 Task: In the Page almanacsecond.pptxinsert the slide 'blank'insert the shape  canwith color blueinsert the shape  cubewith color orangeinsert the shape  heartwith color brownselect all the shapes, shape fill with eyedropper and change the color to  theme color
Action: Mouse moved to (639, 253)
Screenshot: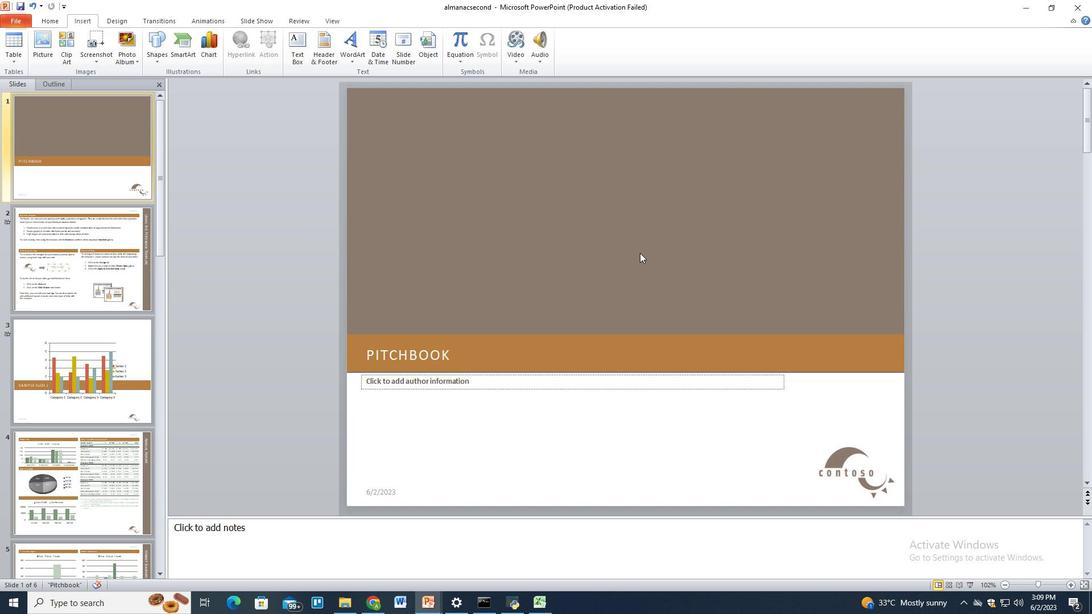 
Action: Mouse scrolled (639, 252) with delta (0, 0)
Screenshot: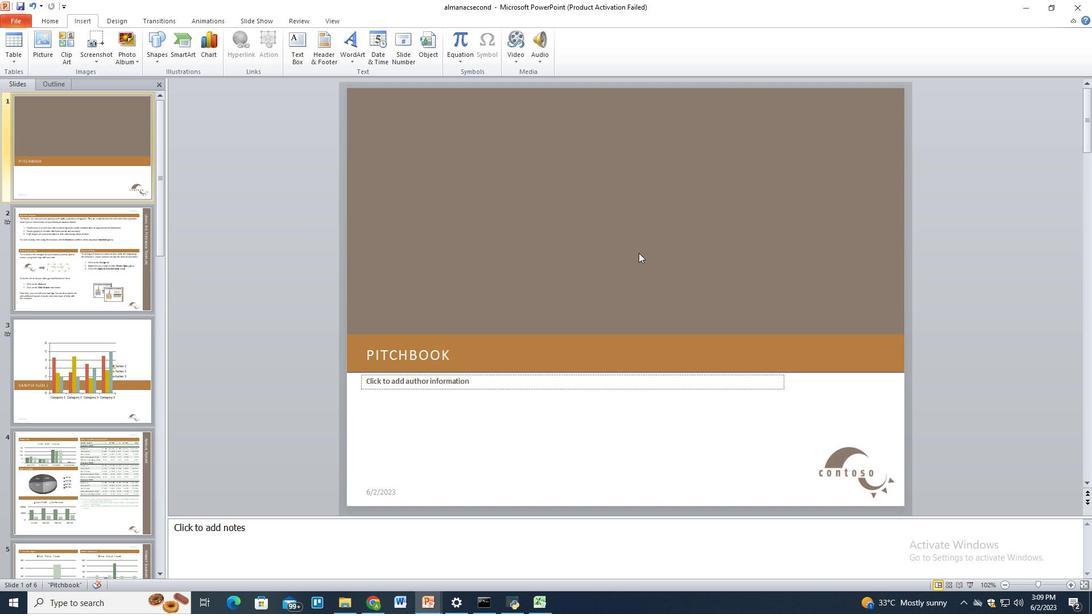 
Action: Mouse moved to (639, 253)
Screenshot: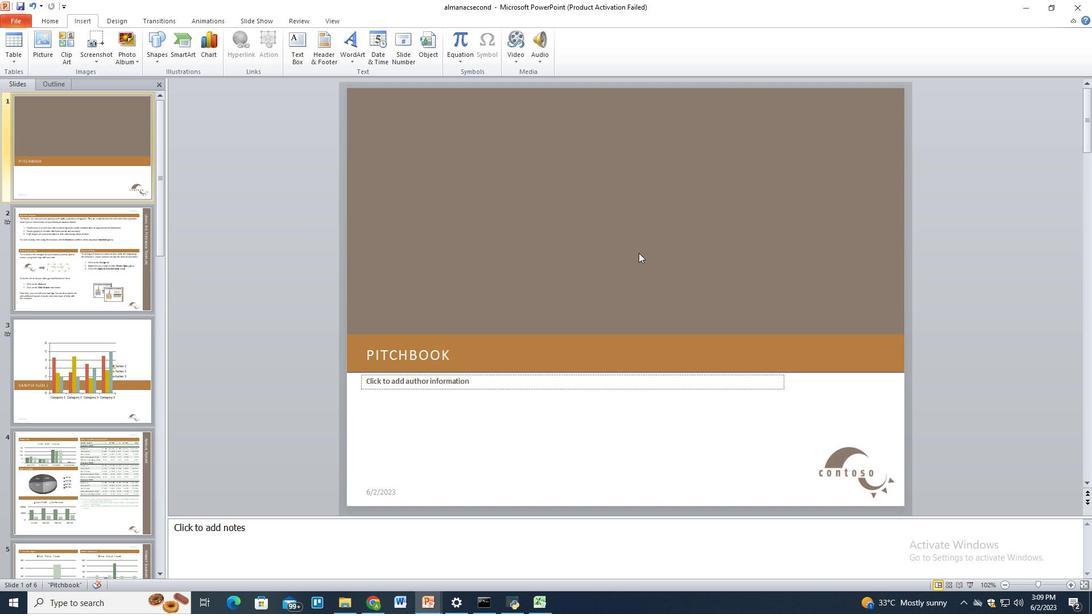 
Action: Mouse scrolled (639, 252) with delta (0, 0)
Screenshot: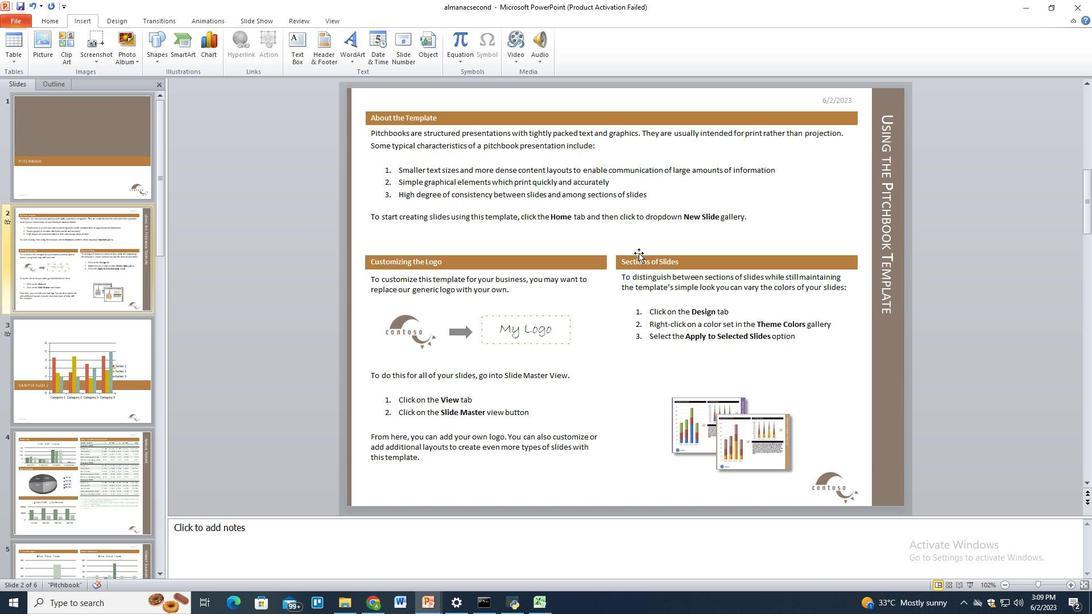 
Action: Mouse scrolled (639, 252) with delta (0, 0)
Screenshot: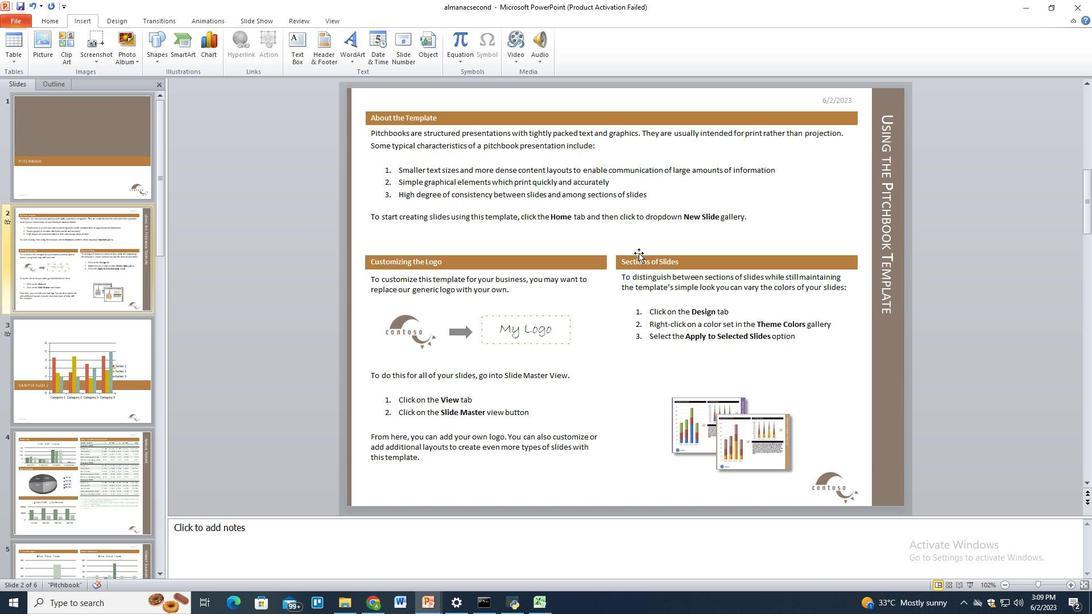 
Action: Mouse scrolled (639, 252) with delta (0, 0)
Screenshot: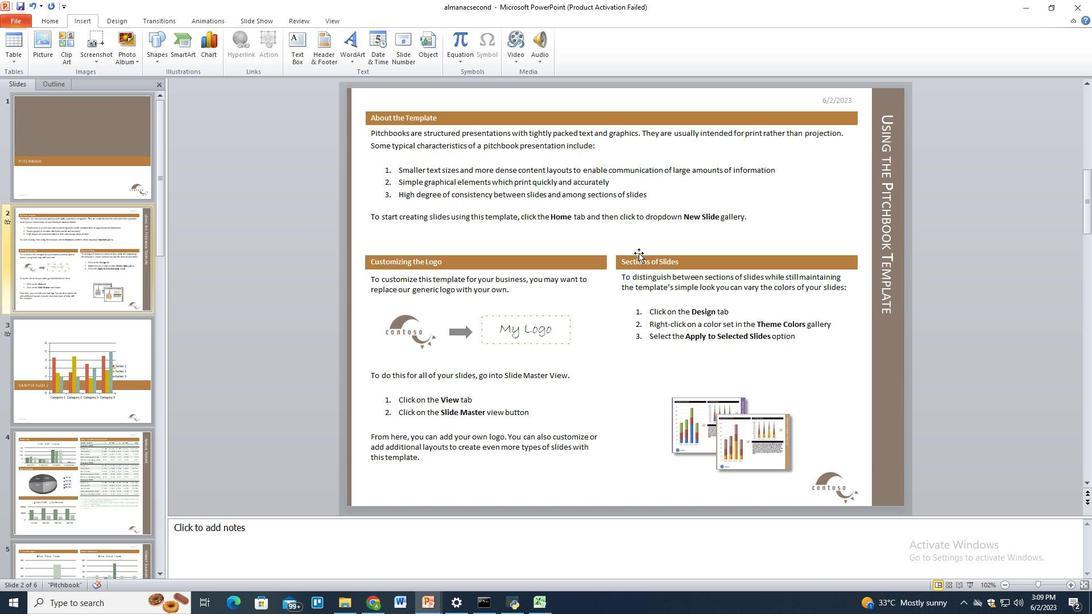 
Action: Mouse scrolled (639, 252) with delta (0, 0)
Screenshot: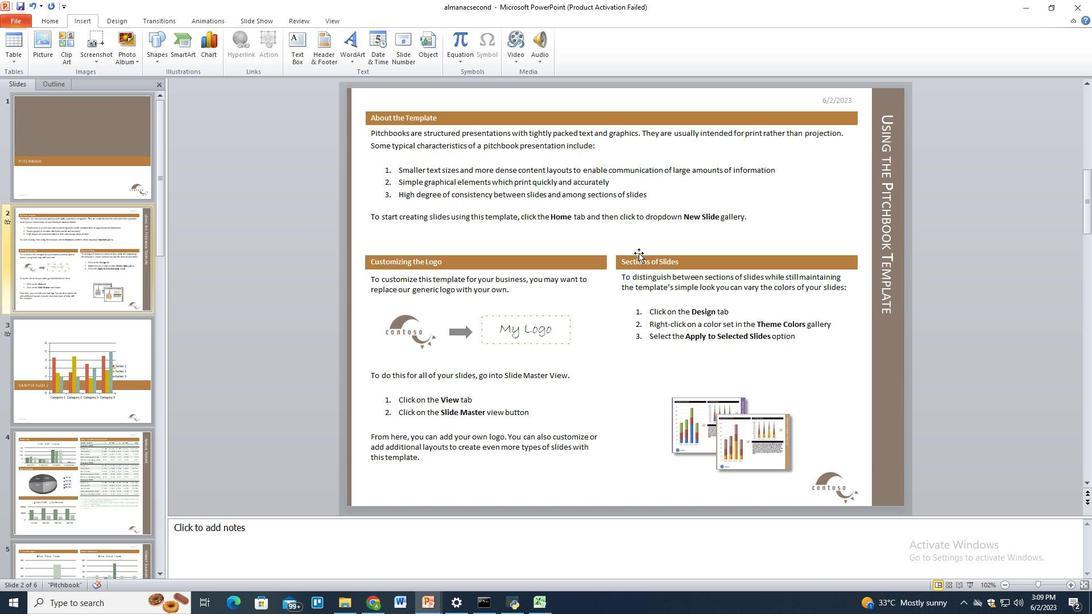 
Action: Mouse scrolled (639, 252) with delta (0, 0)
Screenshot: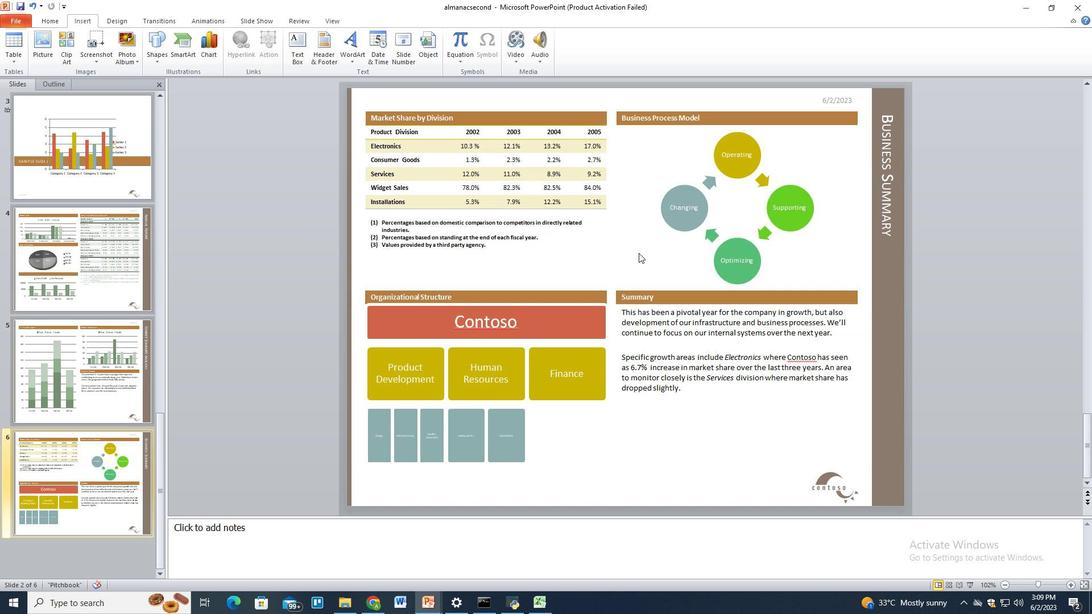 
Action: Mouse scrolled (639, 252) with delta (0, 0)
Screenshot: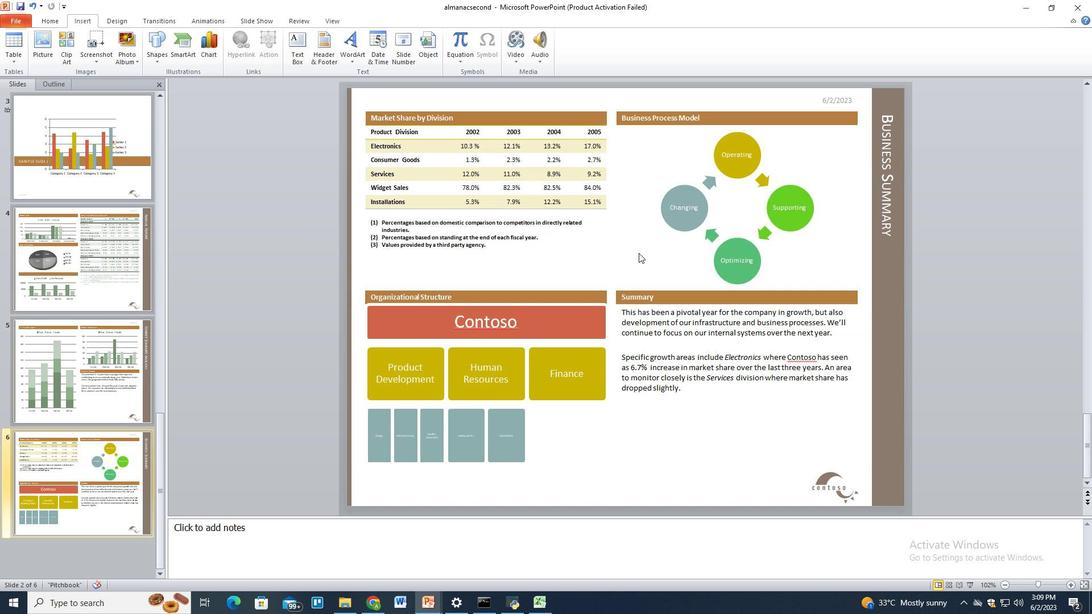 
Action: Mouse scrolled (639, 252) with delta (0, 0)
Screenshot: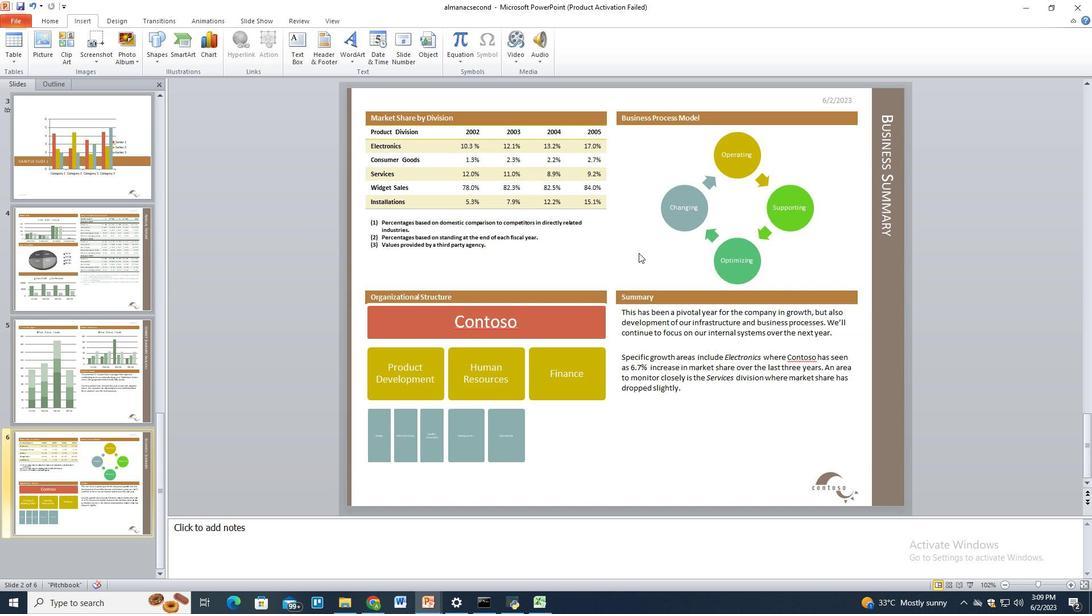 
Action: Mouse scrolled (639, 252) with delta (0, 0)
Screenshot: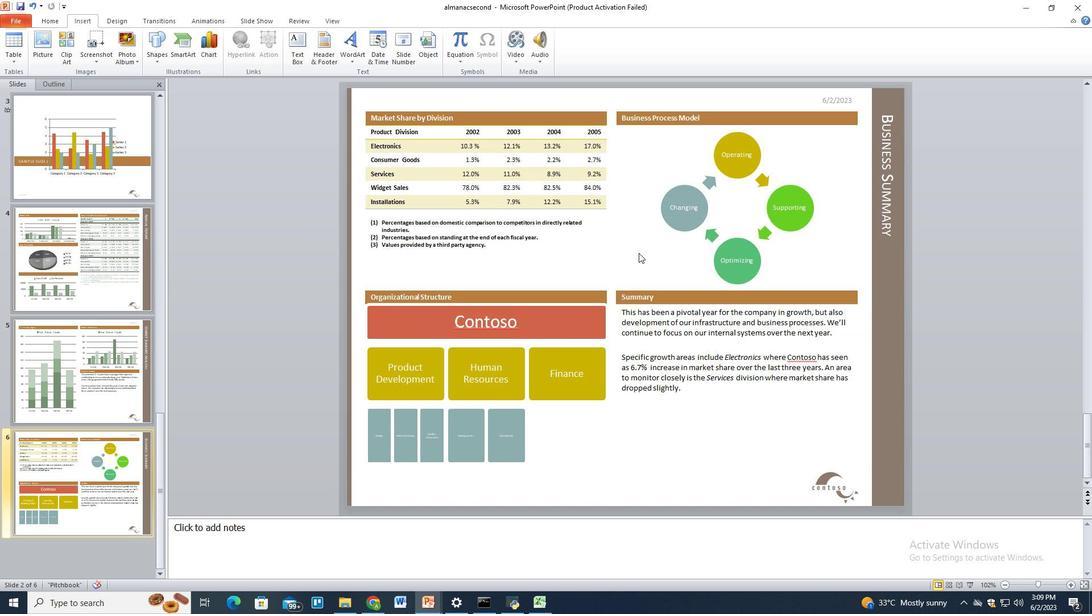 
Action: Mouse scrolled (639, 252) with delta (0, 0)
Screenshot: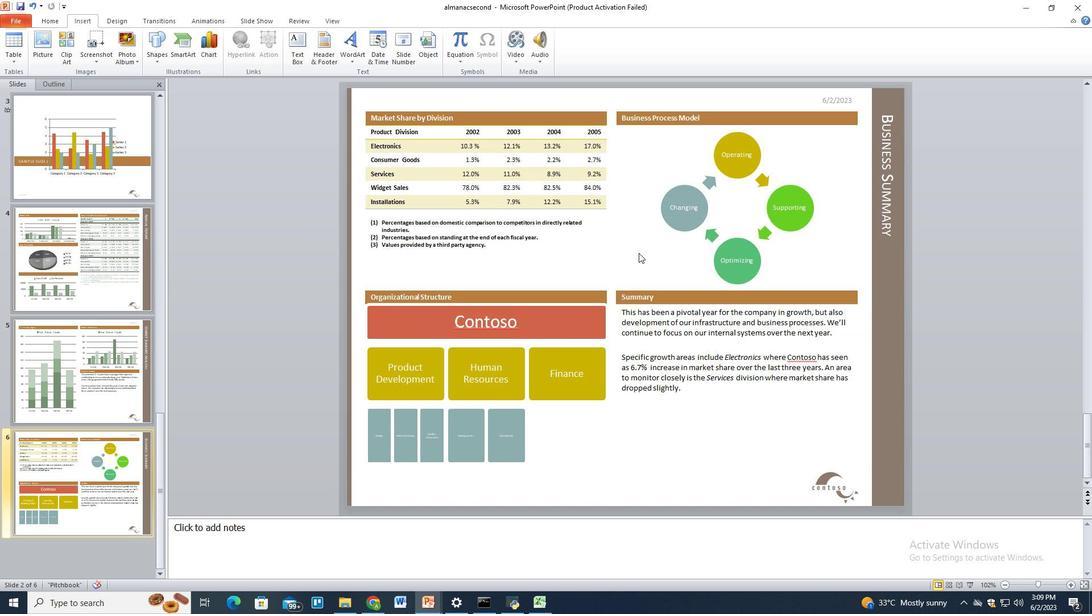 
Action: Mouse scrolled (639, 252) with delta (0, 0)
Screenshot: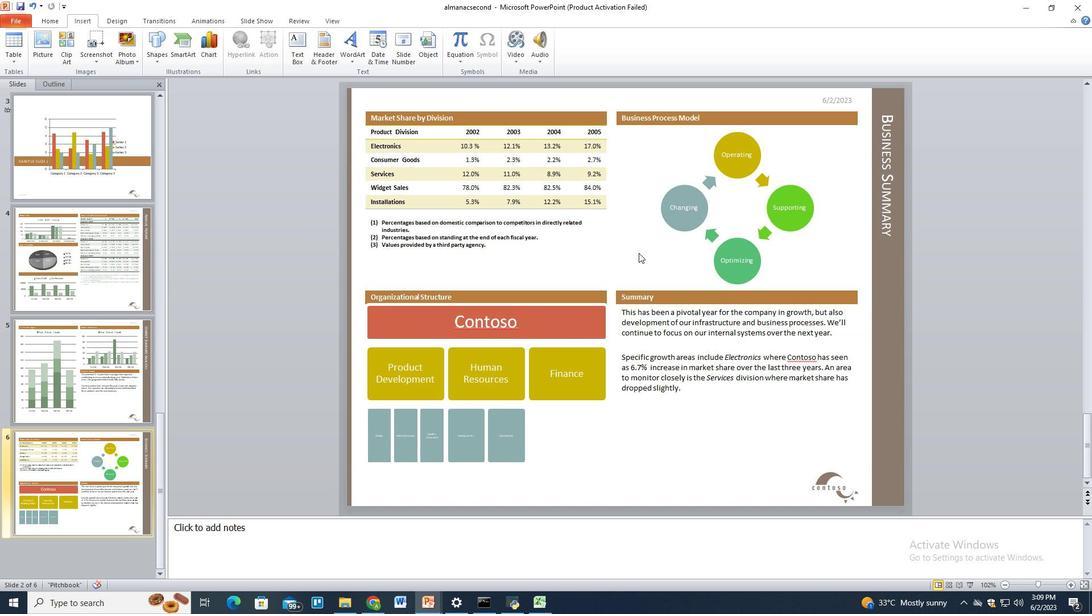 
Action: Mouse scrolled (639, 252) with delta (0, 0)
Screenshot: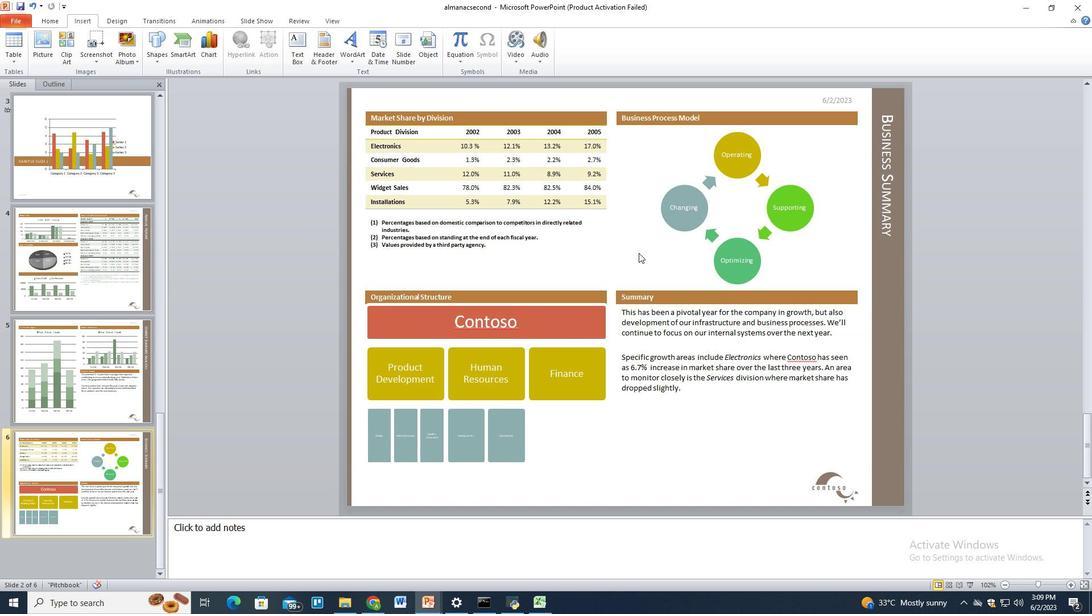 
Action: Mouse scrolled (639, 252) with delta (0, 0)
Screenshot: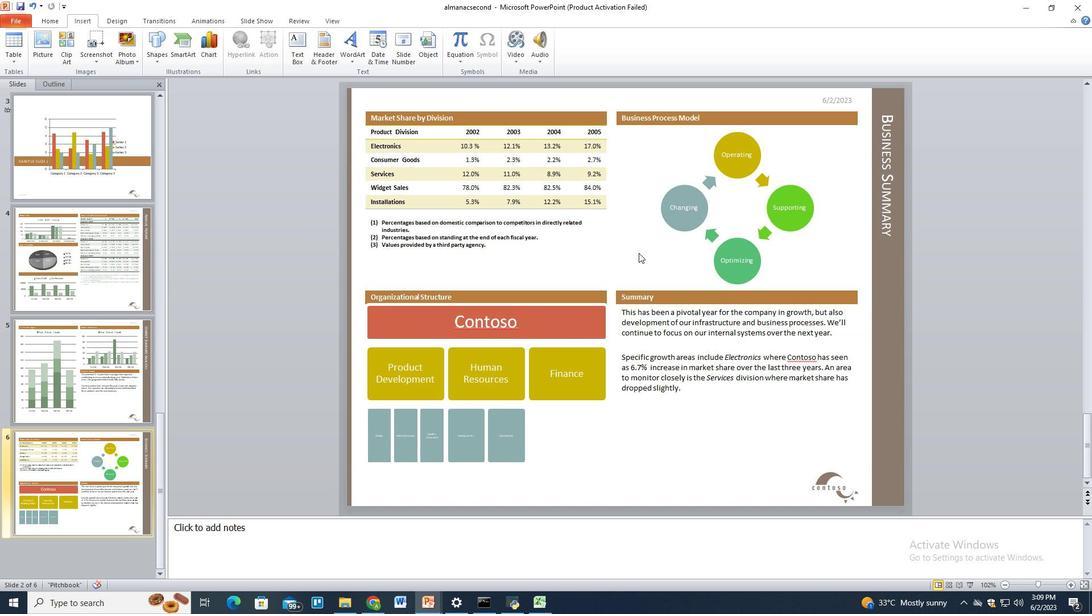 
Action: Mouse scrolled (639, 252) with delta (0, 0)
Screenshot: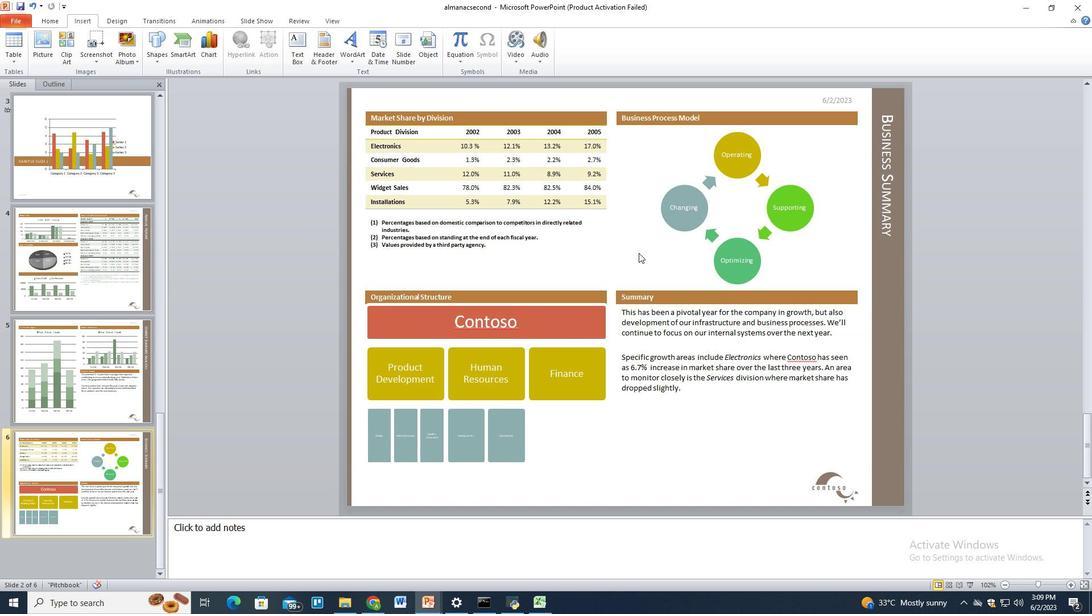 
Action: Mouse scrolled (639, 252) with delta (0, 0)
Screenshot: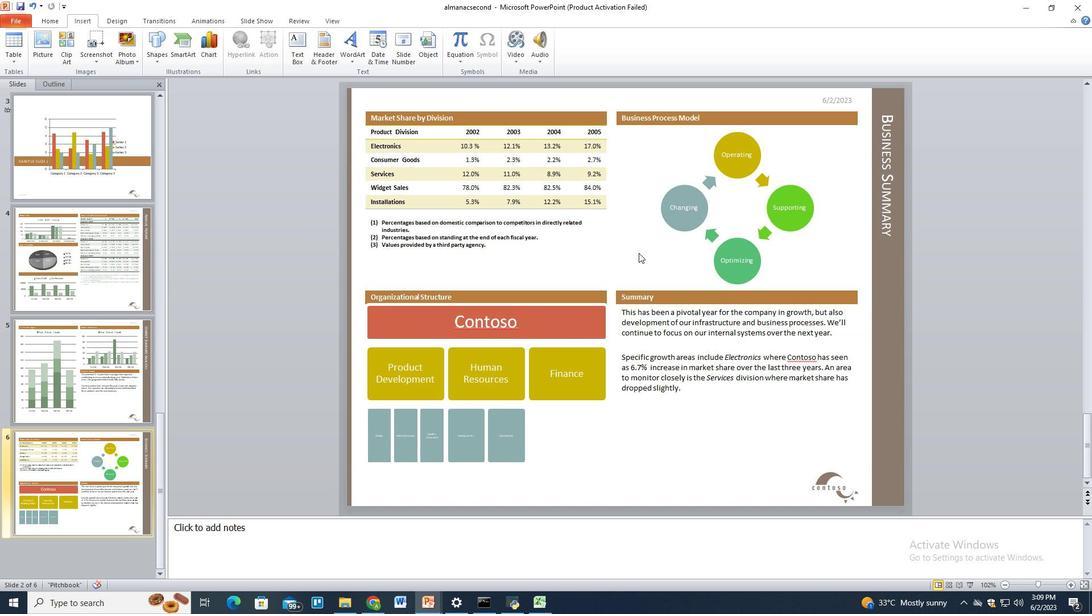 
Action: Mouse scrolled (639, 252) with delta (0, 0)
Screenshot: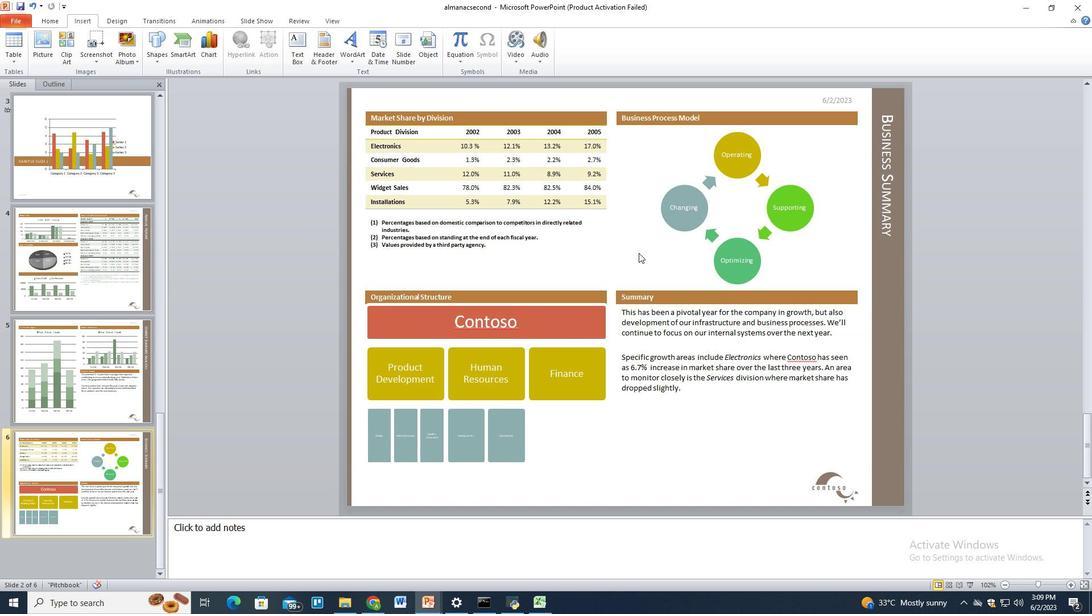 
Action: Mouse moved to (661, 451)
Screenshot: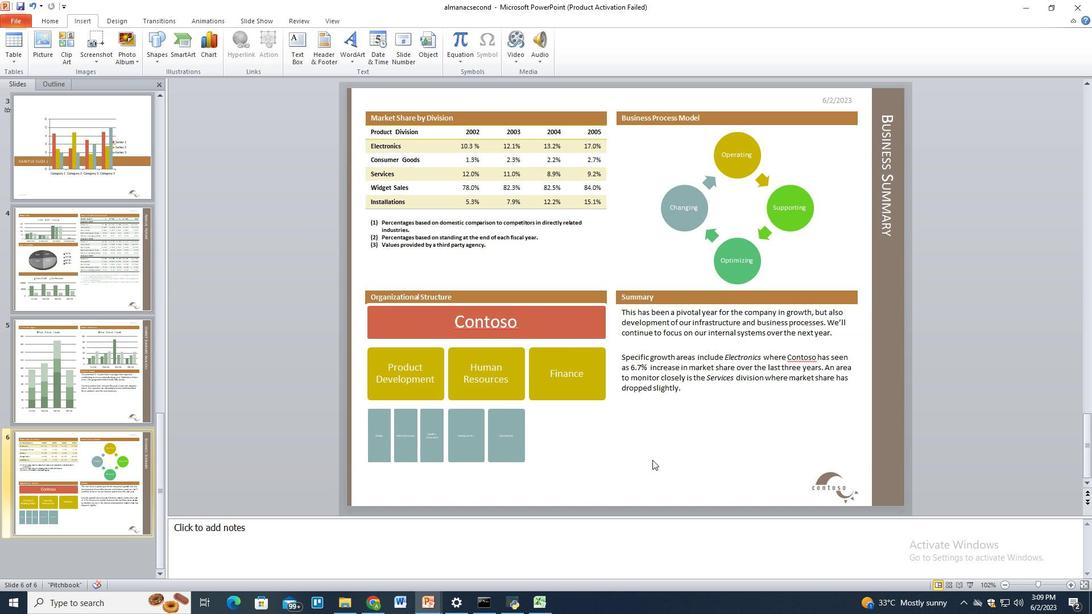 
Action: Mouse pressed left at (661, 451)
Screenshot: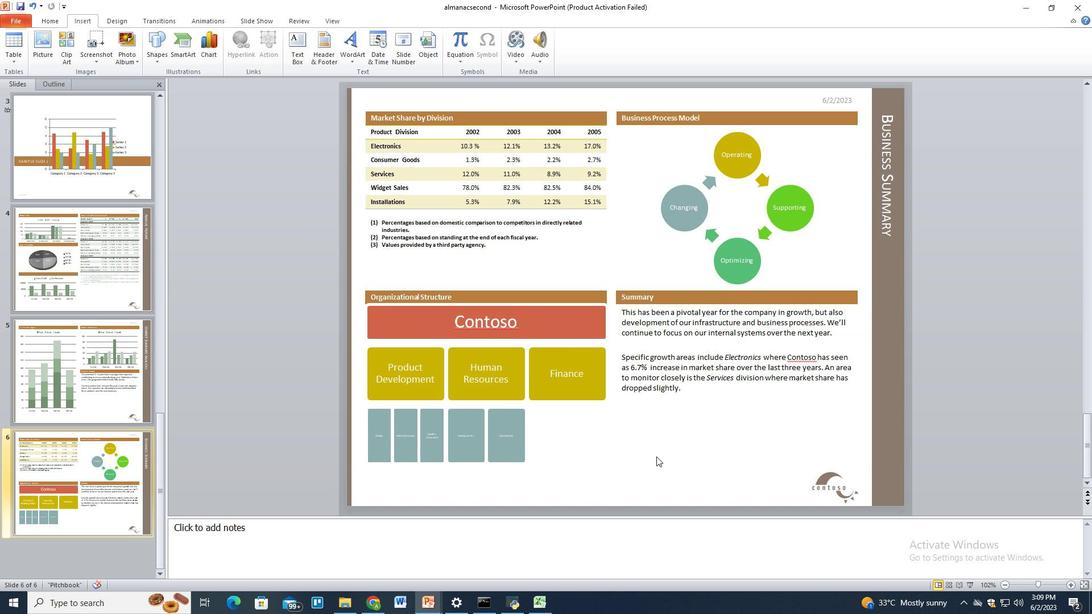
Action: Key pressed <Key.enter><Key.enter><Key.enter><Key.enter><Key.enter><Key.enter><Key.shift_r><Key.enter><Key.enter>
Screenshot: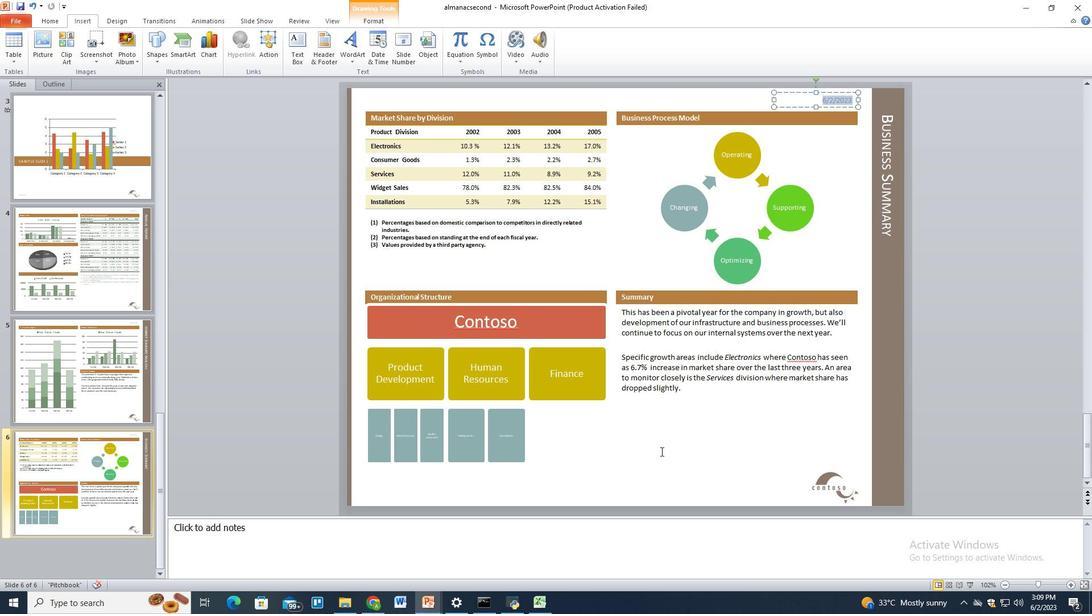 
Action: Mouse scrolled (661, 452) with delta (0, 0)
Screenshot: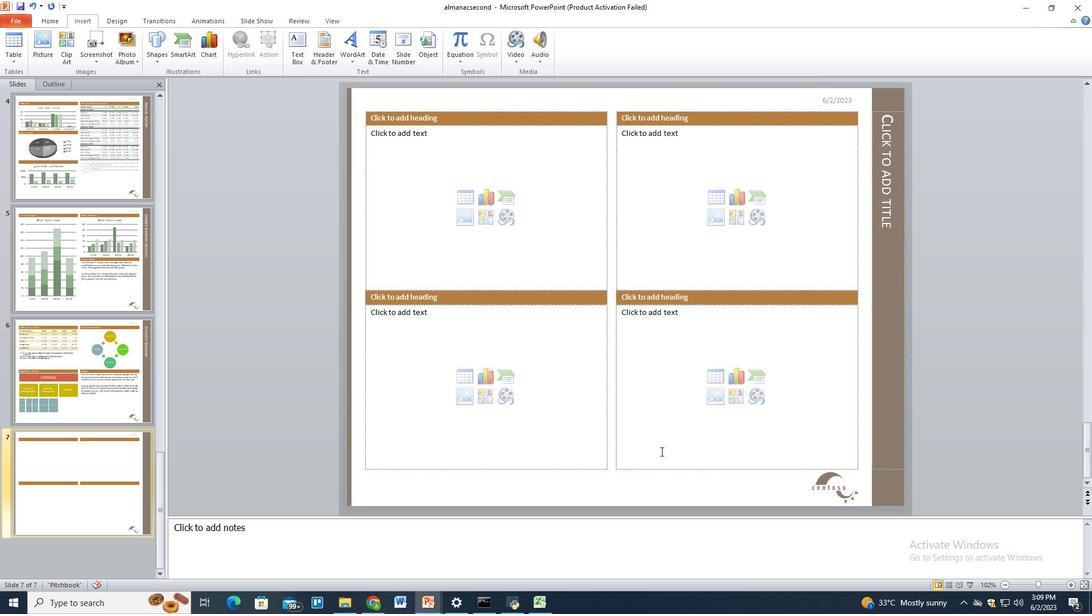 
Action: Mouse moved to (113, 470)
Screenshot: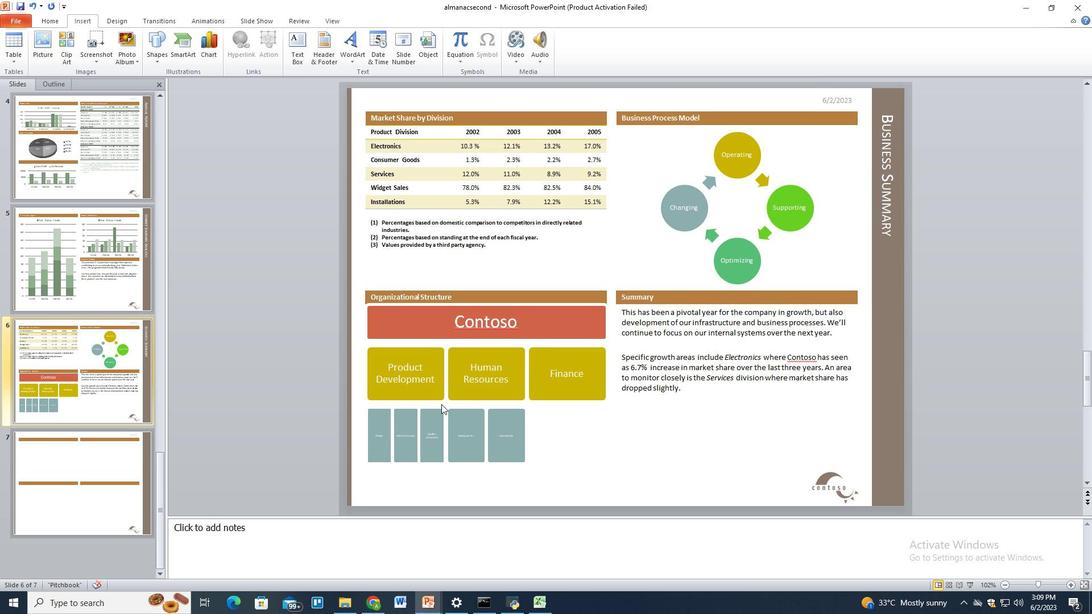 
Action: Mouse scrolled (113, 470) with delta (0, 0)
Screenshot: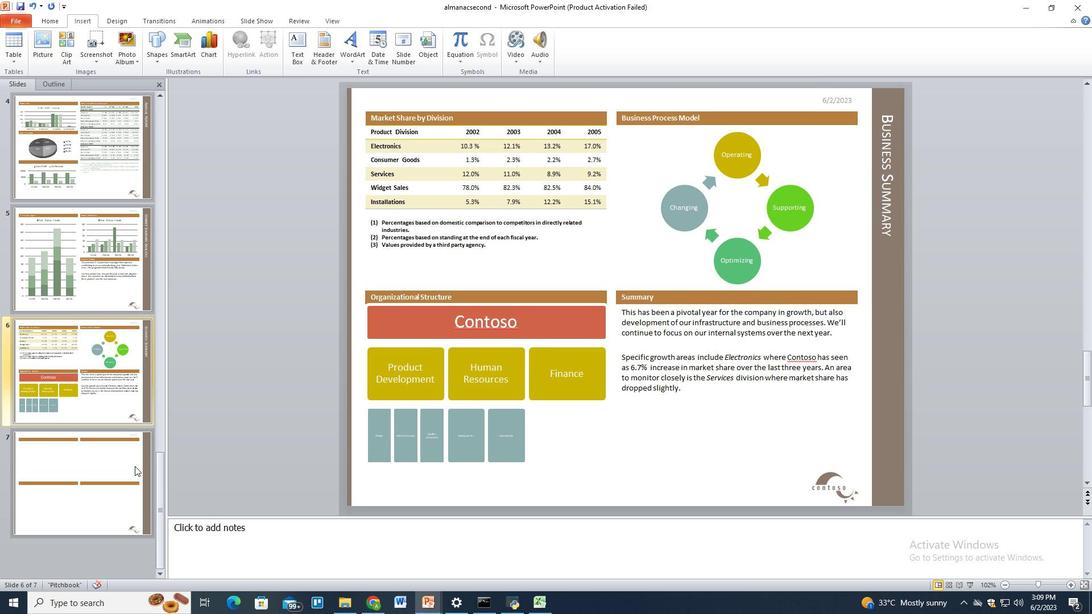 
Action: Mouse scrolled (113, 470) with delta (0, 0)
Screenshot: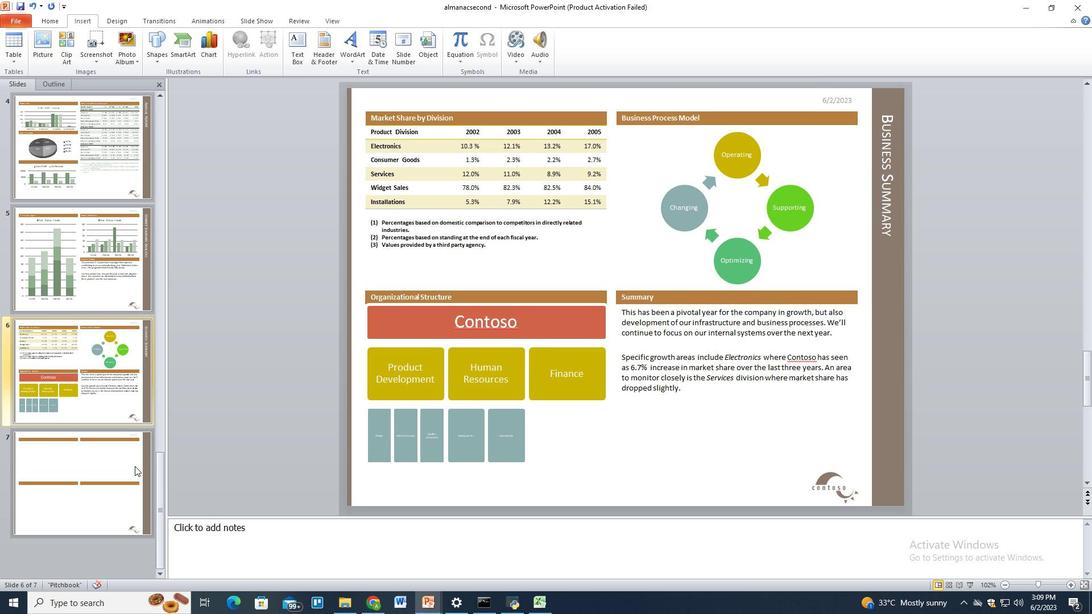 
Action: Mouse scrolled (113, 470) with delta (0, 0)
Screenshot: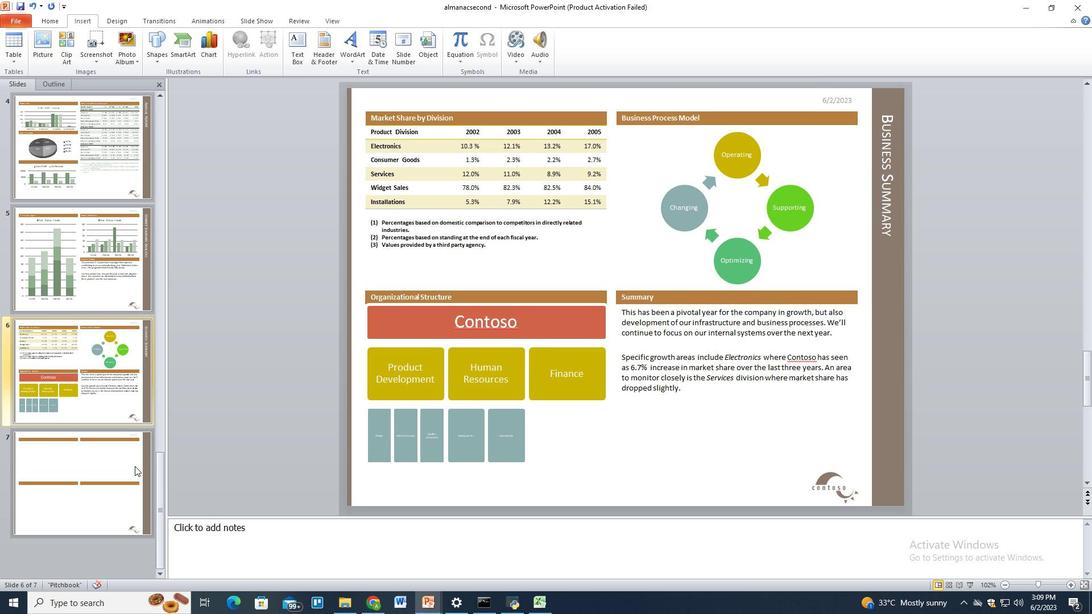 
Action: Mouse scrolled (113, 470) with delta (0, 0)
Screenshot: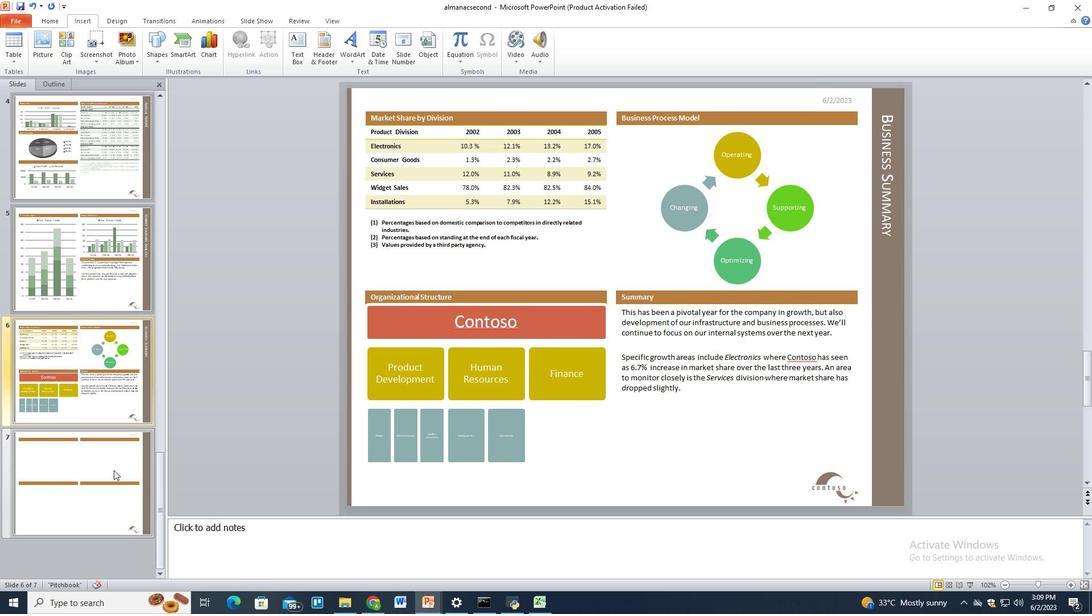 
Action: Mouse scrolled (113, 470) with delta (0, 0)
Screenshot: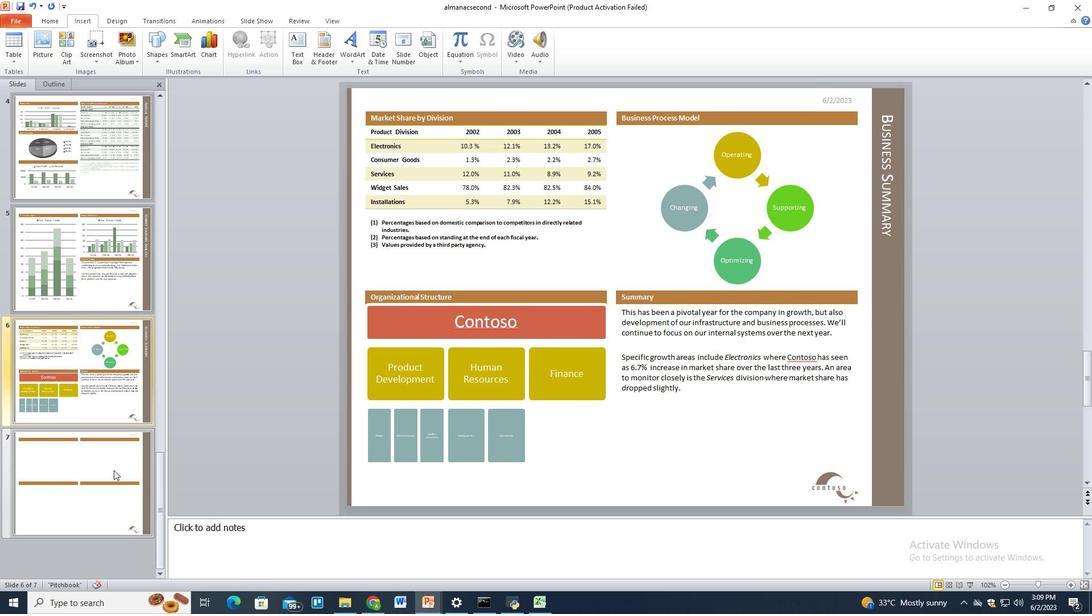 
Action: Mouse moved to (507, 419)
Screenshot: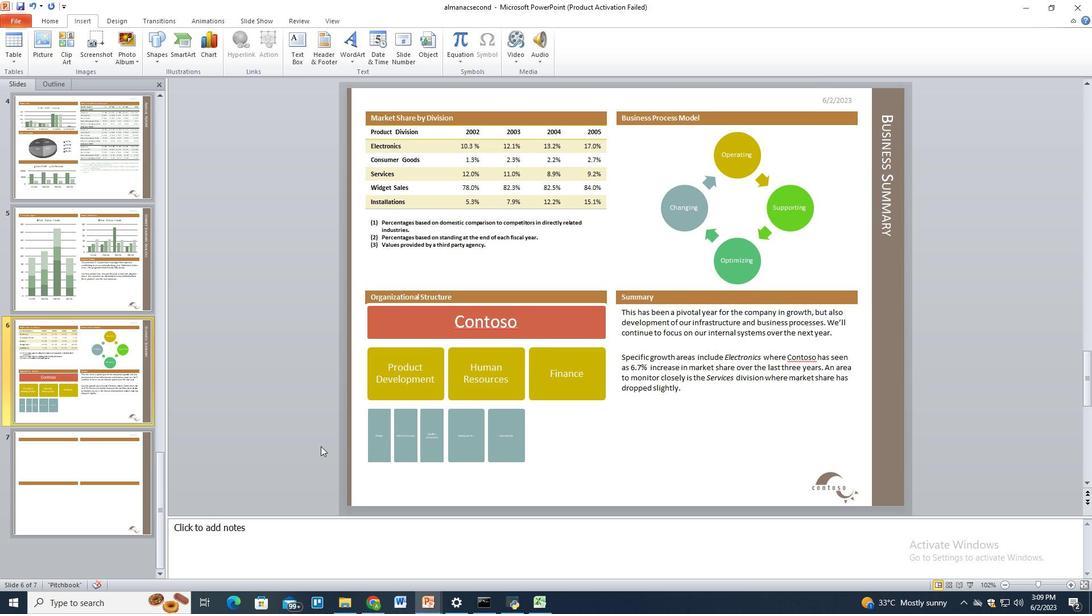 
Action: Mouse scrolled (505, 419) with delta (0, 0)
Screenshot: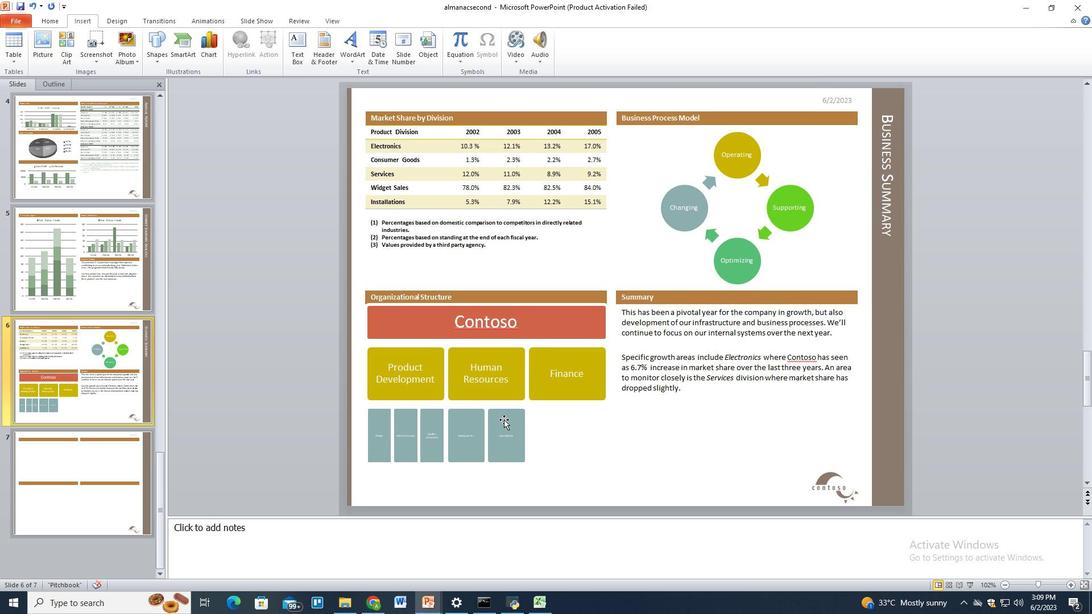 
Action: Mouse moved to (563, 414)
Screenshot: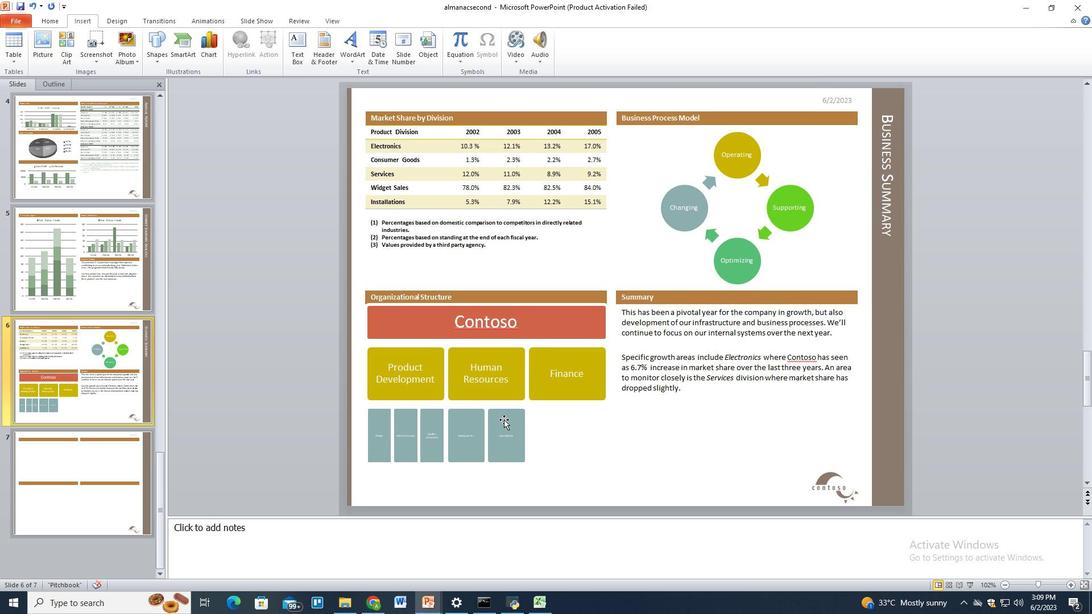 
Action: Mouse scrolled (520, 419) with delta (0, 0)
Screenshot: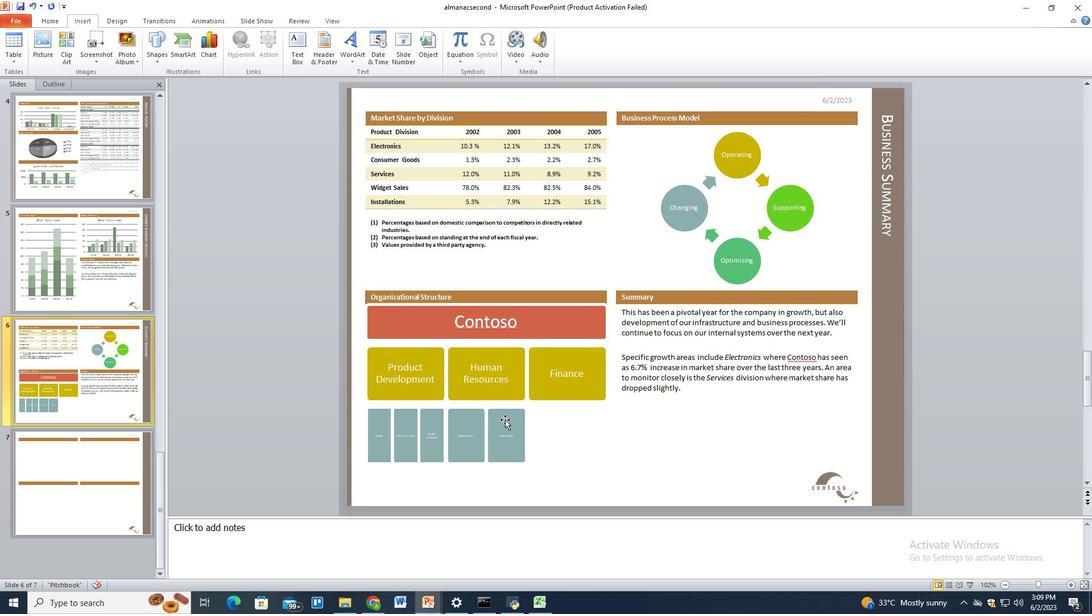 
Action: Mouse moved to (570, 412)
Screenshot: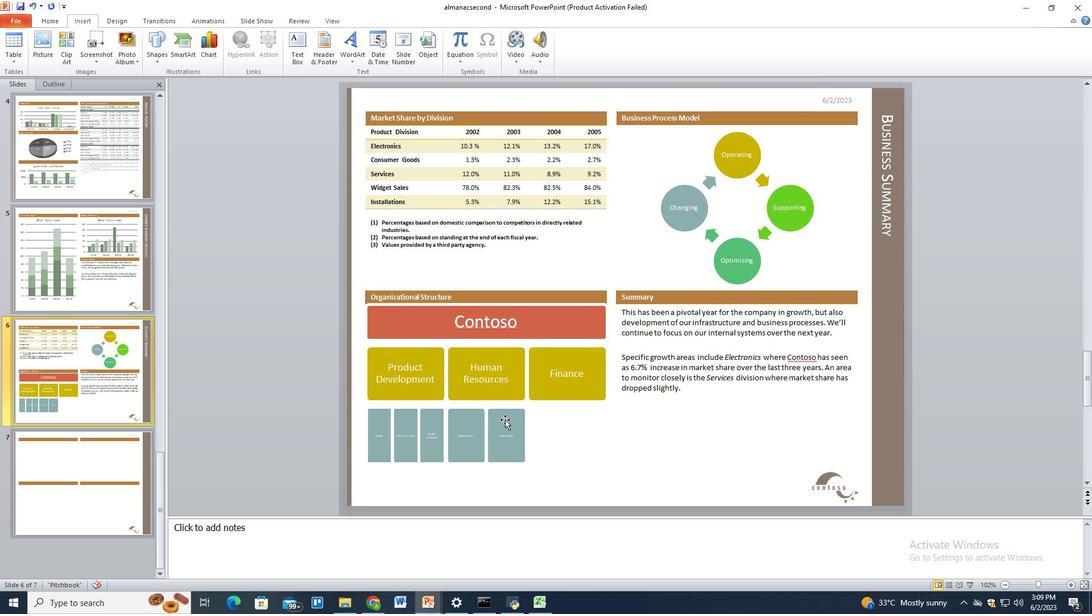 
Action: Mouse scrolled (553, 415) with delta (0, 0)
Screenshot: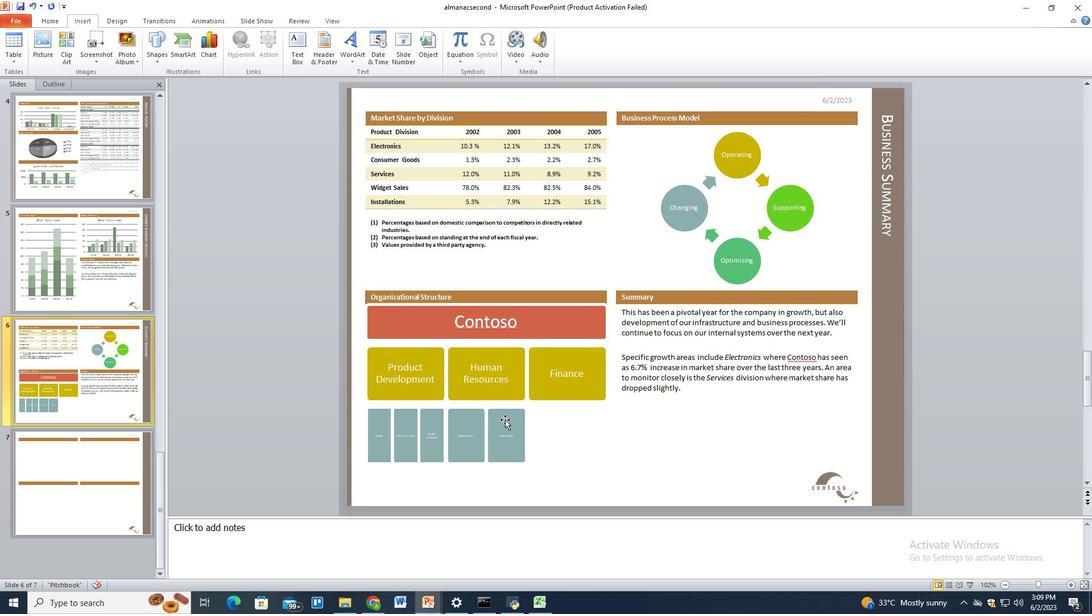 
Action: Mouse moved to (581, 409)
Screenshot: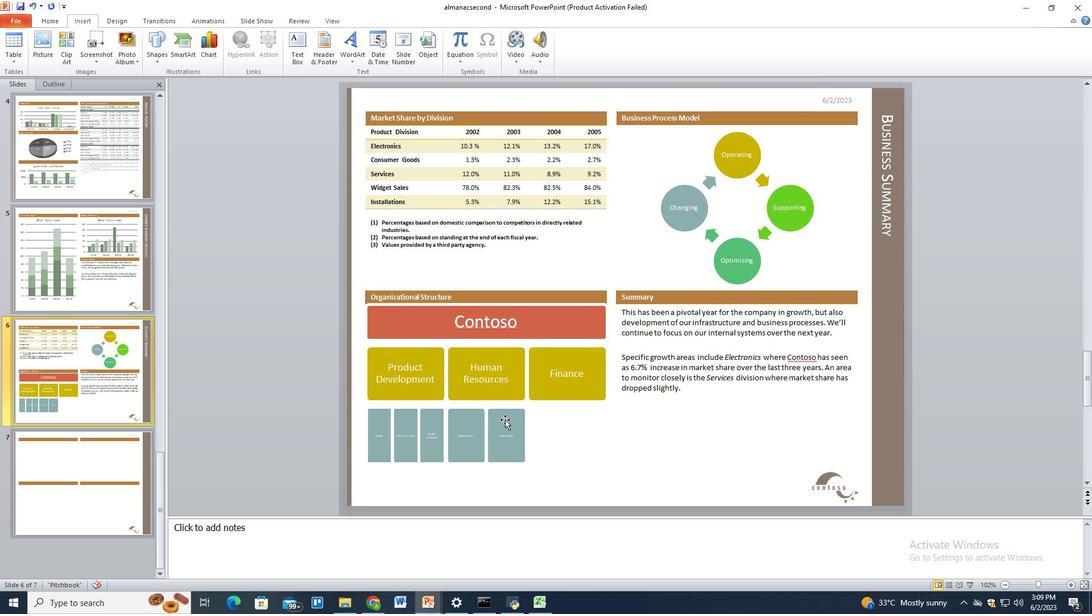 
Action: Mouse scrolled (570, 411) with delta (0, 0)
Screenshot: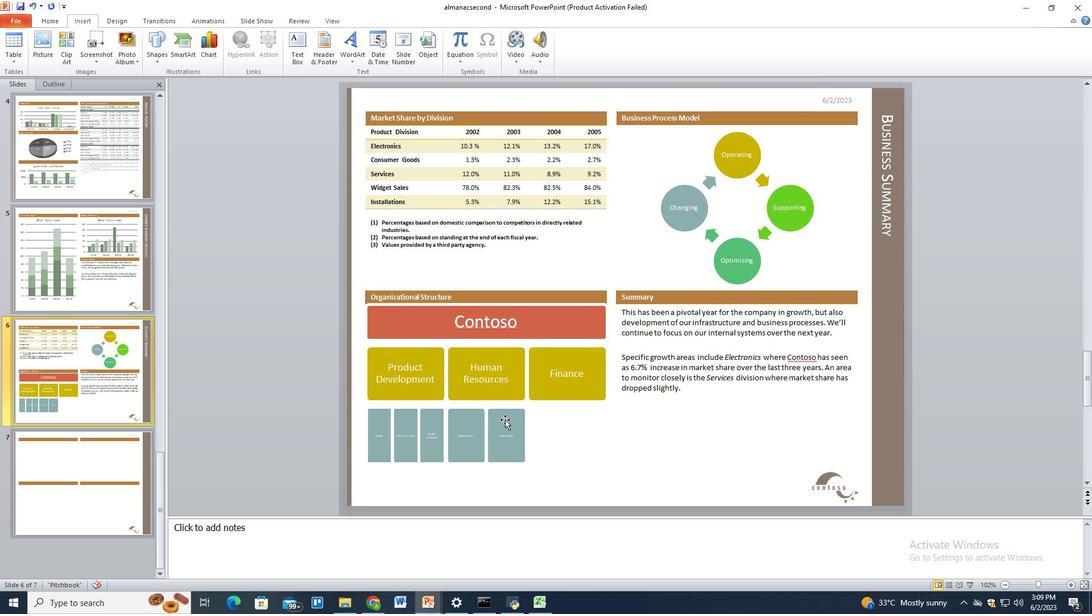 
Action: Mouse moved to (599, 401)
Screenshot: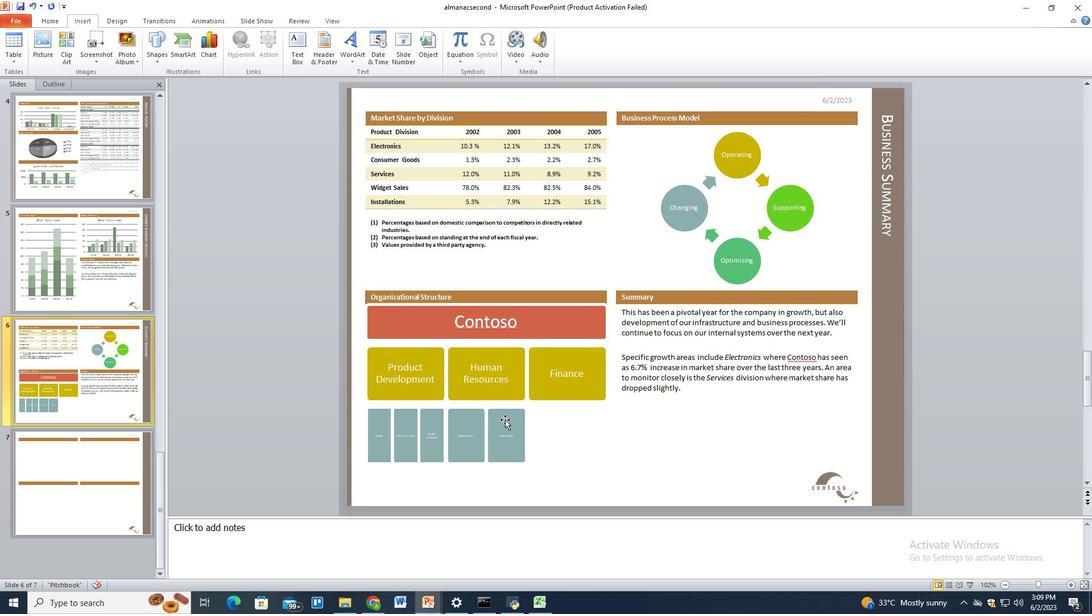 
Action: Mouse scrolled (589, 405) with delta (0, 0)
Screenshot: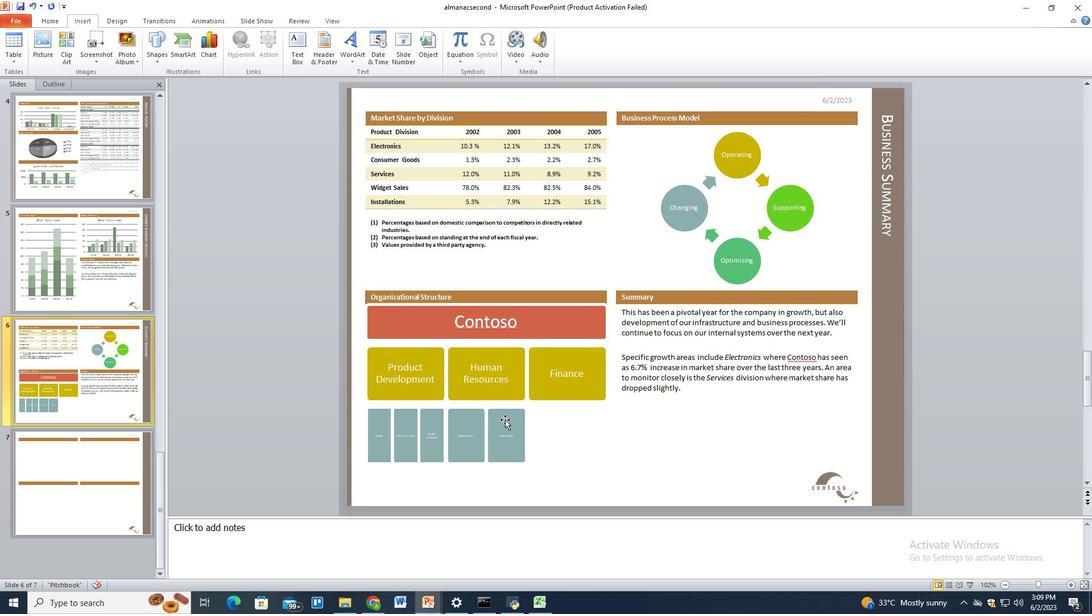 
Action: Mouse moved to (636, 389)
Screenshot: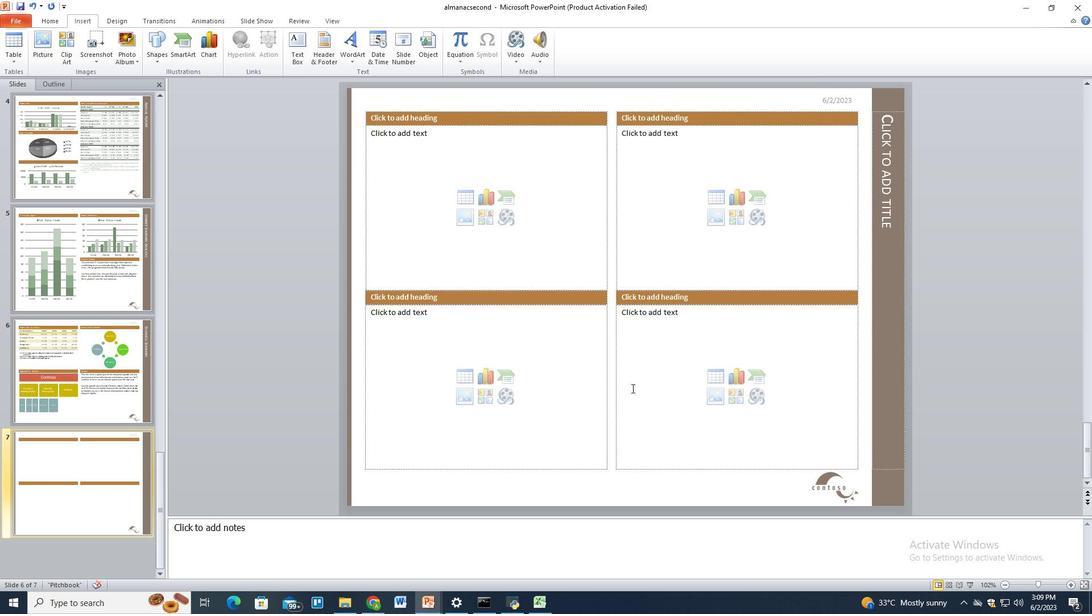 
Action: Mouse scrolled (636, 388) with delta (0, 0)
Screenshot: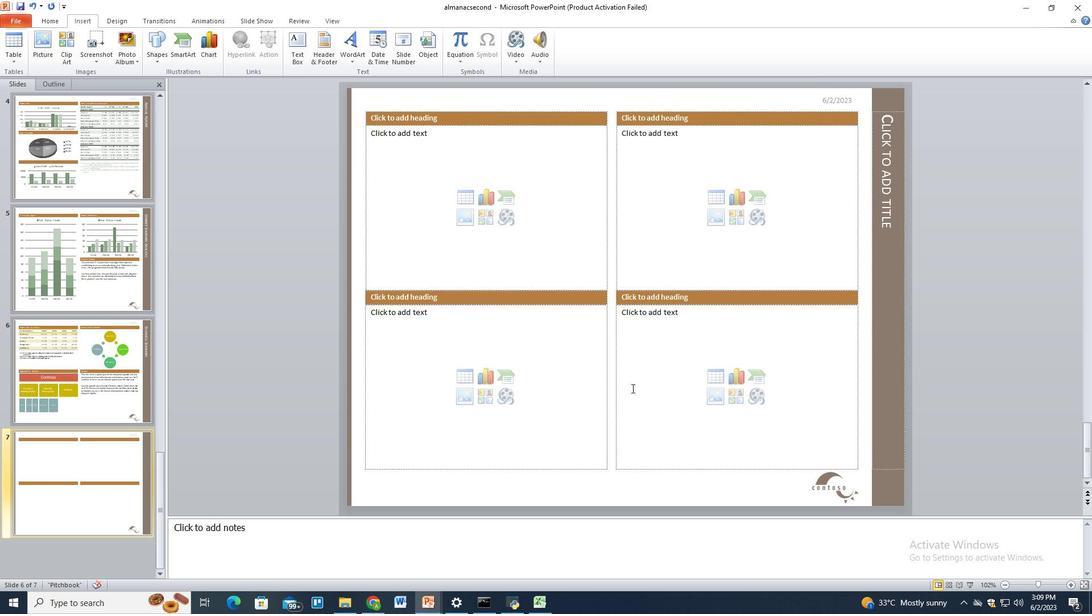 
Action: Mouse moved to (643, 391)
Screenshot: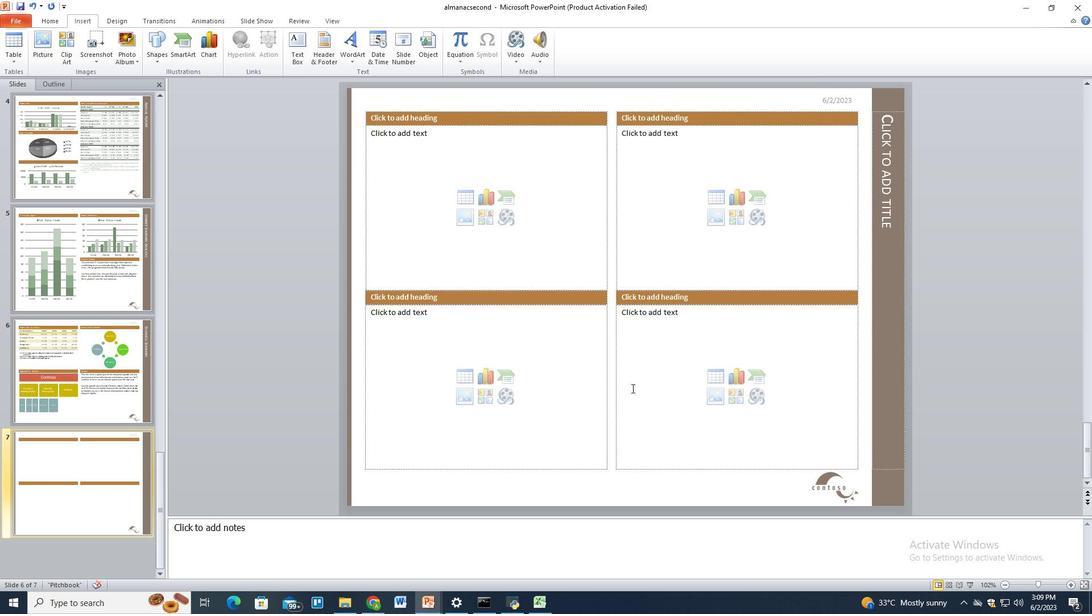 
Action: Mouse scrolled (643, 390) with delta (0, 0)
Screenshot: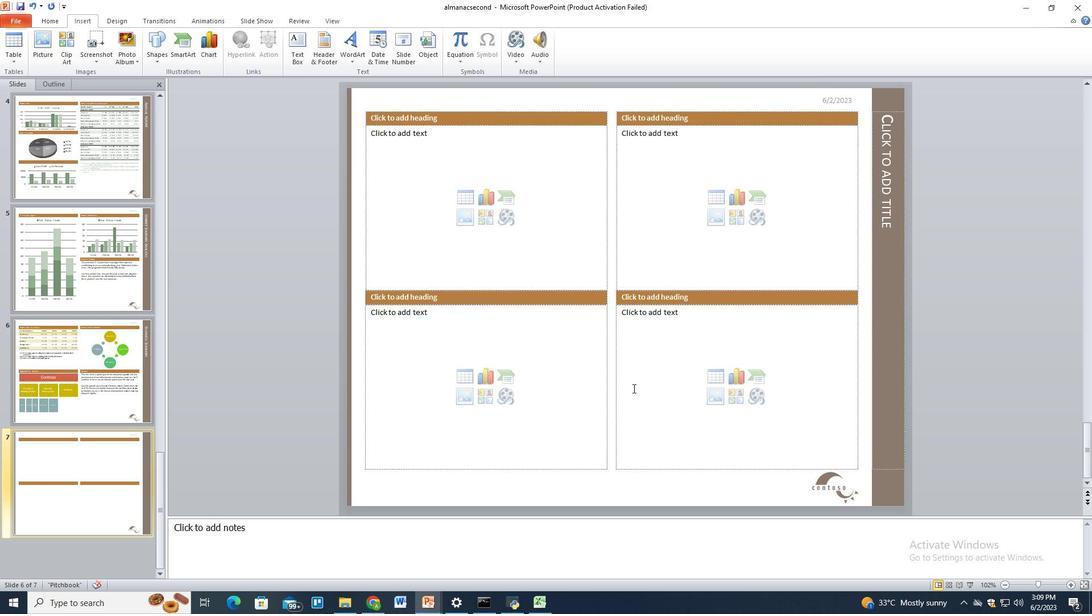 
Action: Mouse moved to (865, 334)
Screenshot: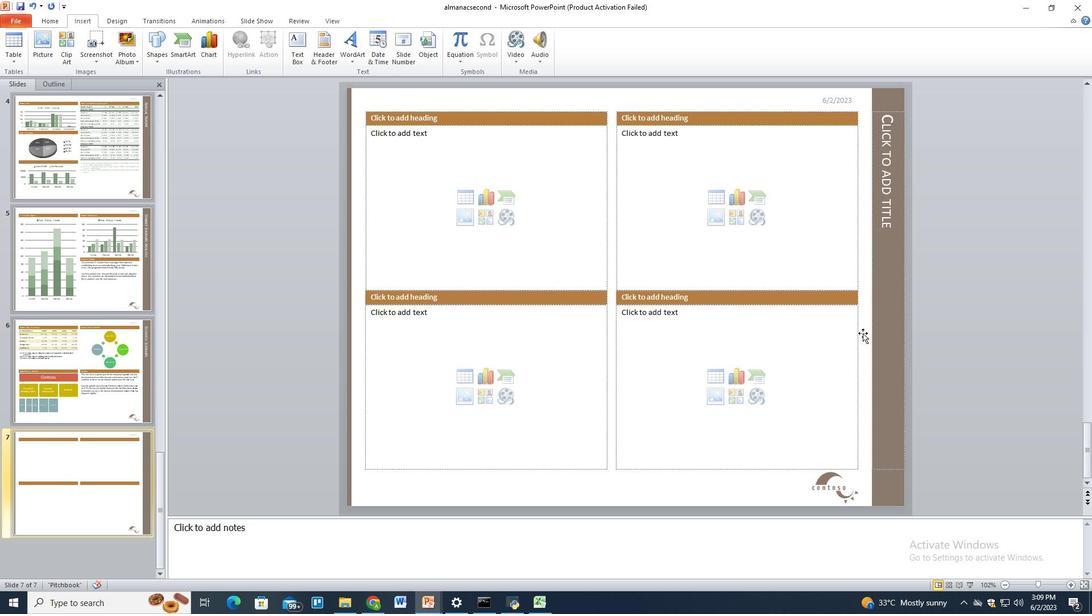 
Action: Mouse pressed right at (865, 334)
Screenshot: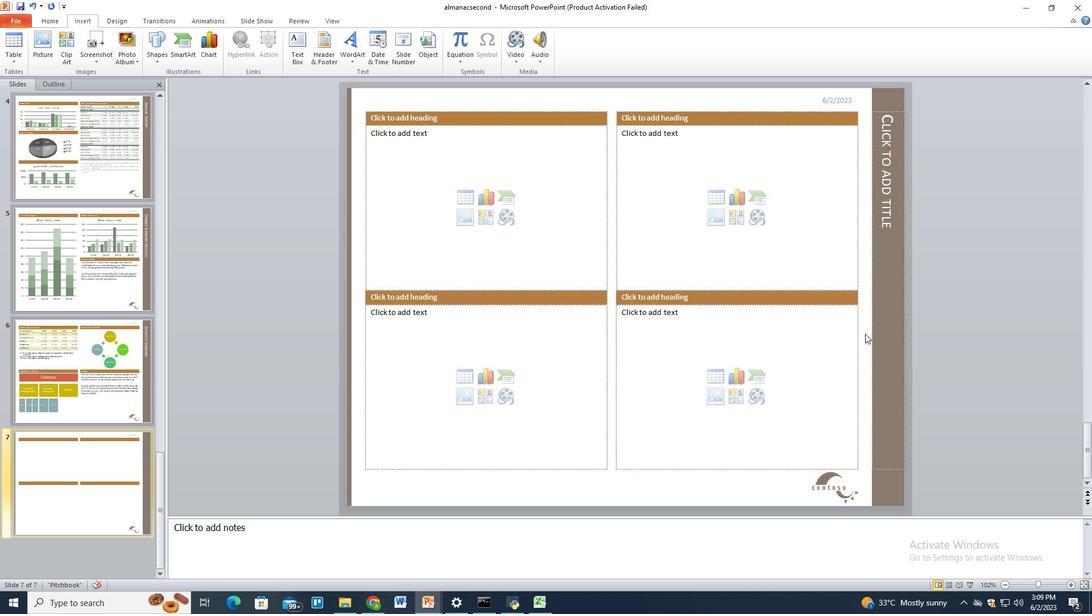 
Action: Mouse moved to (626, 412)
Screenshot: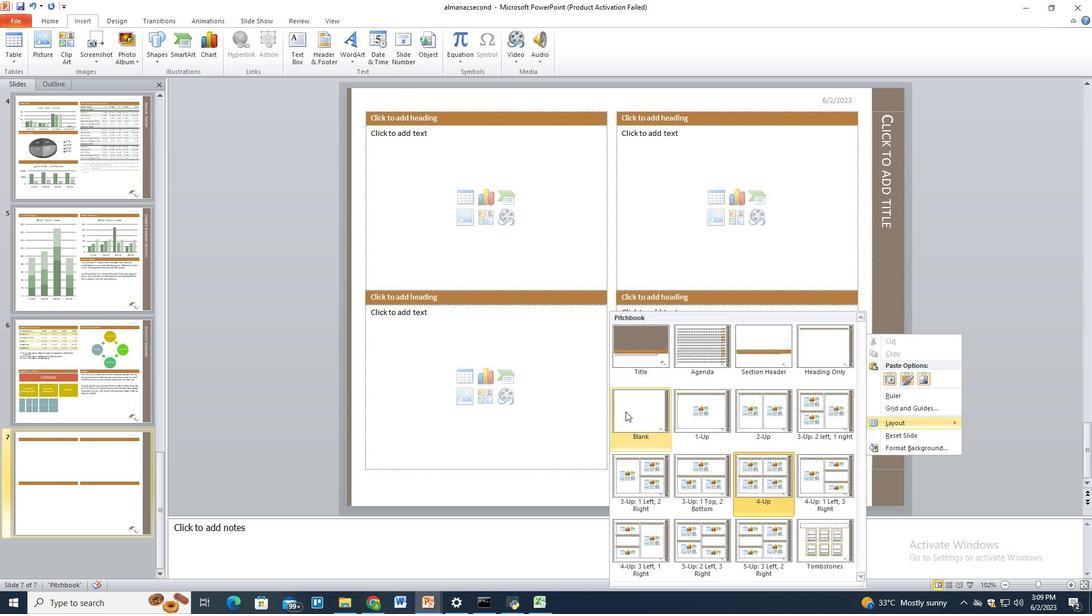 
Action: Mouse pressed left at (626, 412)
Screenshot: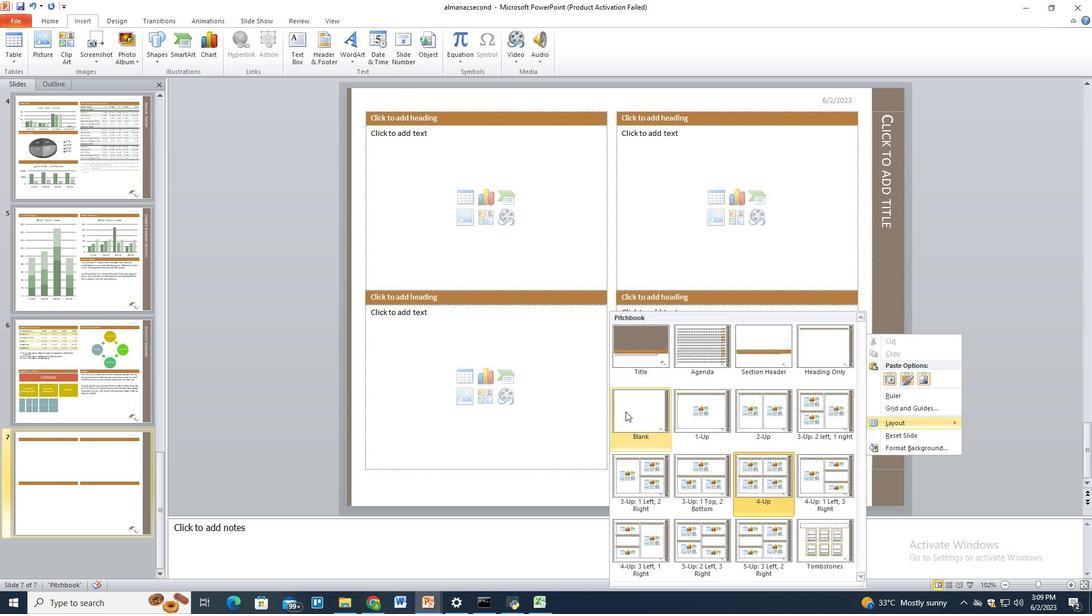 
Action: Mouse moved to (157, 40)
Screenshot: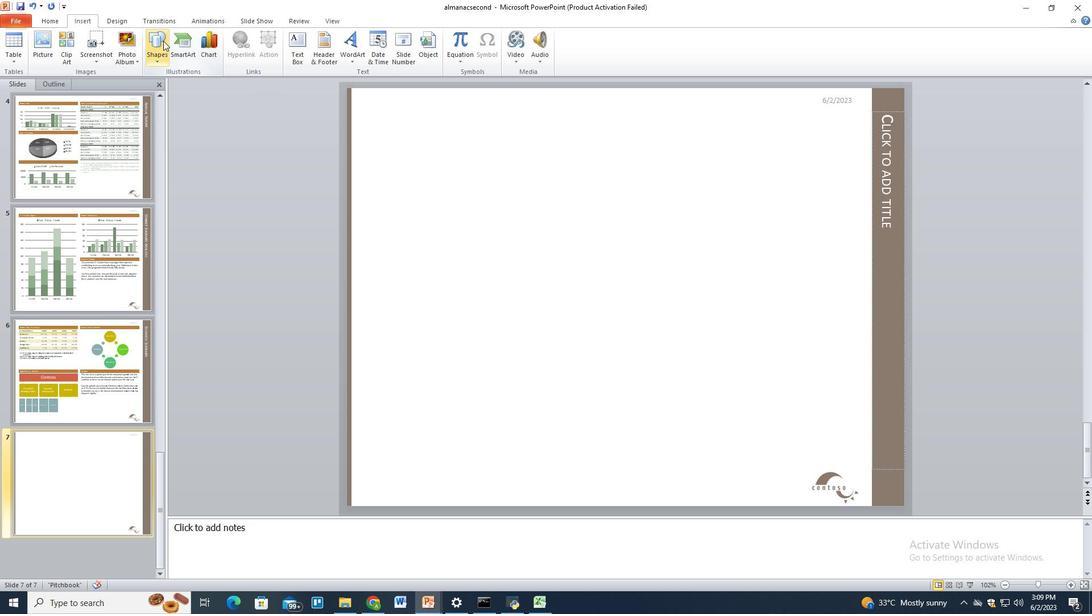
Action: Mouse pressed left at (157, 40)
Screenshot: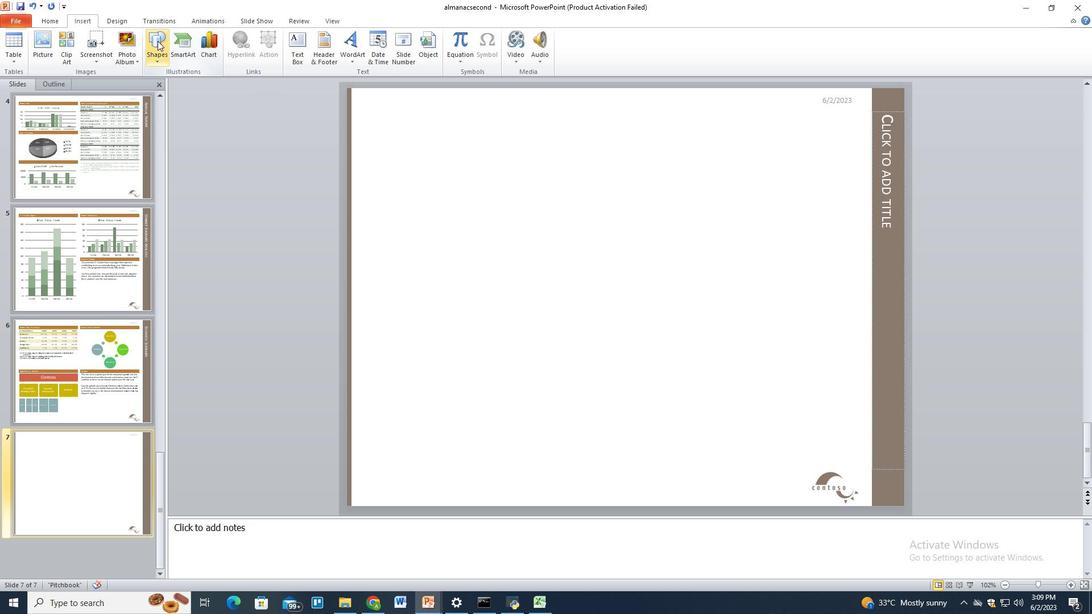 
Action: Mouse moved to (266, 173)
Screenshot: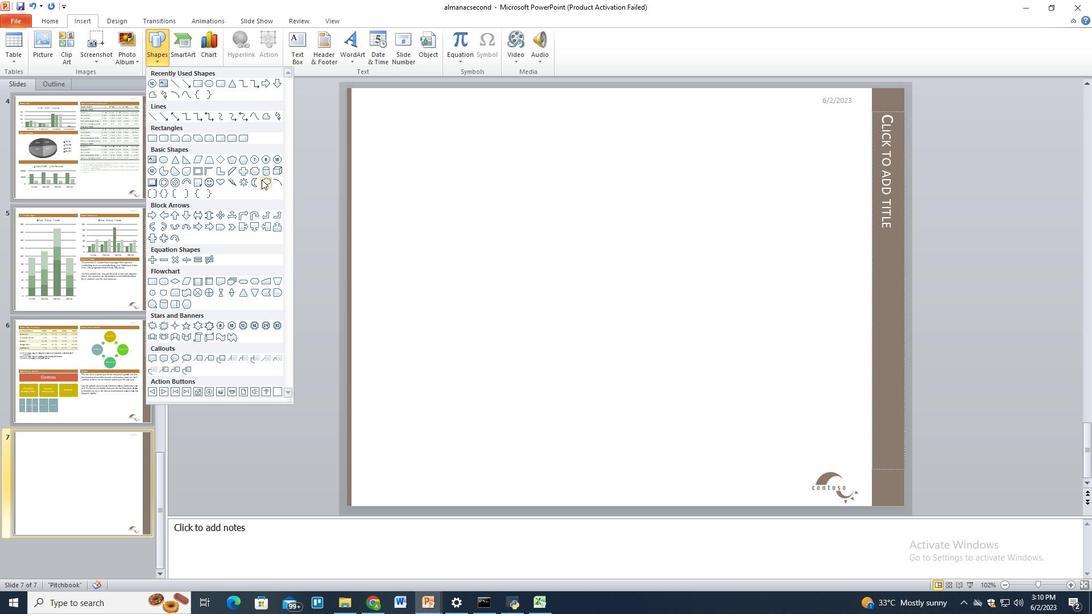 
Action: Mouse pressed left at (266, 173)
Screenshot: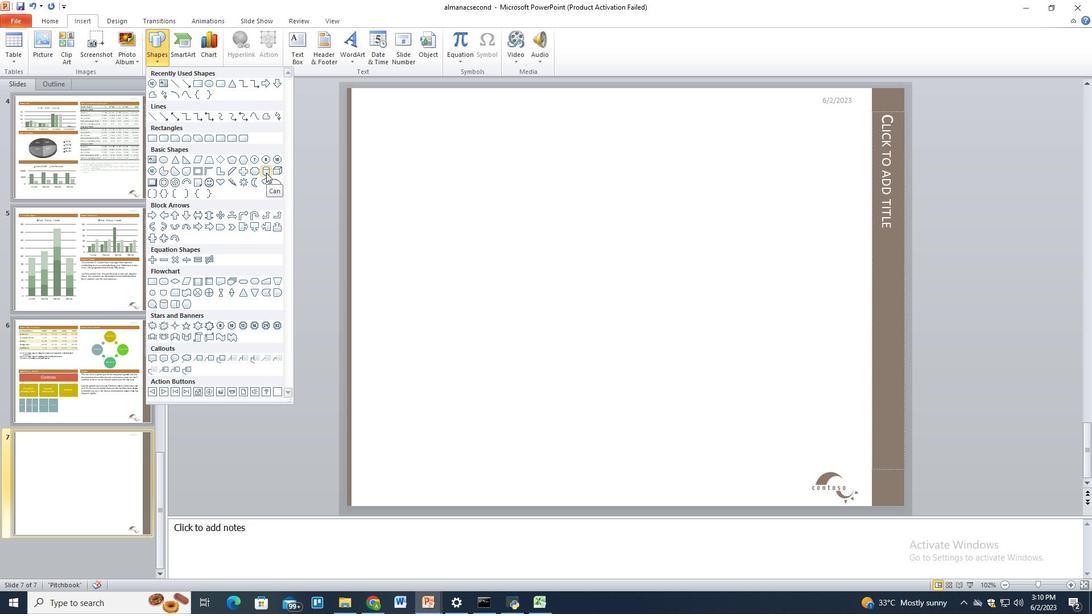 
Action: Mouse moved to (426, 180)
Screenshot: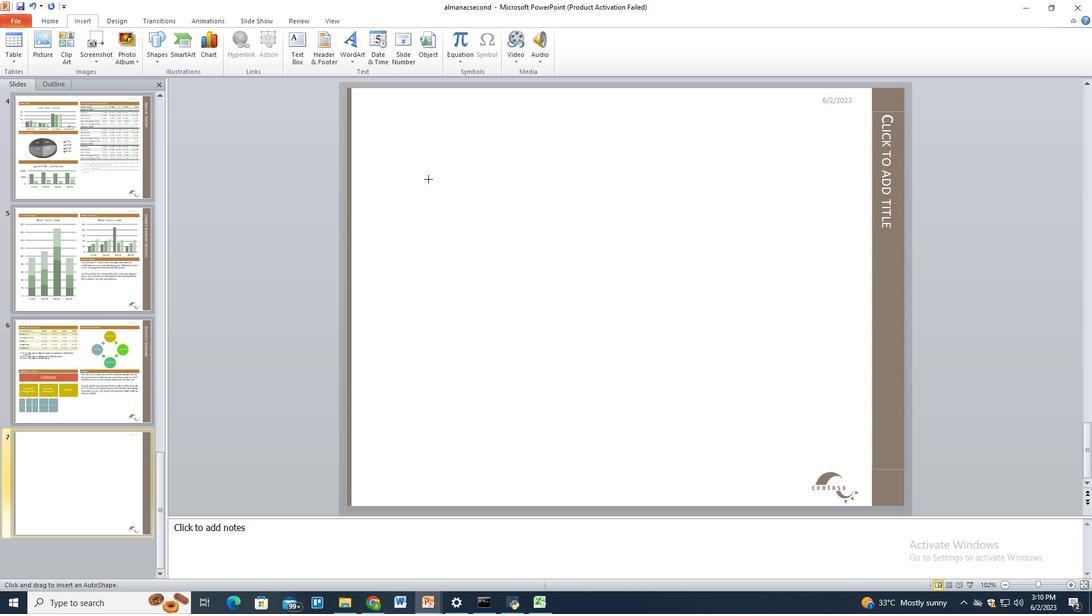 
Action: Mouse pressed left at (426, 180)
Screenshot: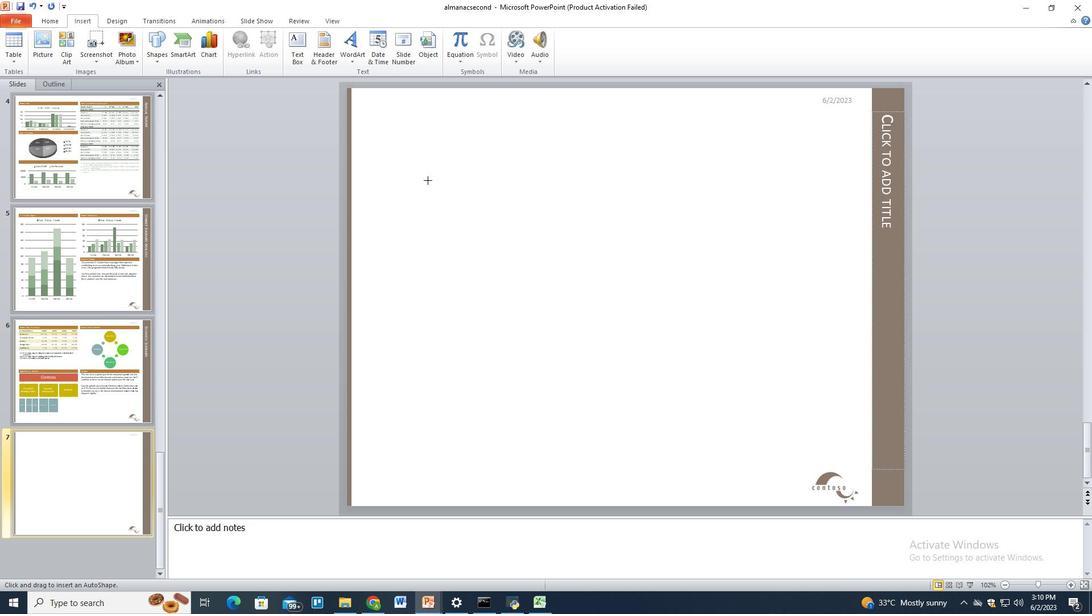 
Action: Mouse moved to (160, 45)
Screenshot: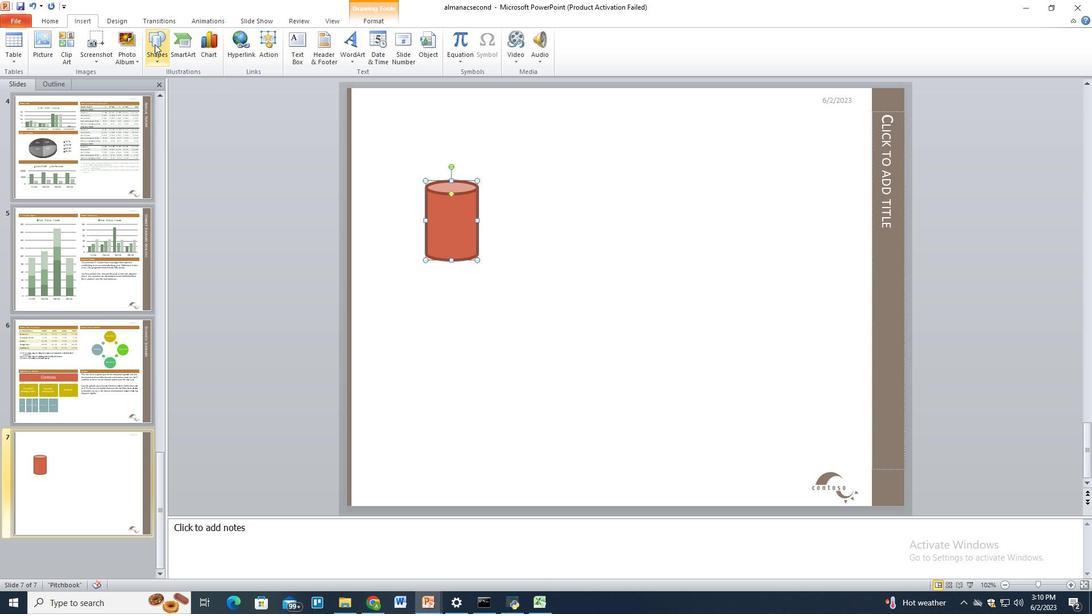 
Action: Mouse pressed left at (160, 45)
Screenshot: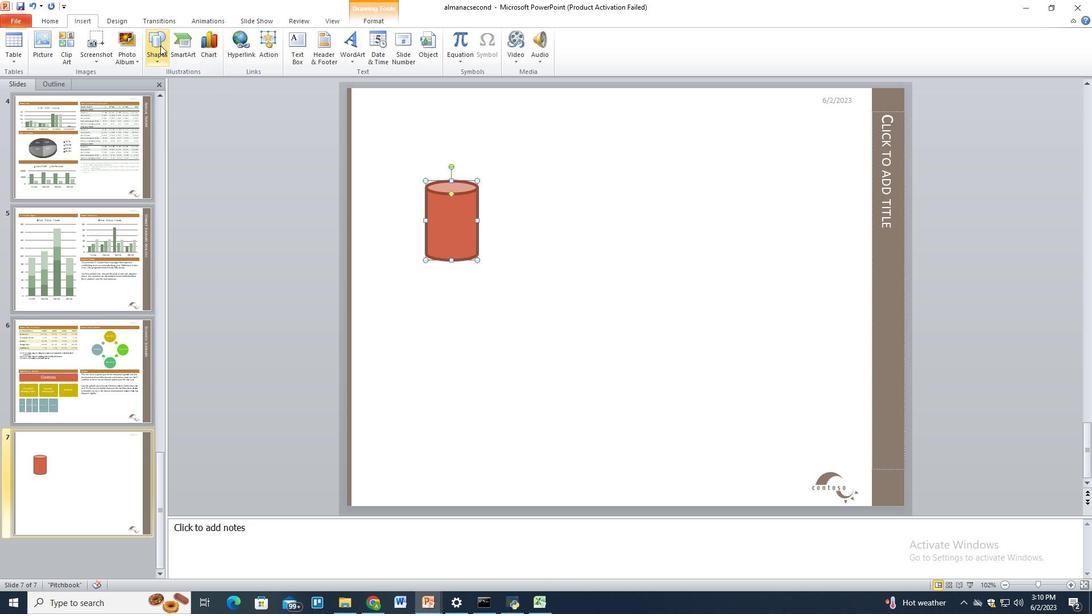 
Action: Mouse moved to (278, 171)
Screenshot: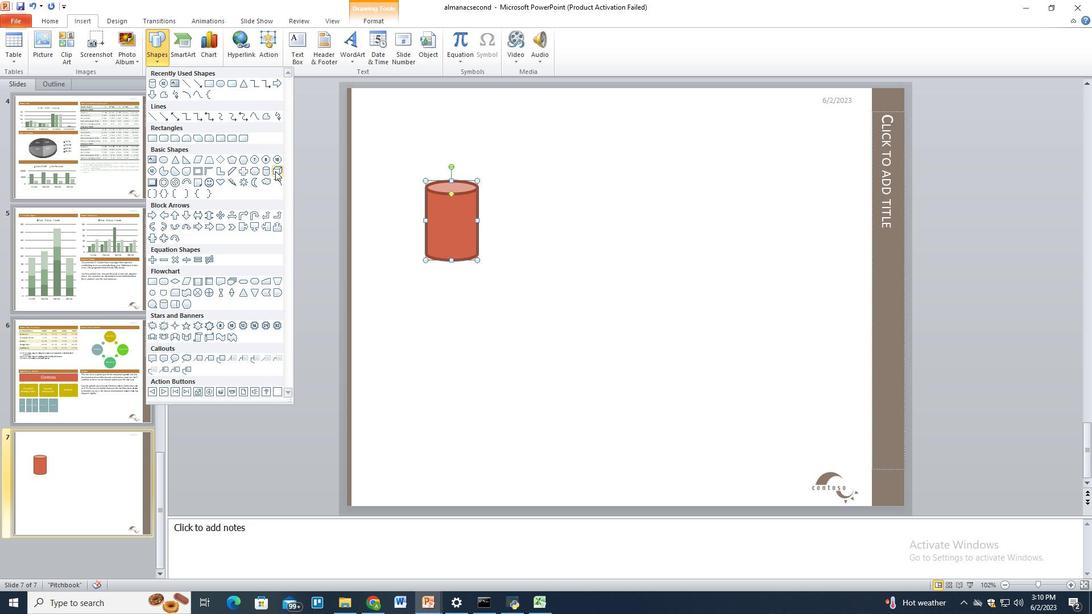 
Action: Mouse pressed left at (278, 171)
Screenshot: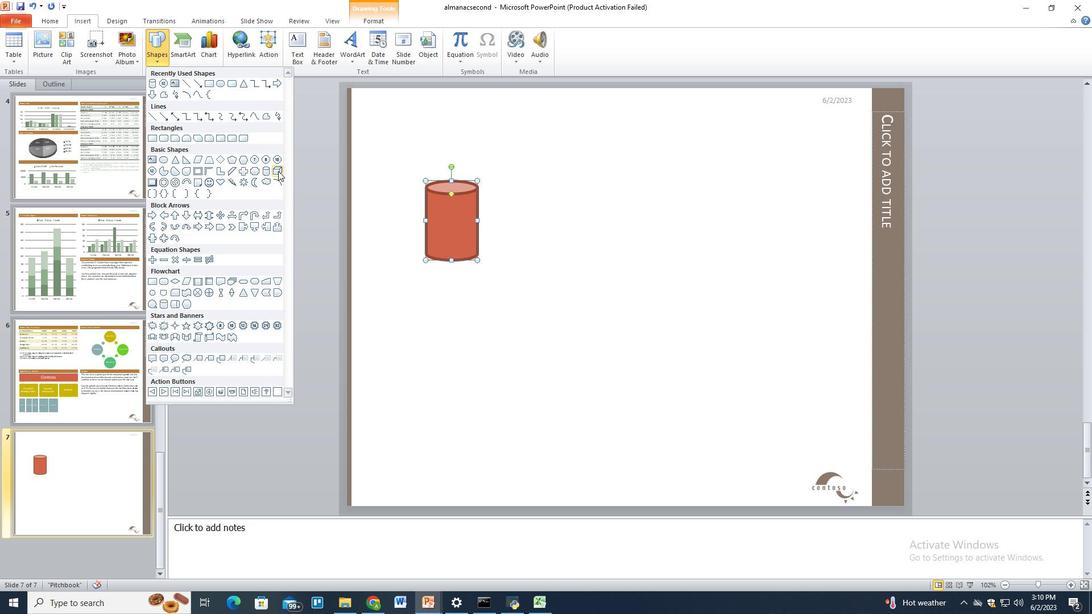 
Action: Mouse moved to (525, 184)
Screenshot: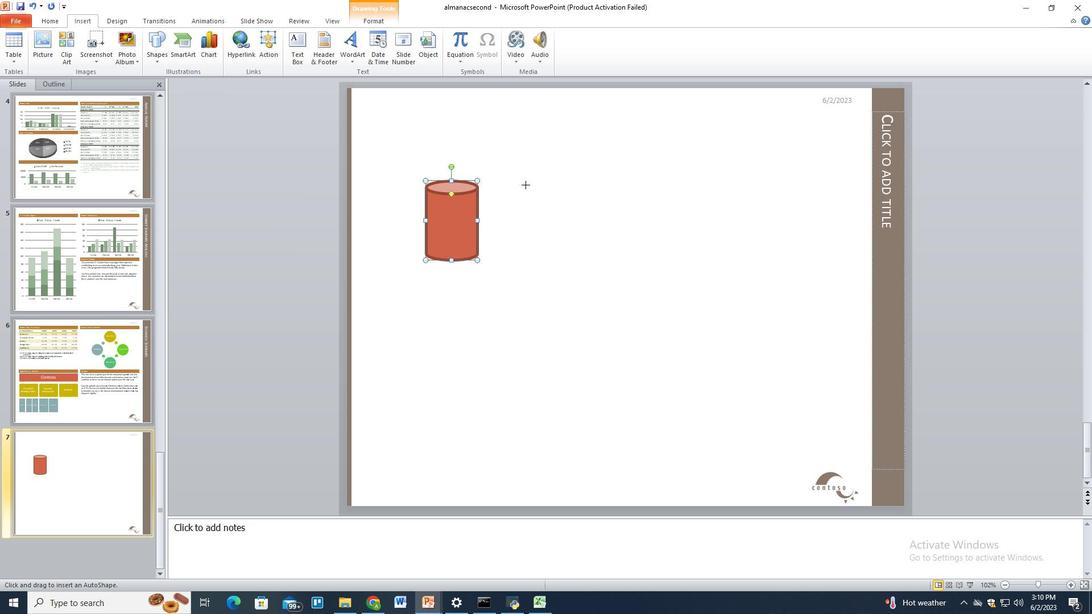 
Action: Mouse pressed left at (525, 184)
Screenshot: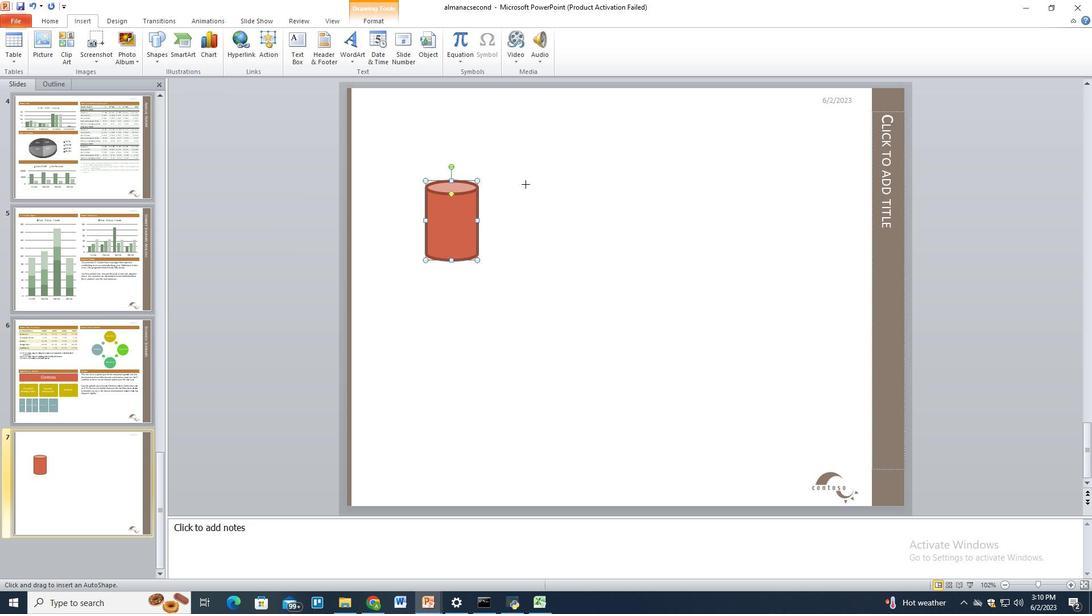 
Action: Mouse moved to (684, 225)
Screenshot: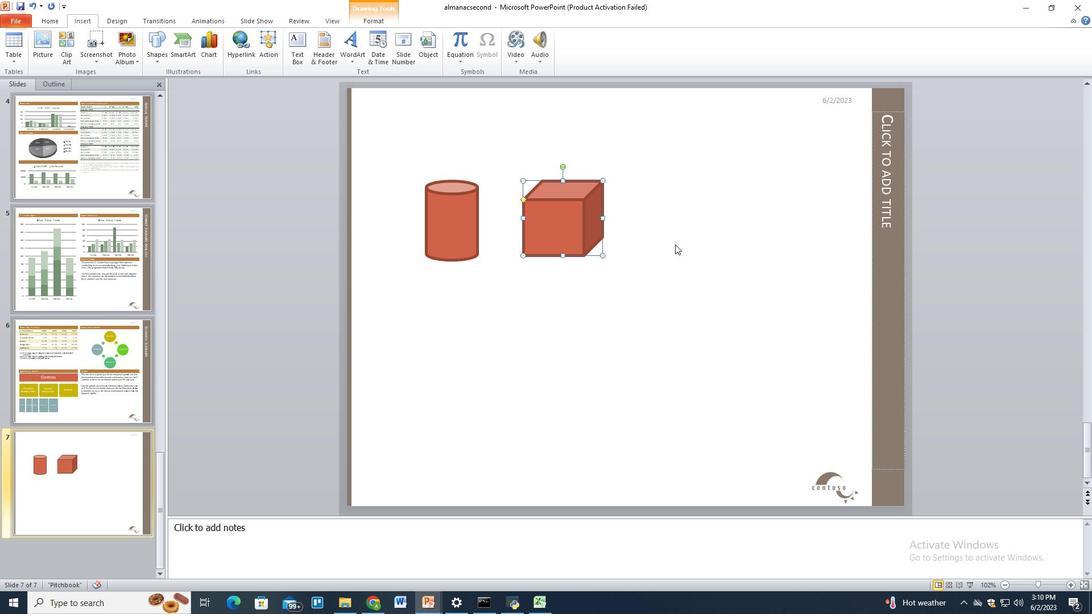 
Action: Mouse pressed left at (684, 225)
Screenshot: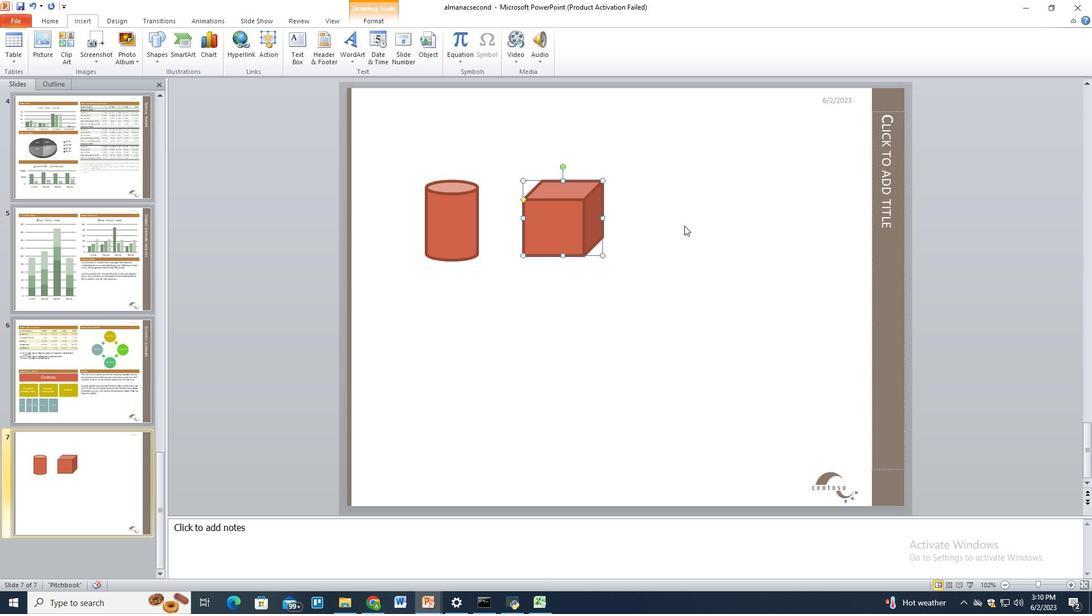 
Action: Mouse moved to (437, 209)
Screenshot: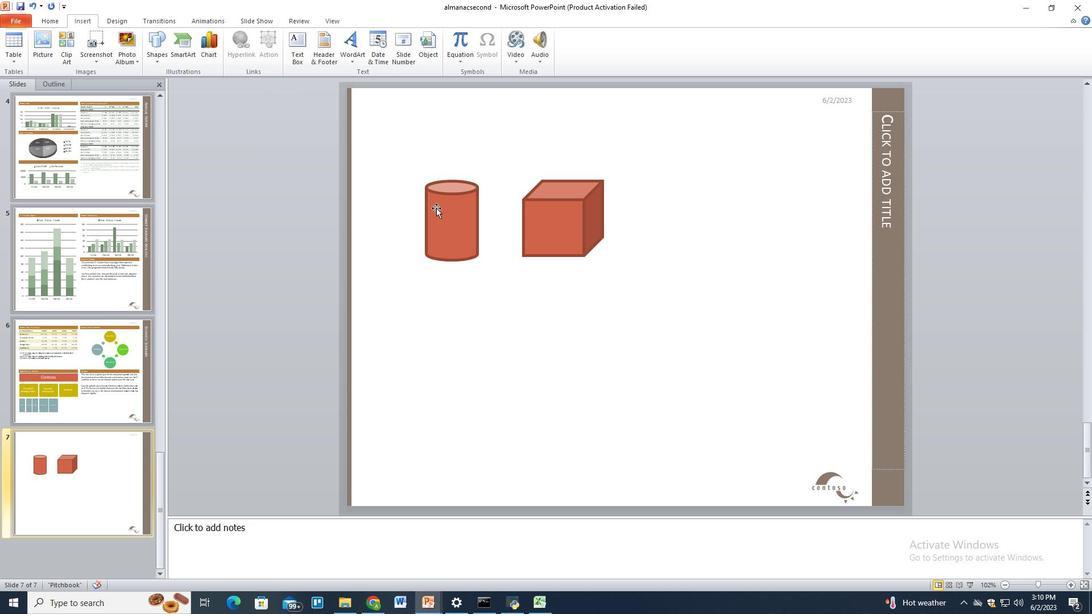 
Action: Mouse pressed right at (437, 209)
Screenshot: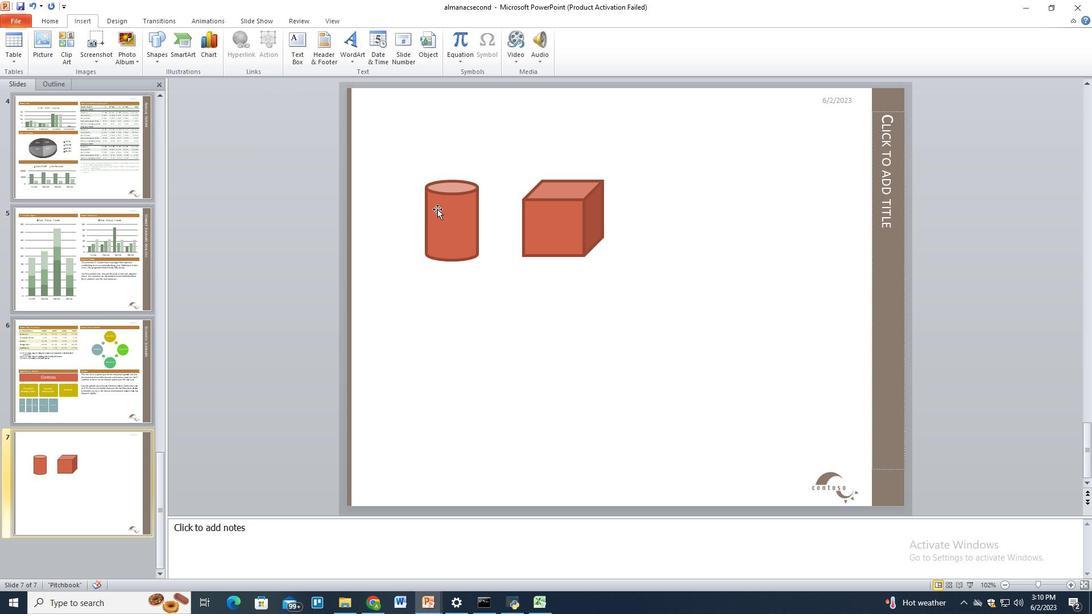 
Action: Mouse moved to (536, 192)
Screenshot: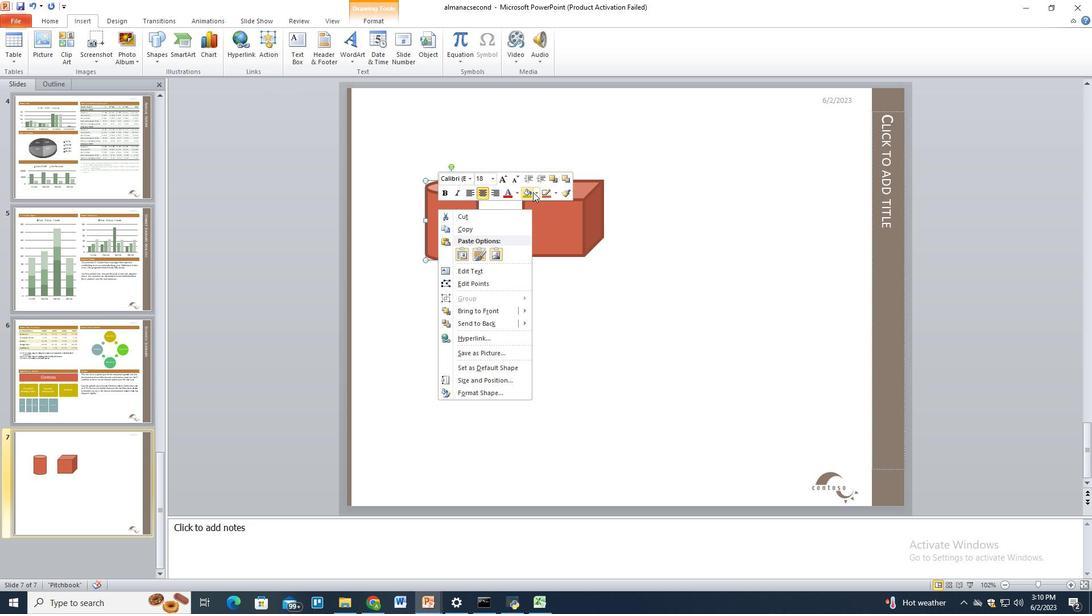 
Action: Mouse pressed left at (536, 192)
Screenshot: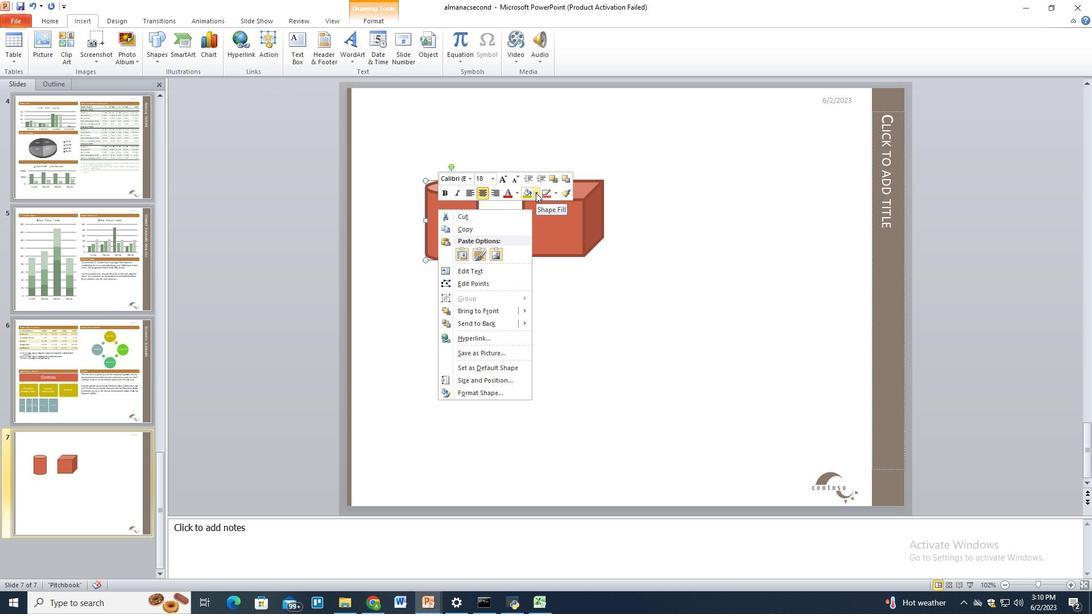 
Action: Mouse moved to (585, 272)
Screenshot: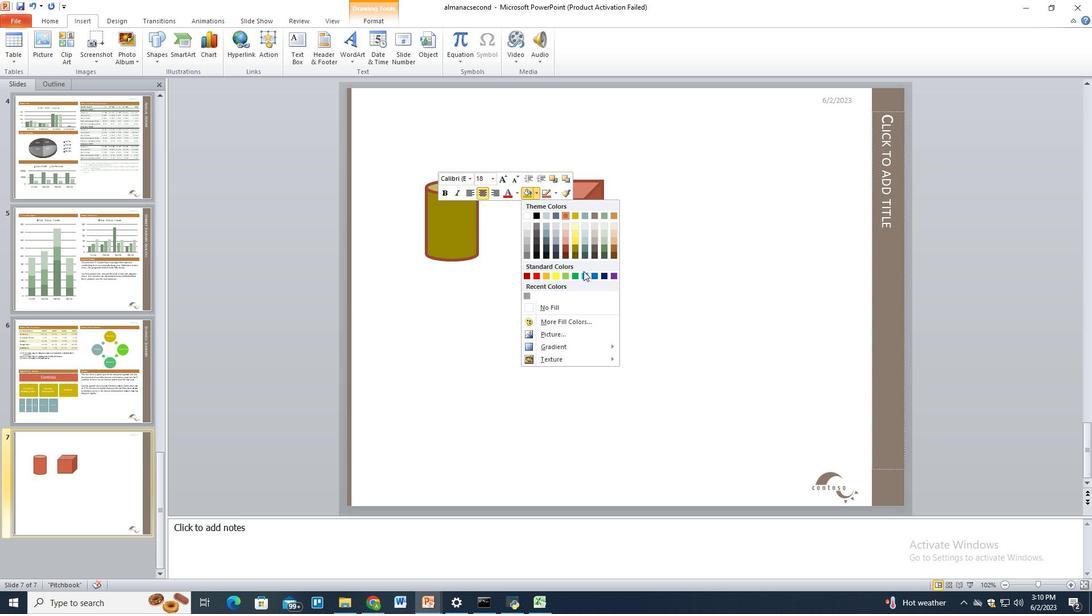 
Action: Mouse pressed left at (585, 272)
Screenshot: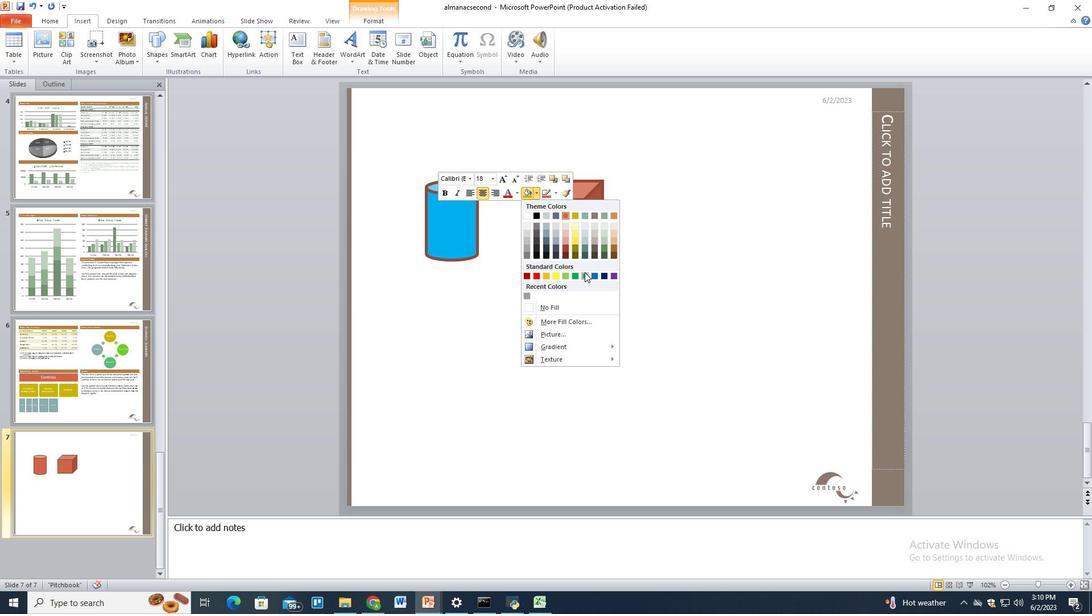 
Action: Mouse moved to (575, 217)
Screenshot: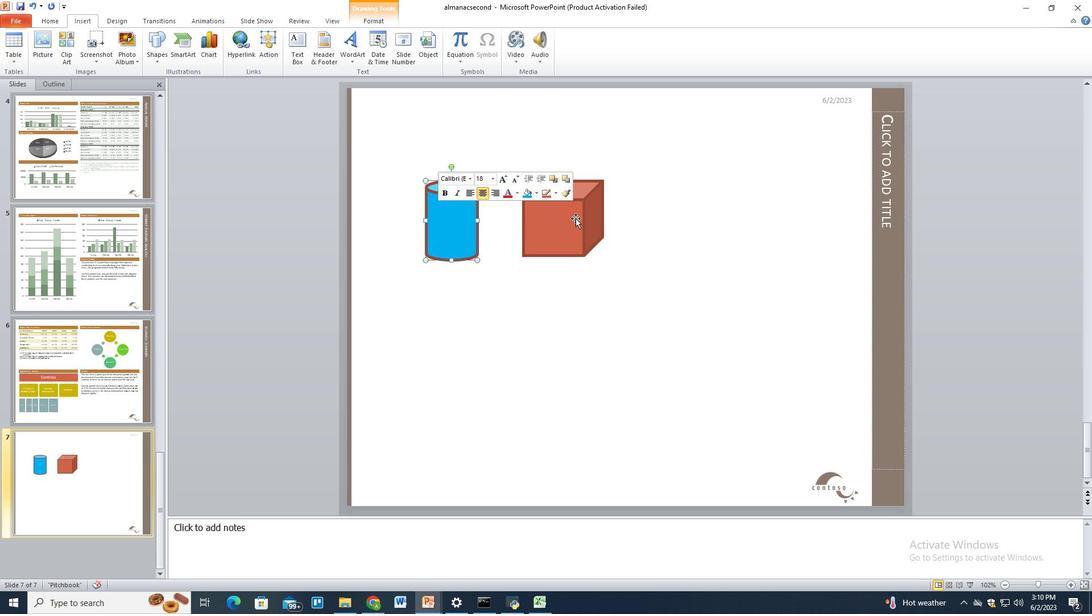 
Action: Mouse pressed right at (575, 217)
Screenshot: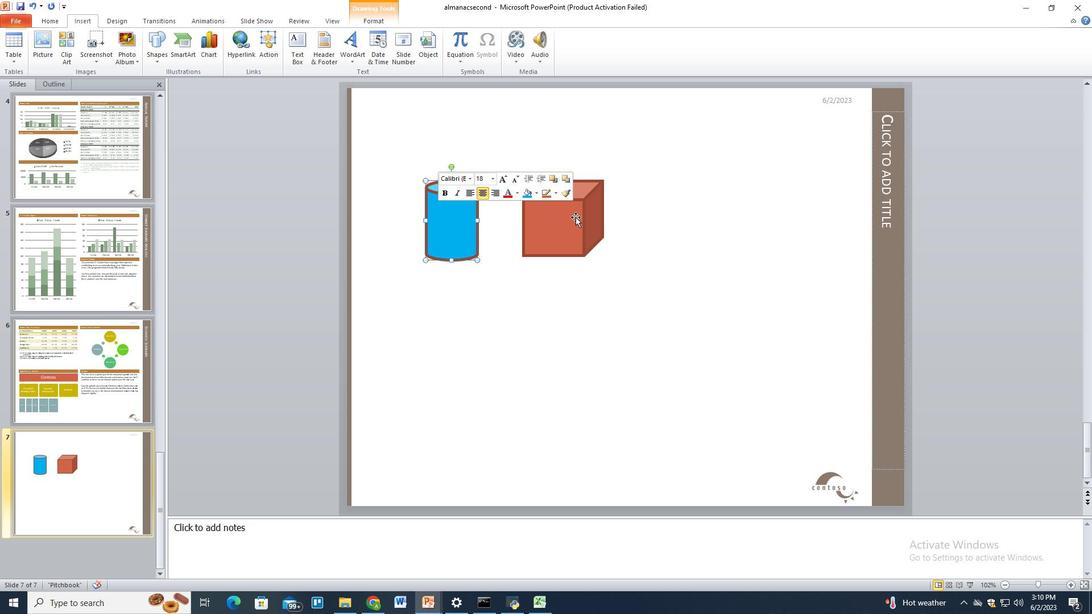
Action: Mouse moved to (674, 200)
Screenshot: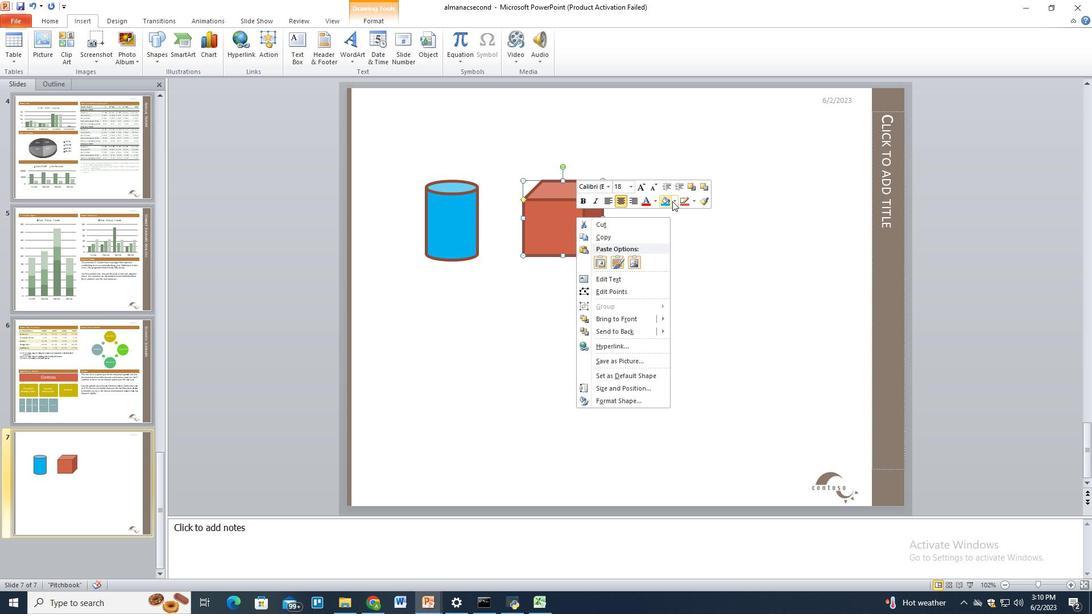 
Action: Mouse pressed left at (674, 200)
Screenshot: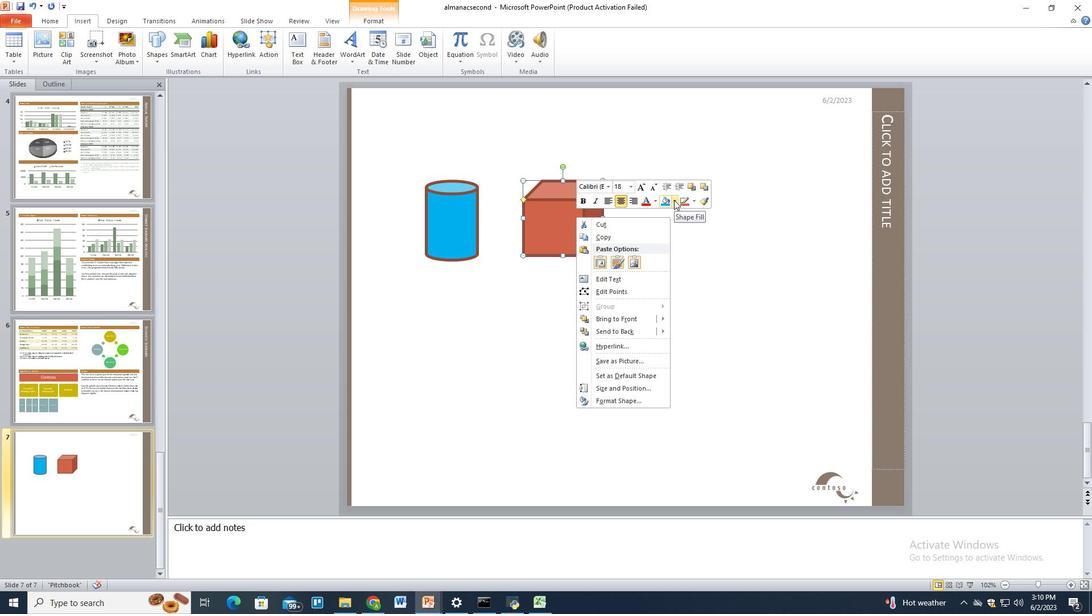 
Action: Mouse moved to (752, 224)
Screenshot: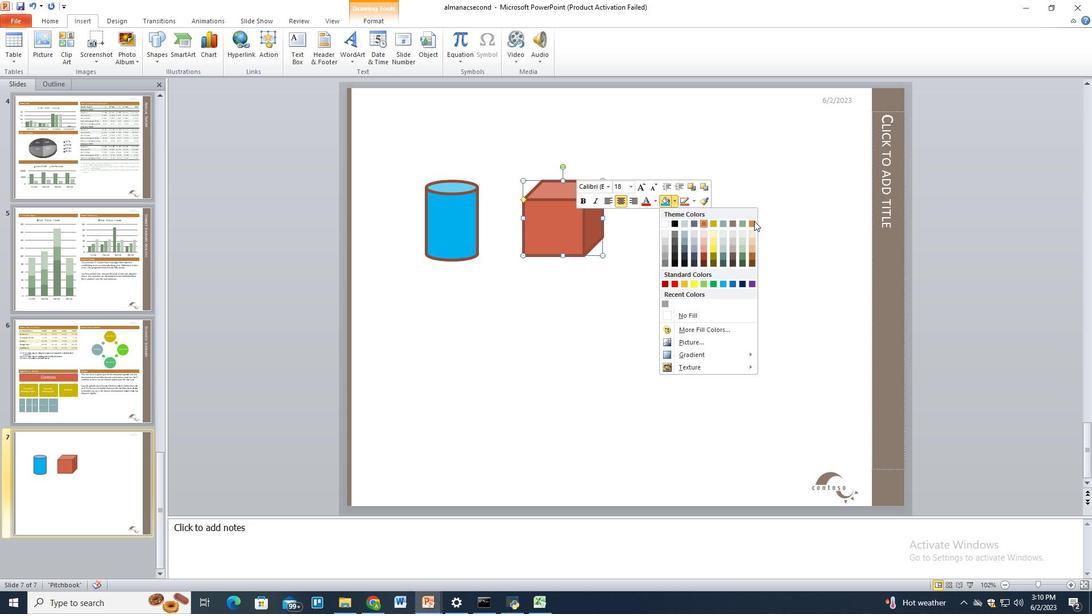 
Action: Mouse pressed left at (752, 224)
Screenshot: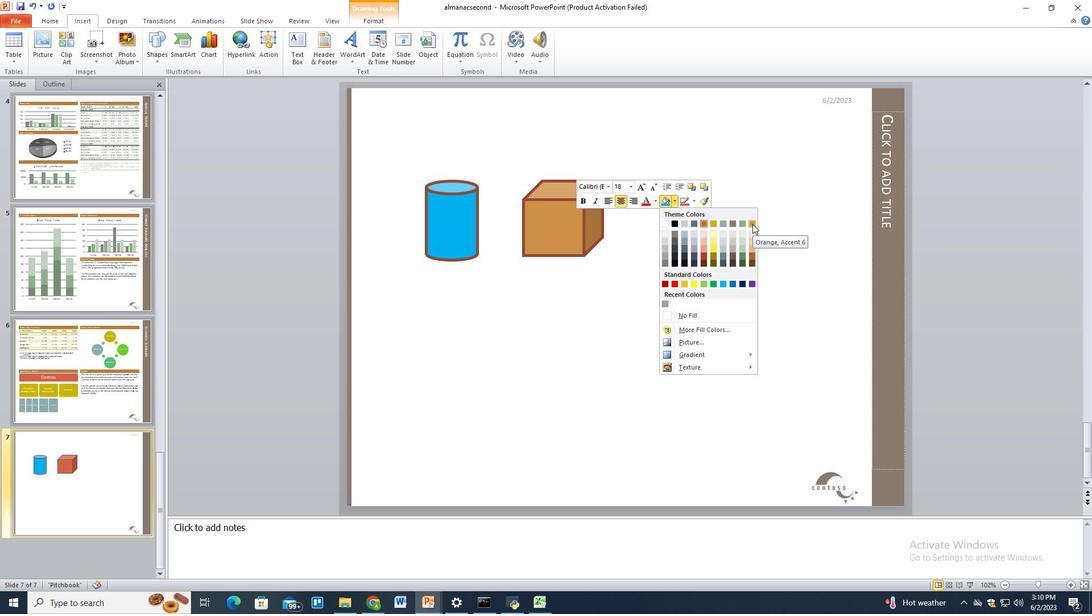 
Action: Mouse moved to (670, 236)
Screenshot: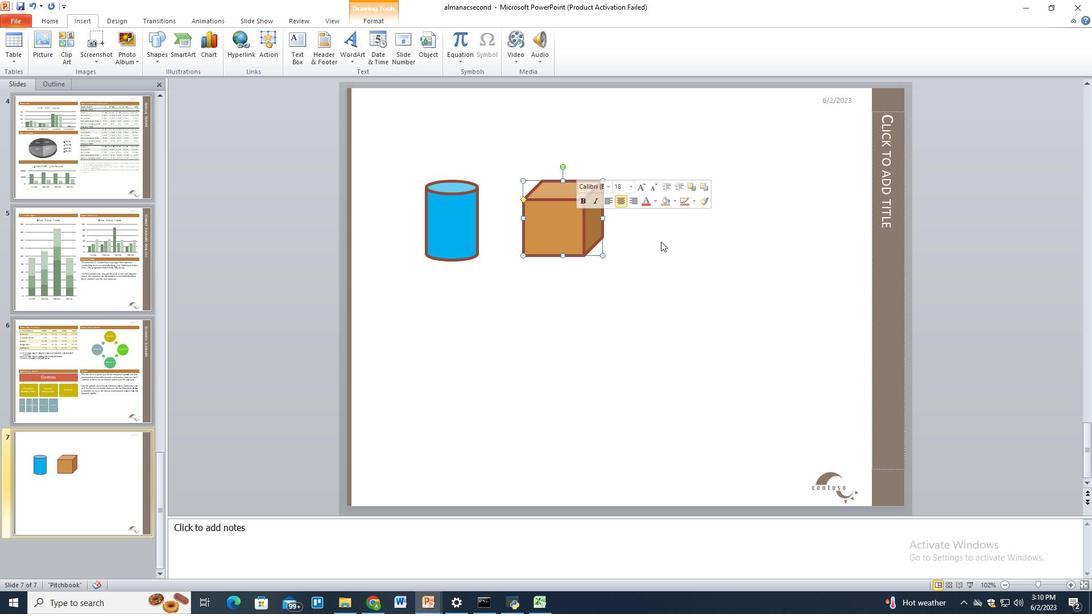 
Action: Mouse pressed left at (670, 236)
Screenshot: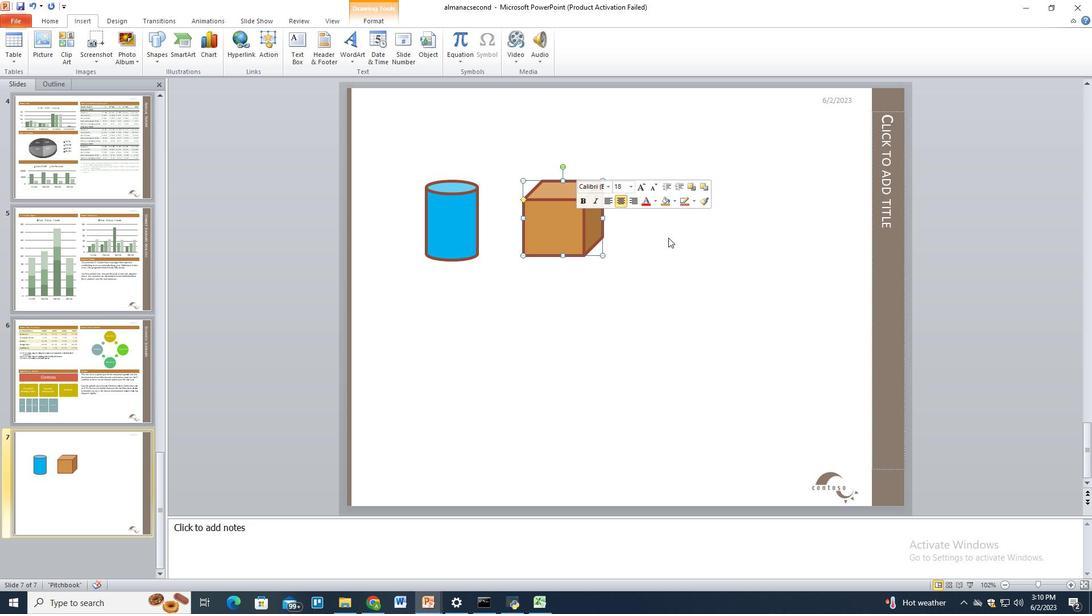 
Action: Mouse moved to (160, 50)
Screenshot: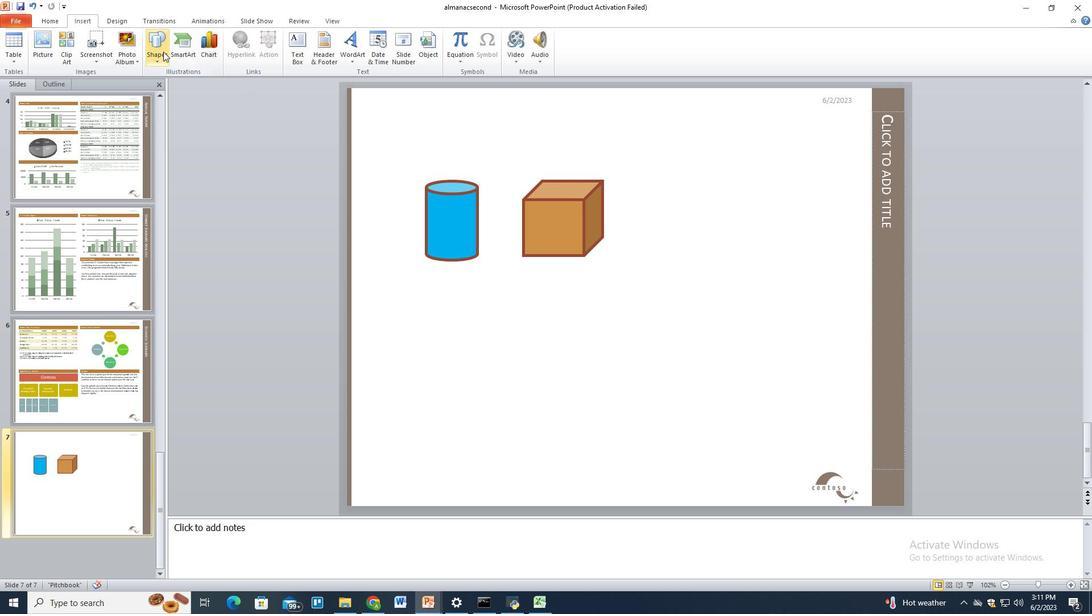 
Action: Mouse pressed left at (160, 50)
Screenshot: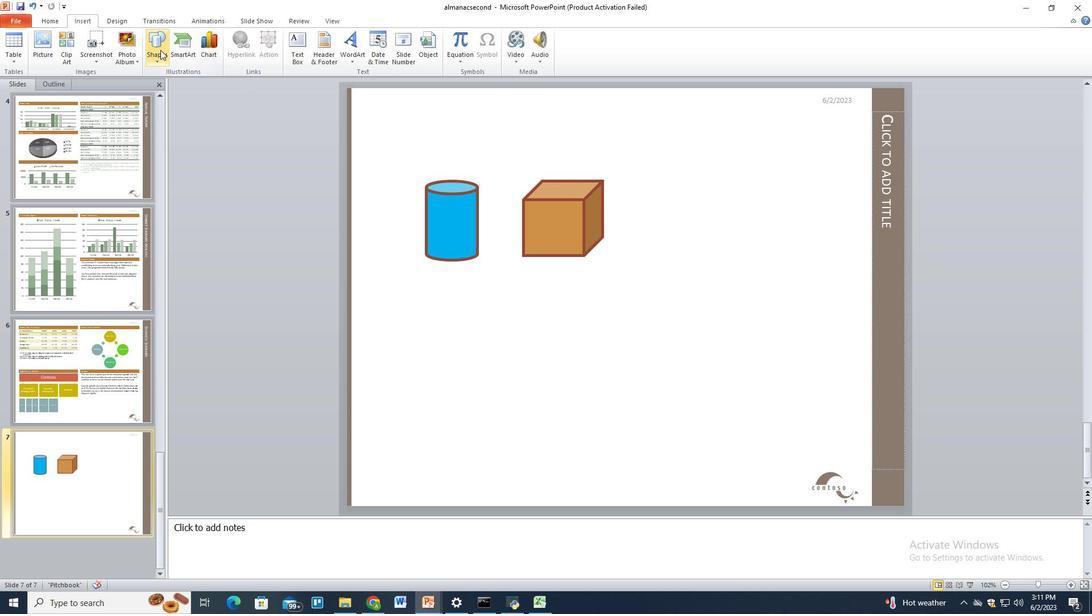 
Action: Mouse moved to (217, 178)
Screenshot: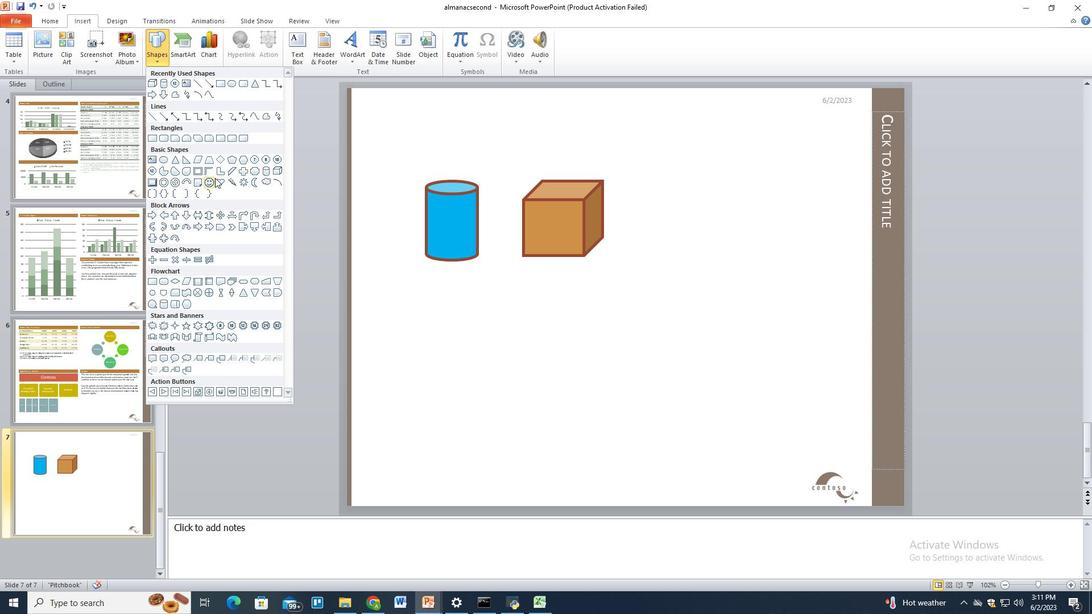 
Action: Mouse pressed left at (217, 178)
Screenshot: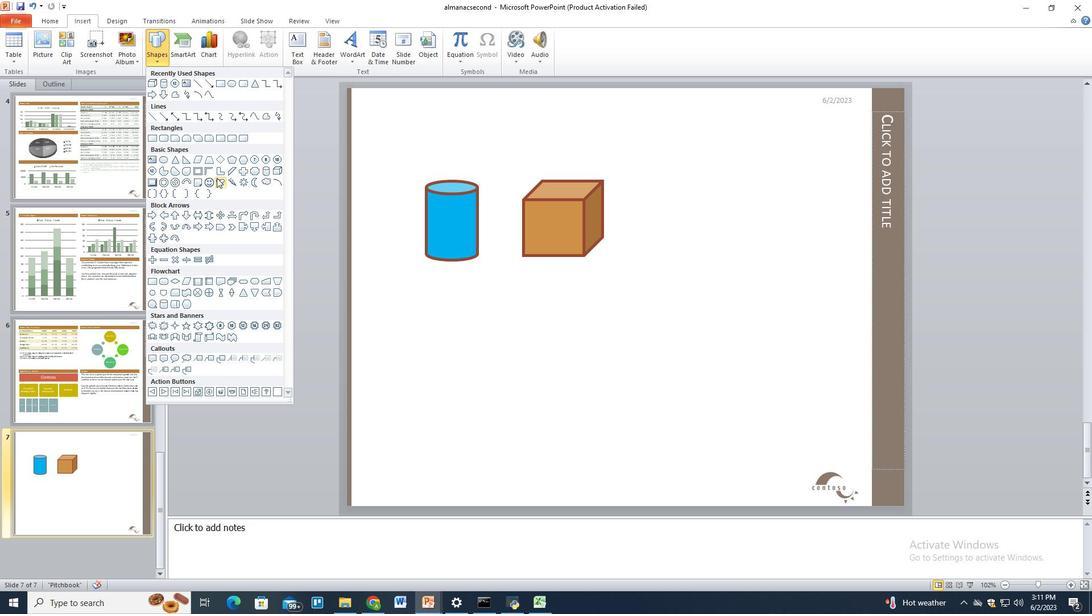 
Action: Mouse moved to (653, 186)
Screenshot: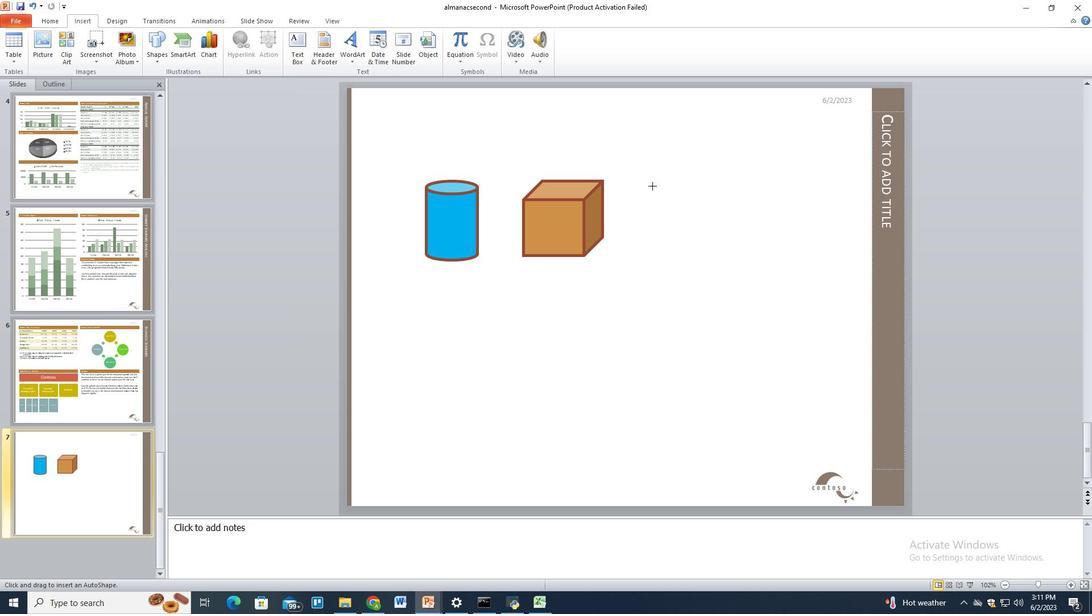 
Action: Mouse pressed left at (653, 186)
Screenshot: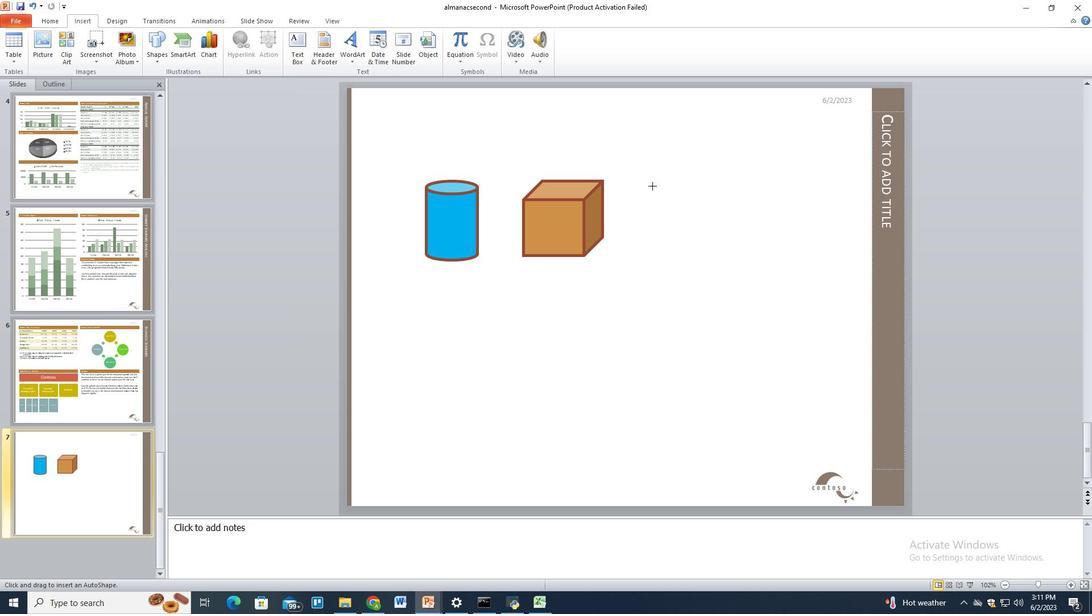 
Action: Mouse moved to (690, 222)
Screenshot: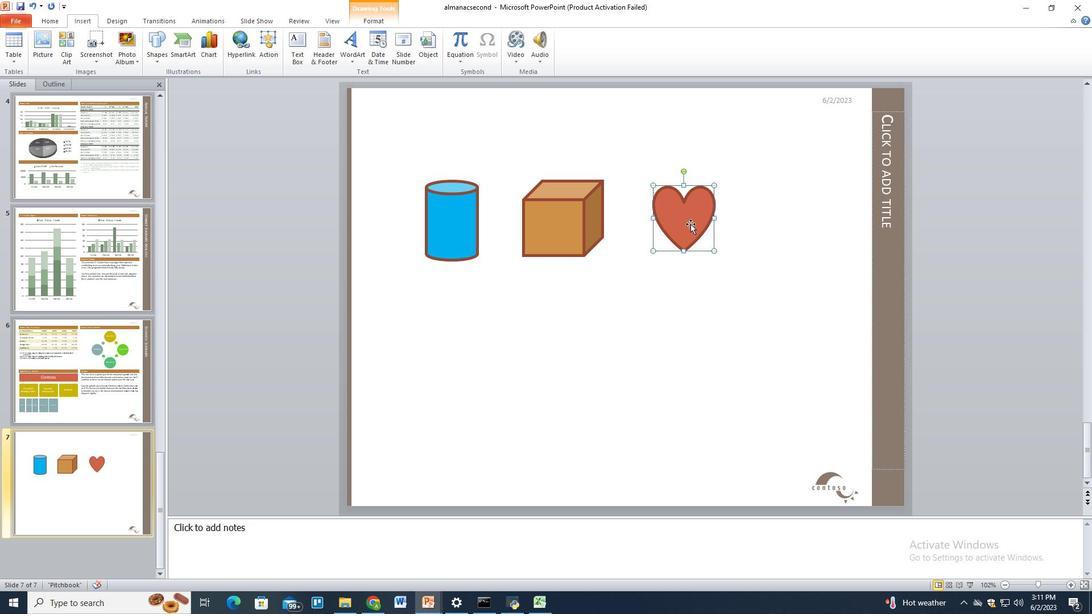 
Action: Mouse pressed right at (690, 222)
Screenshot: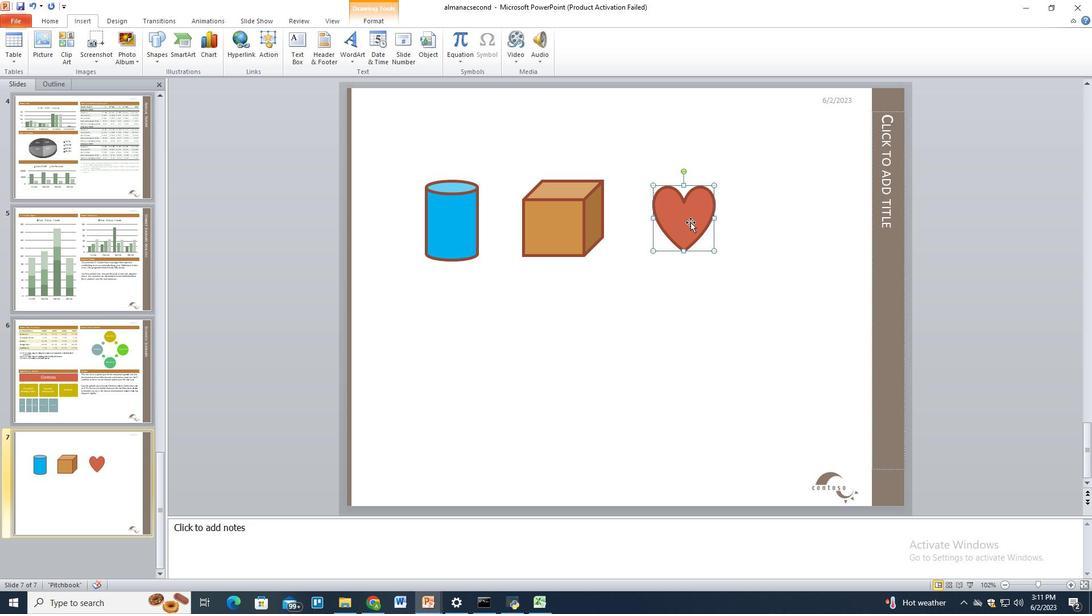 
Action: Mouse moved to (788, 207)
Screenshot: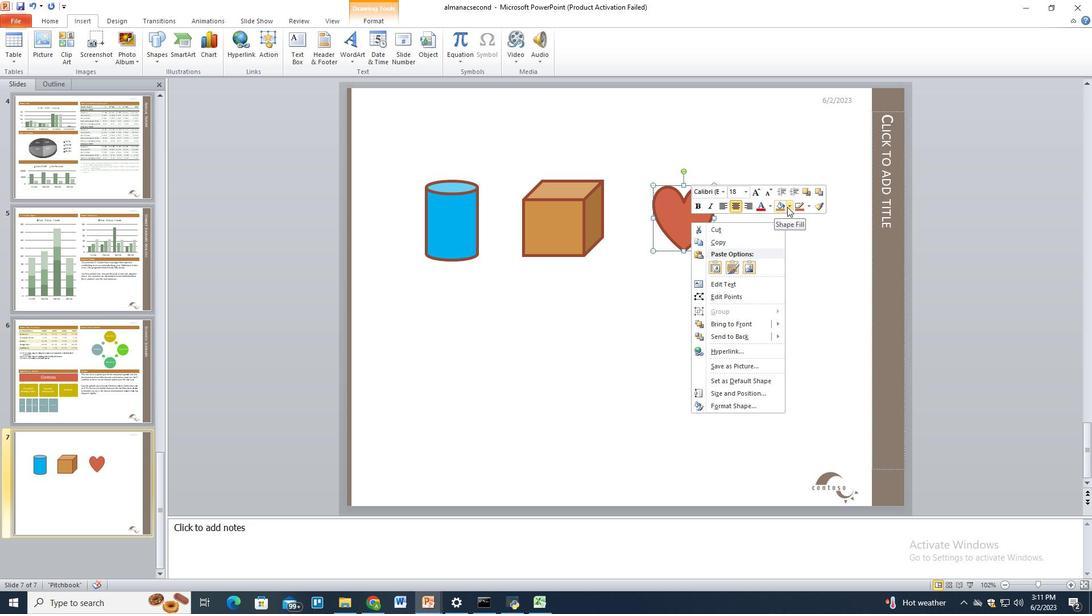 
Action: Mouse pressed left at (788, 207)
Screenshot: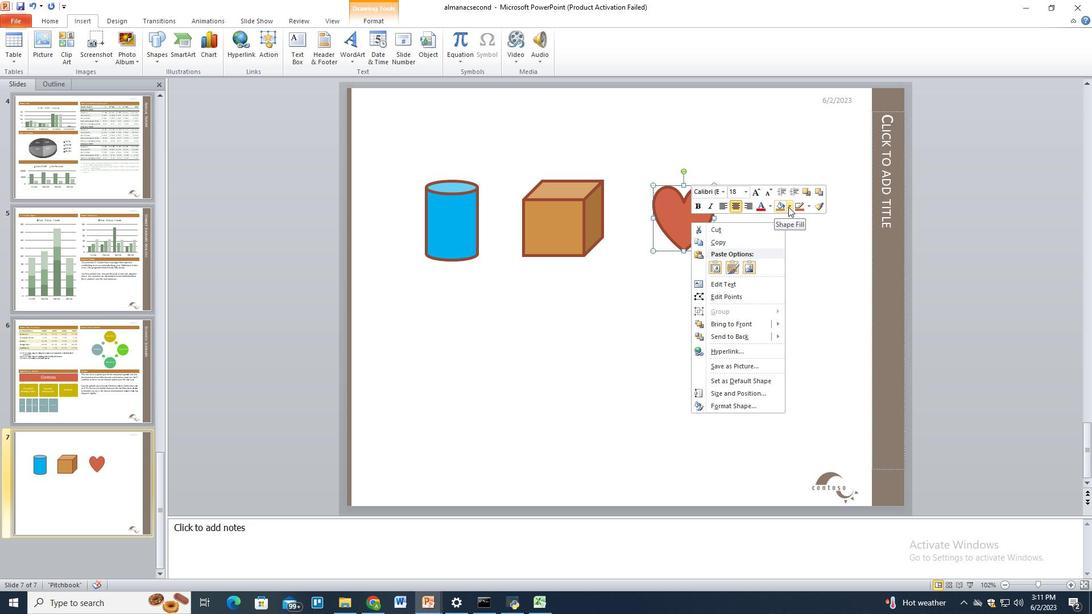 
Action: Mouse moved to (868, 266)
Screenshot: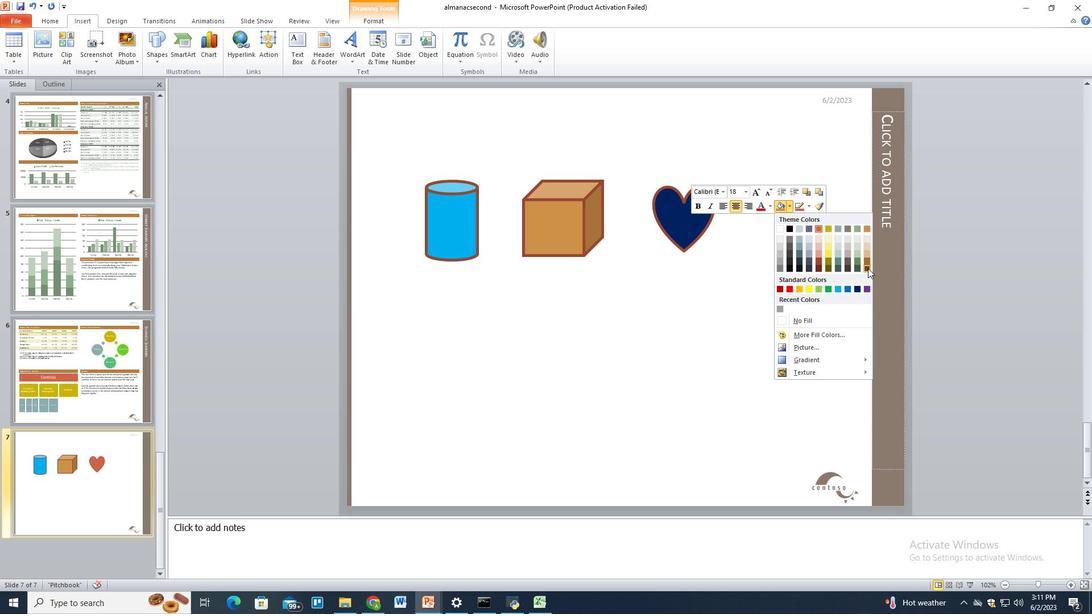 
Action: Mouse pressed left at (868, 266)
Screenshot: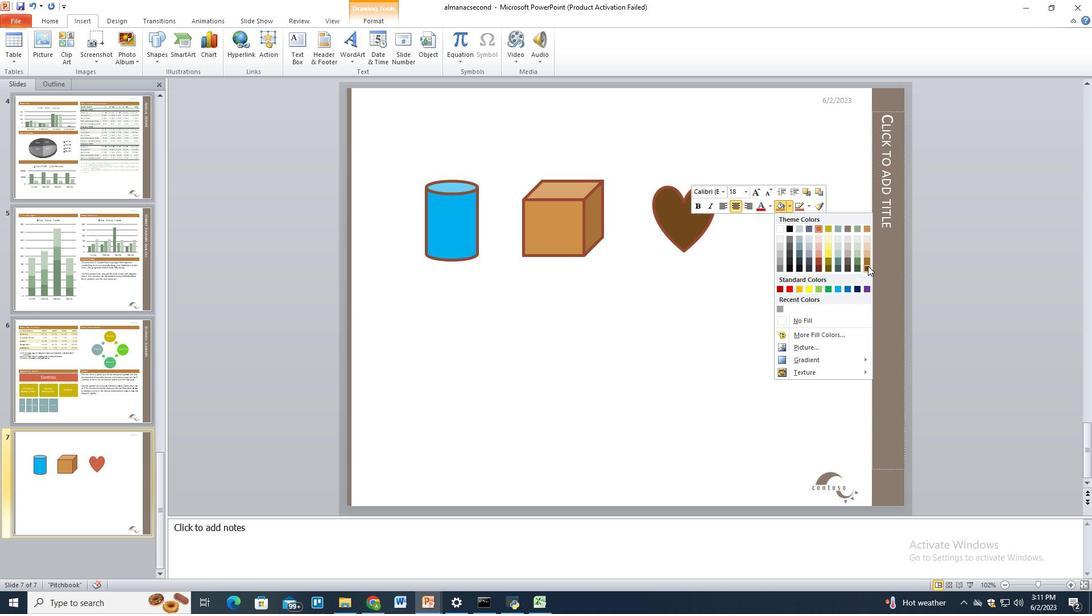 
Action: Mouse moved to (768, 263)
Screenshot: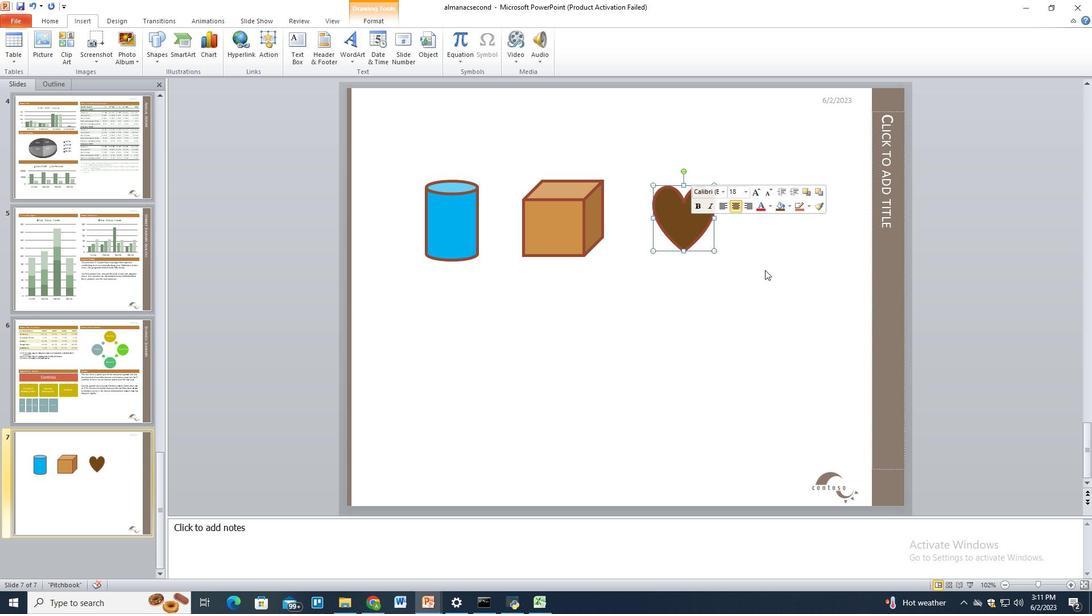 
Action: Mouse pressed left at (768, 263)
Screenshot: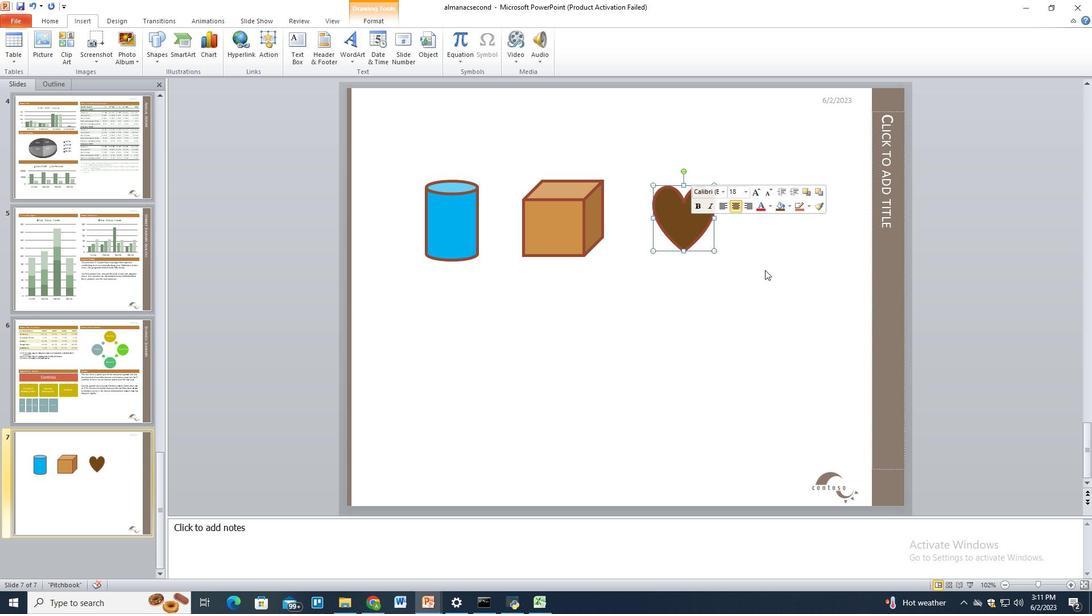 
Action: Mouse moved to (442, 237)
Screenshot: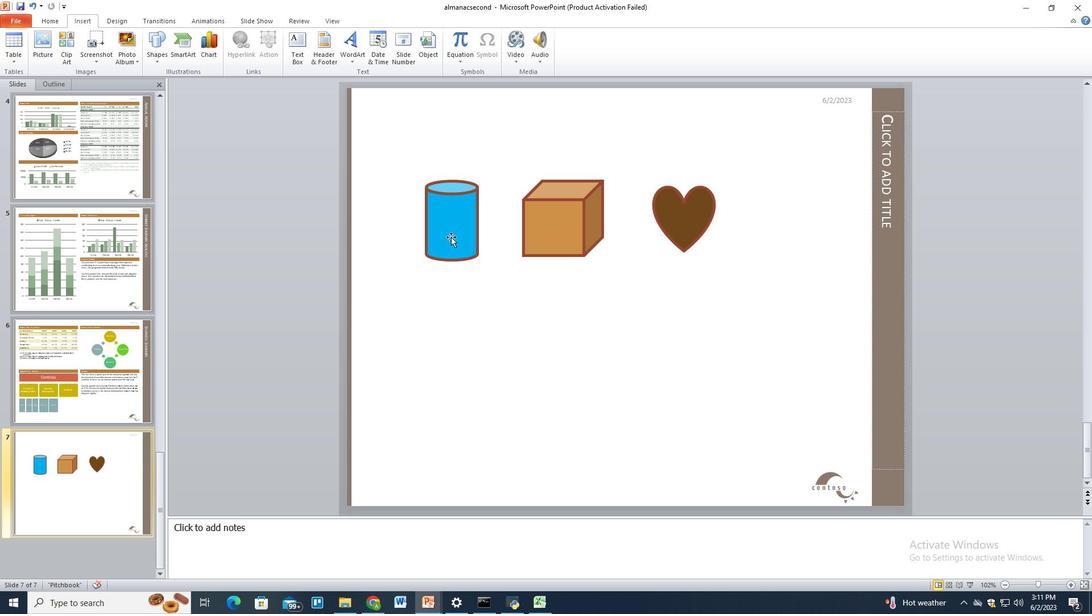 
Action: Mouse pressed right at (442, 237)
Screenshot: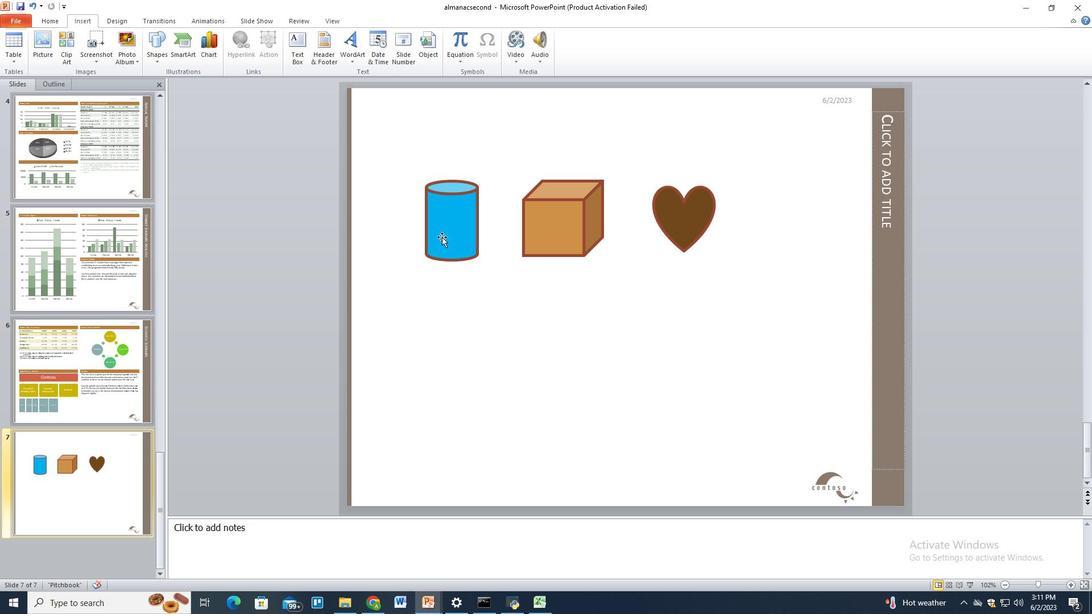 
Action: Mouse moved to (538, 222)
Screenshot: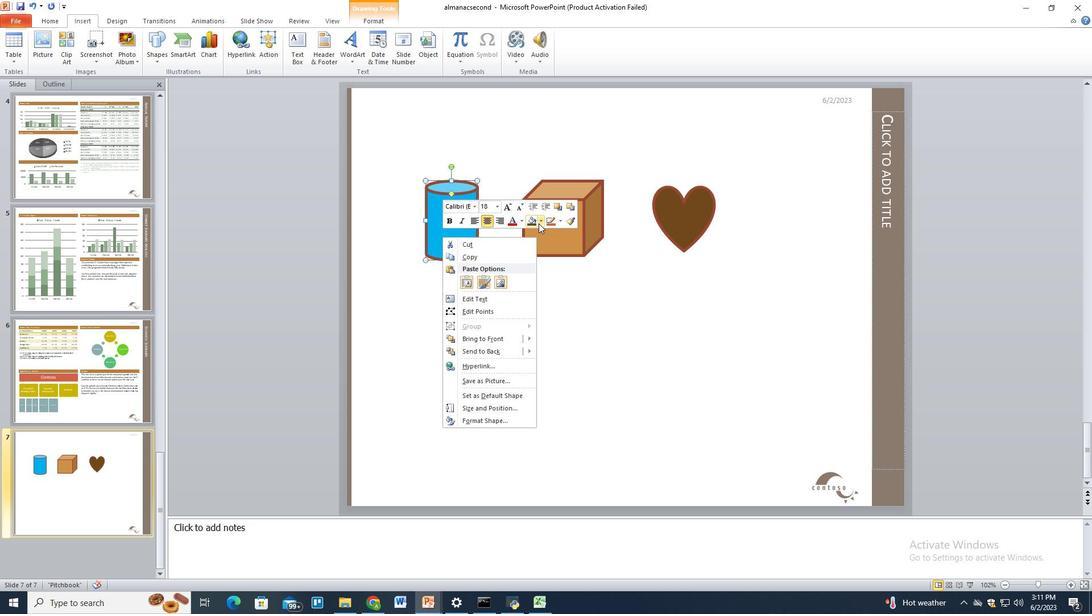 
Action: Mouse pressed left at (538, 222)
Screenshot: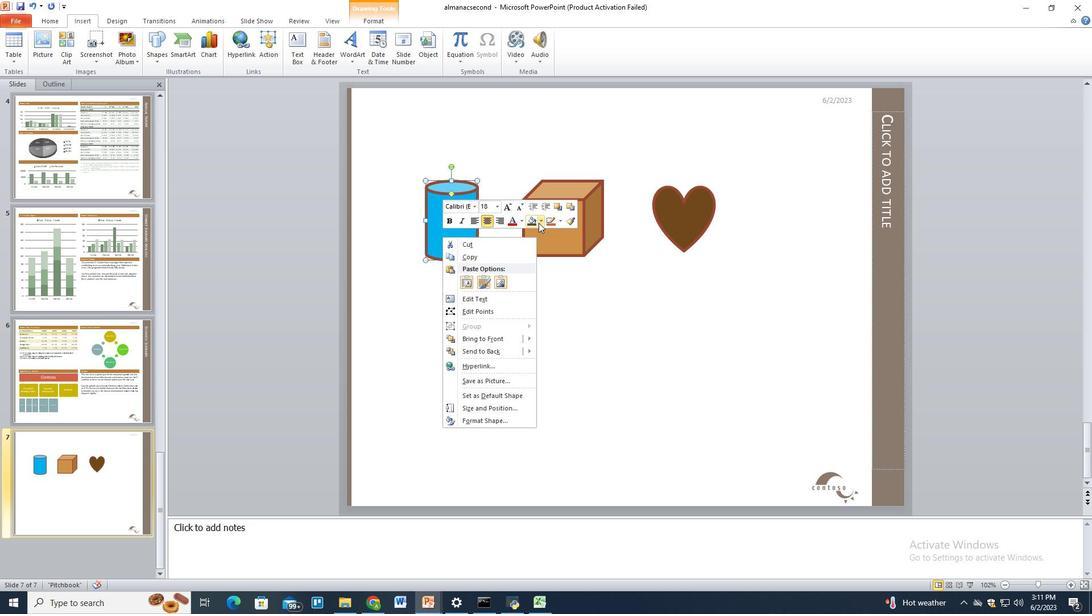 
Action: Mouse moved to (572, 351)
Screenshot: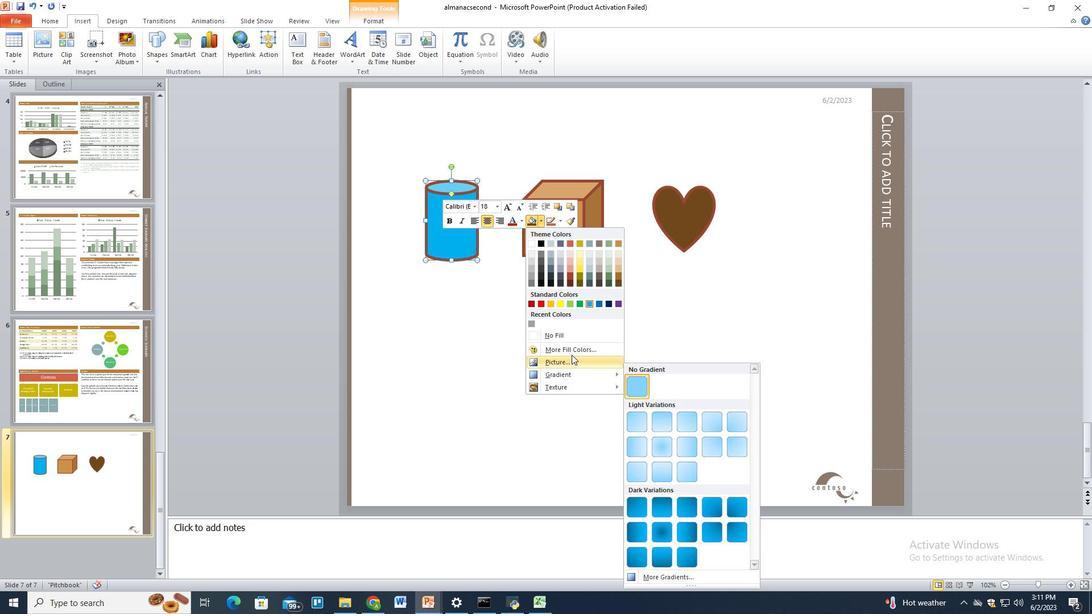 
Action: Mouse pressed left at (572, 351)
Screenshot: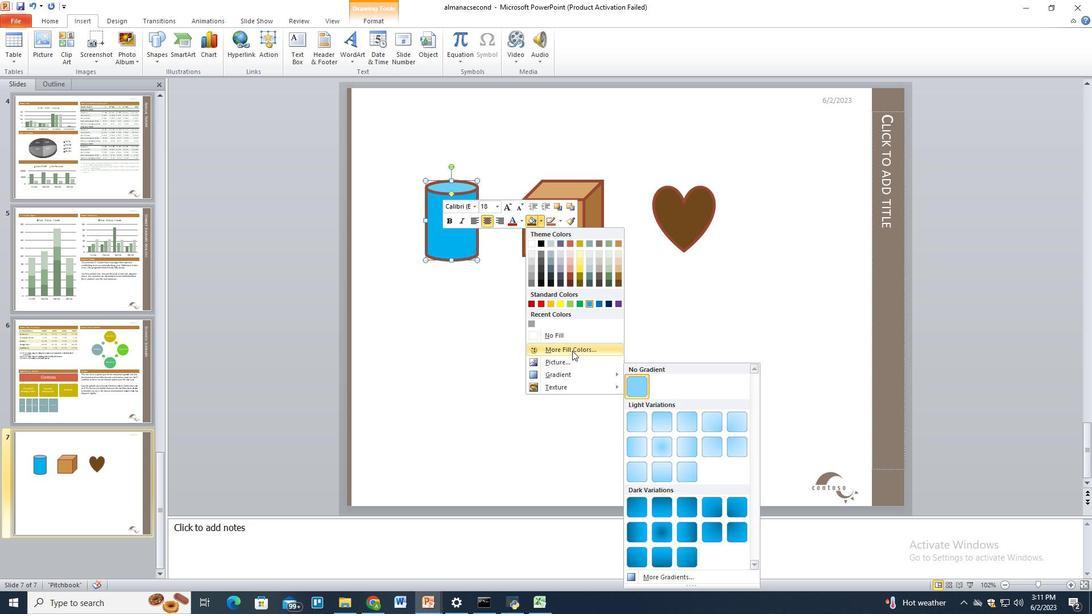 
Action: Mouse moved to (370, 167)
Screenshot: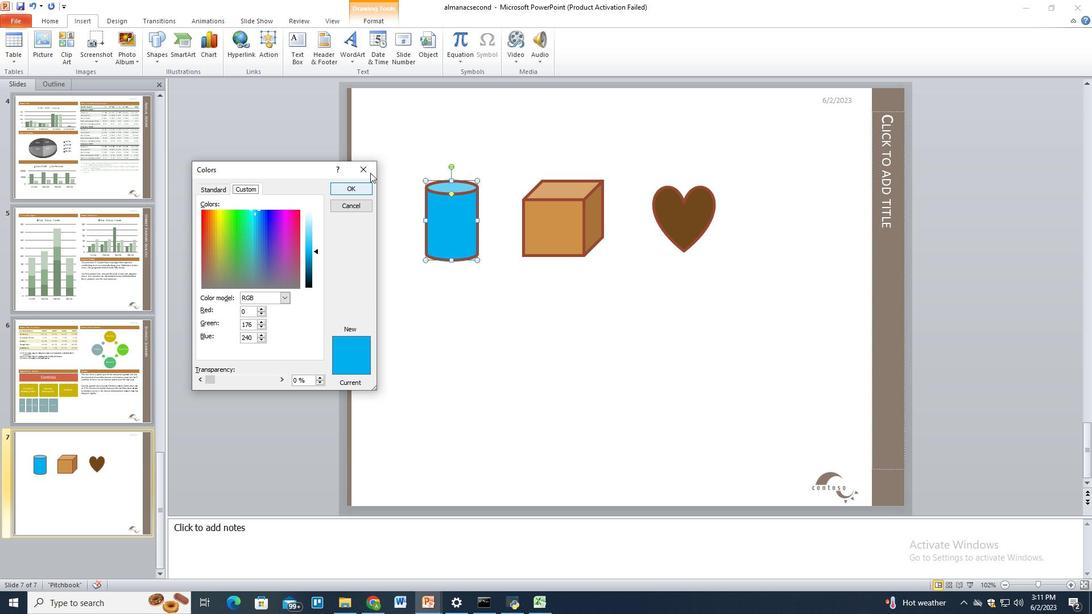 
Action: Mouse pressed left at (370, 167)
Screenshot: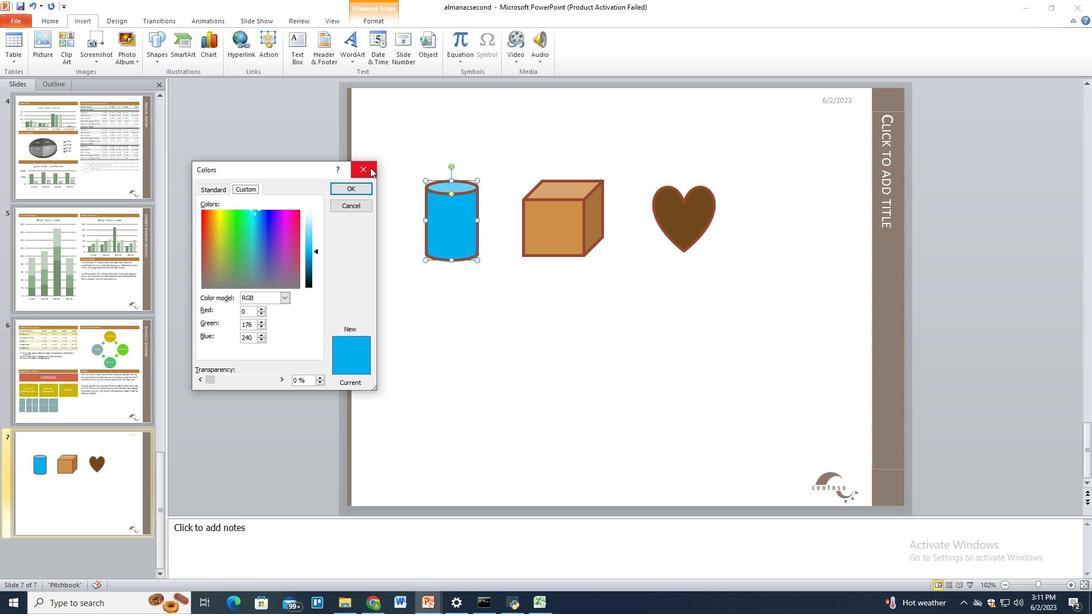
Action: Mouse moved to (547, 217)
Screenshot: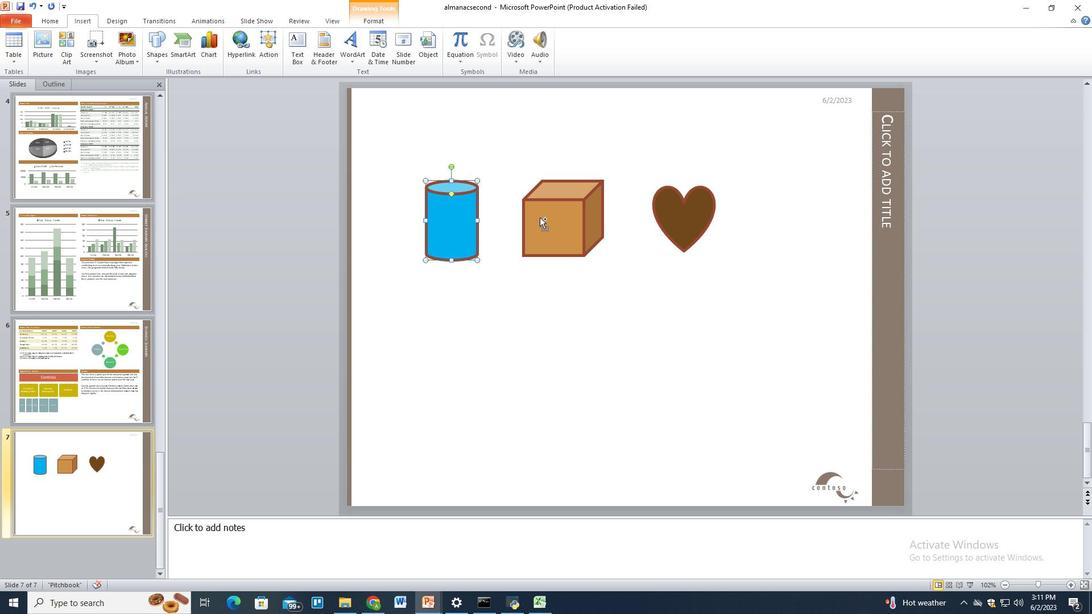 
Action: Mouse pressed left at (547, 217)
Screenshot: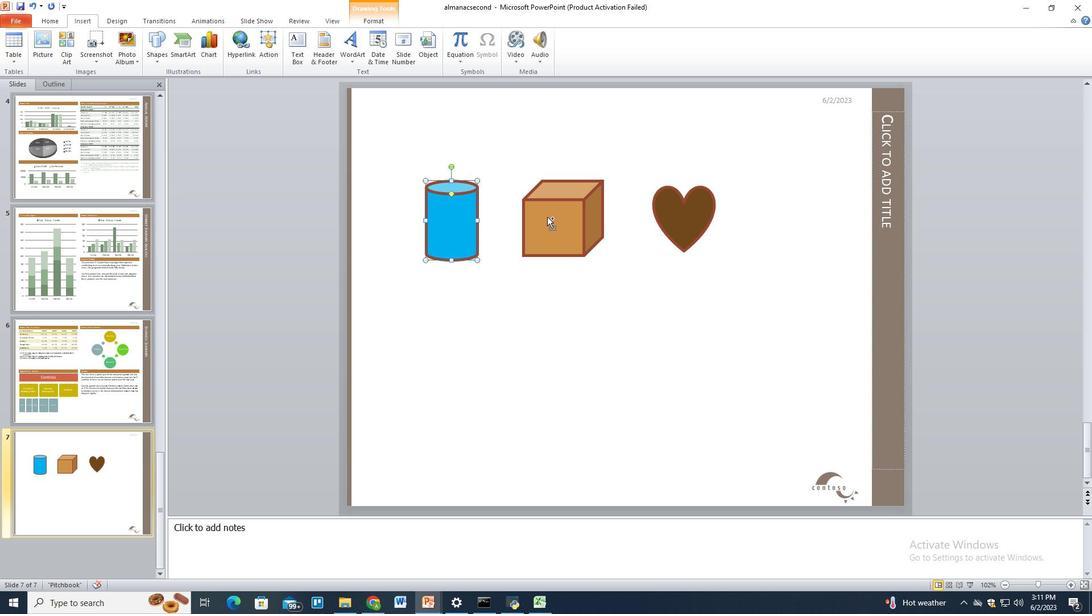 
Action: Mouse moved to (677, 206)
Screenshot: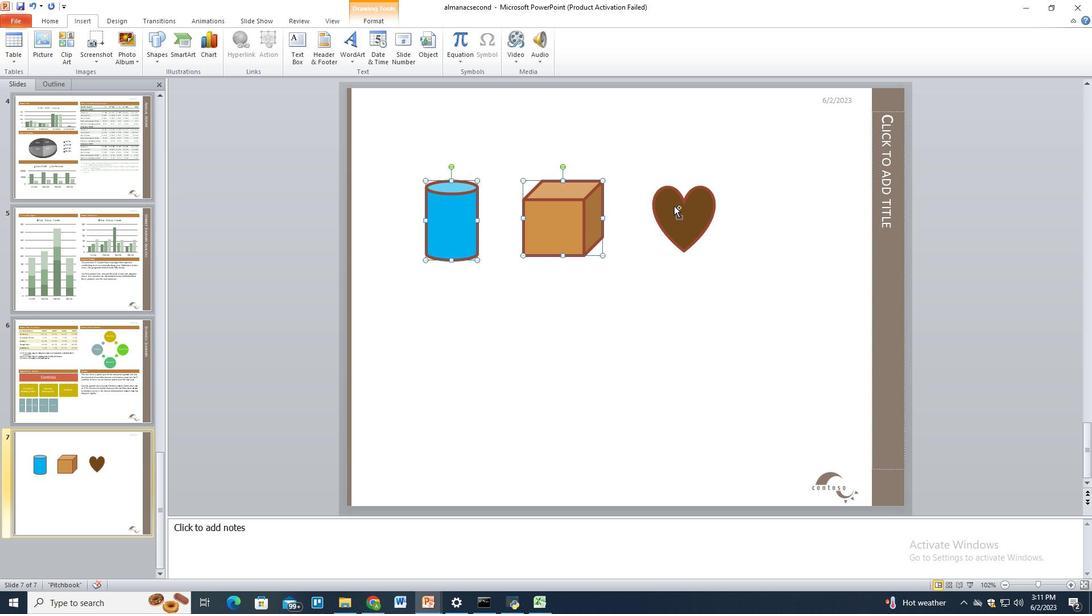 
Action: Mouse pressed left at (677, 206)
Screenshot: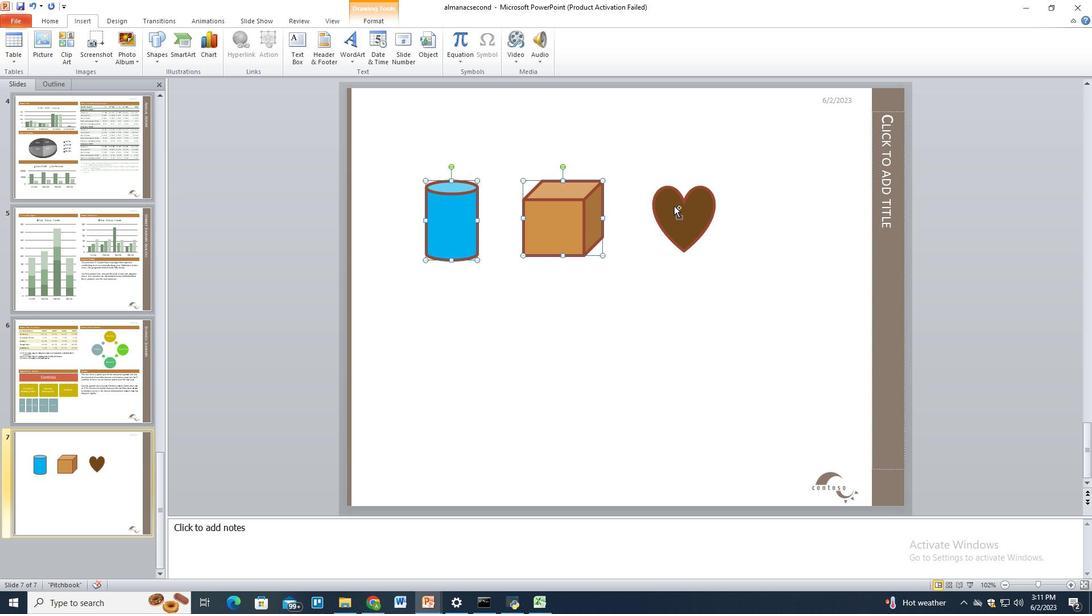 
Action: Mouse moved to (587, 217)
Screenshot: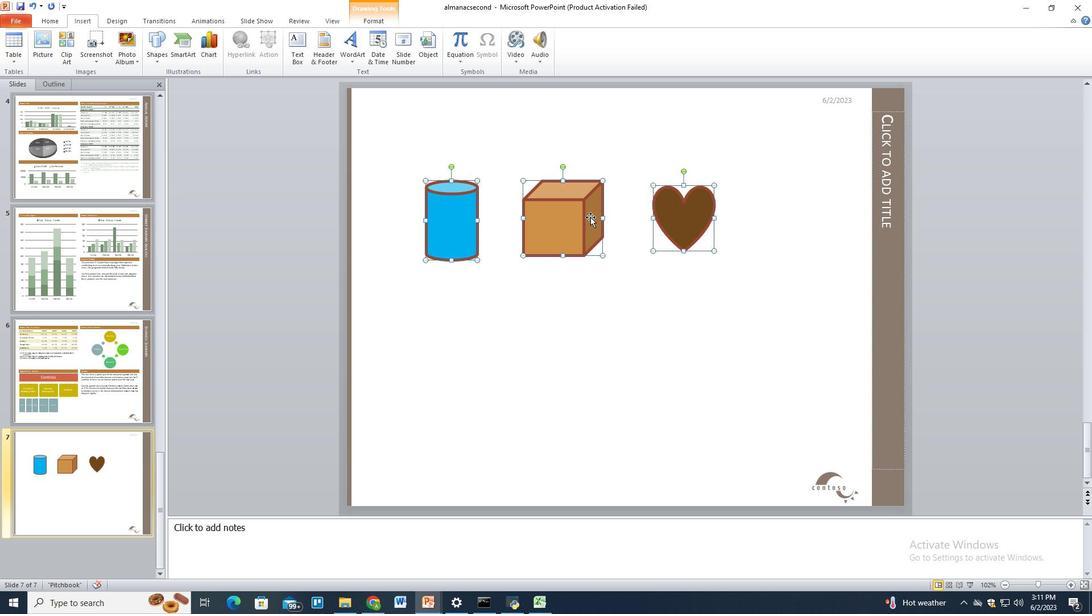
Action: Mouse pressed right at (587, 217)
Screenshot: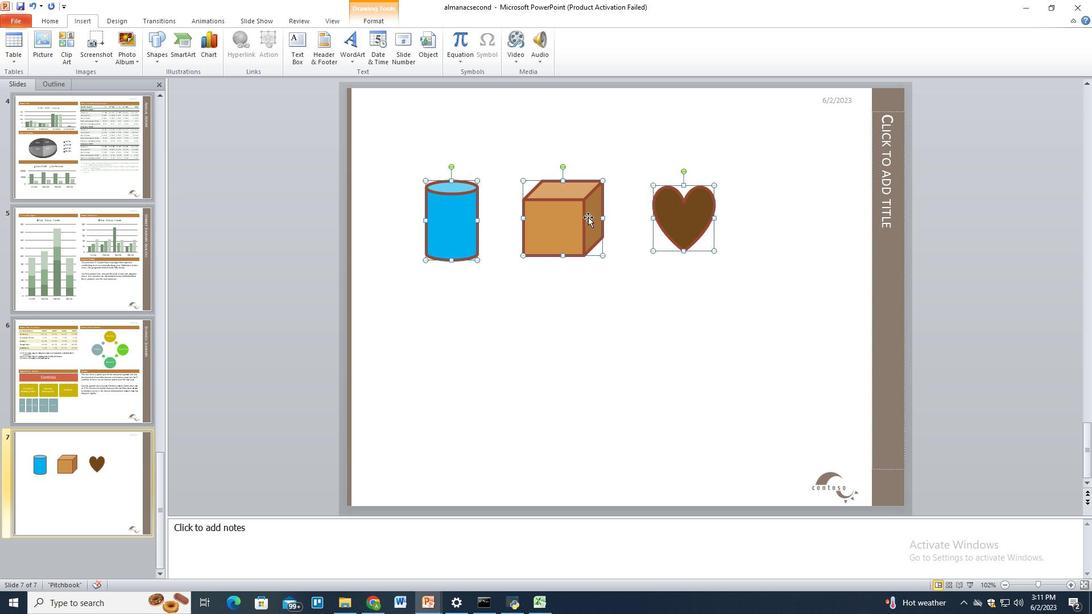 
Action: Mouse moved to (685, 202)
Screenshot: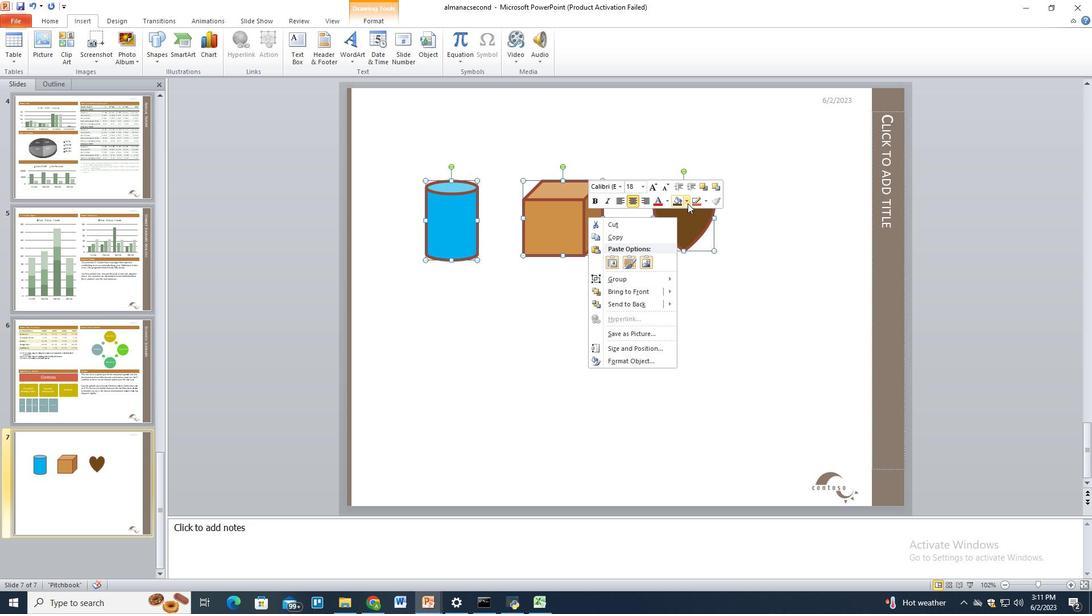 
Action: Mouse pressed left at (685, 202)
Screenshot: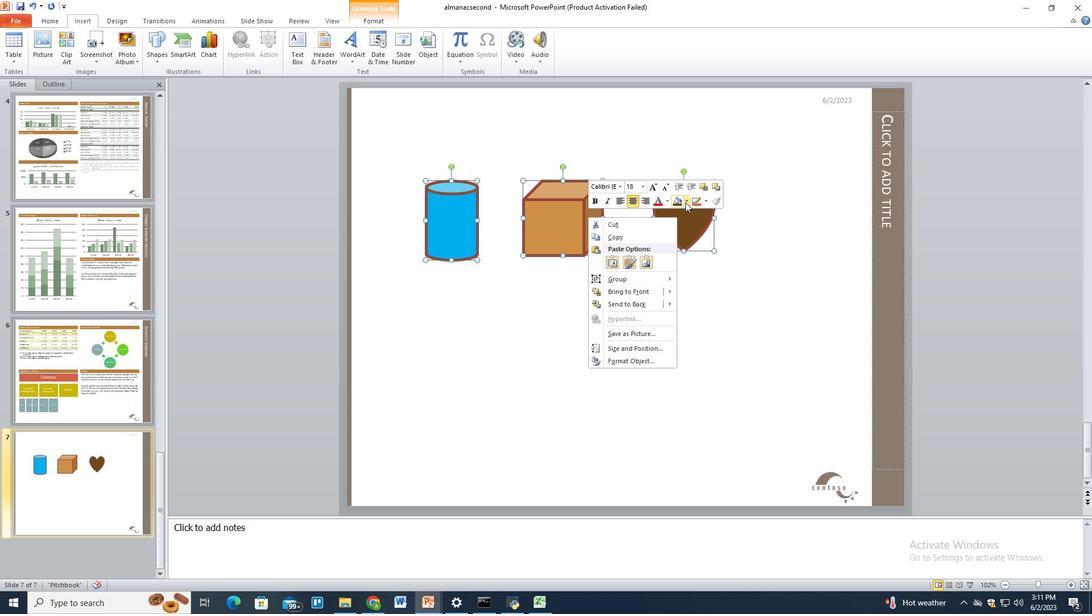 
Action: Mouse moved to (711, 329)
Screenshot: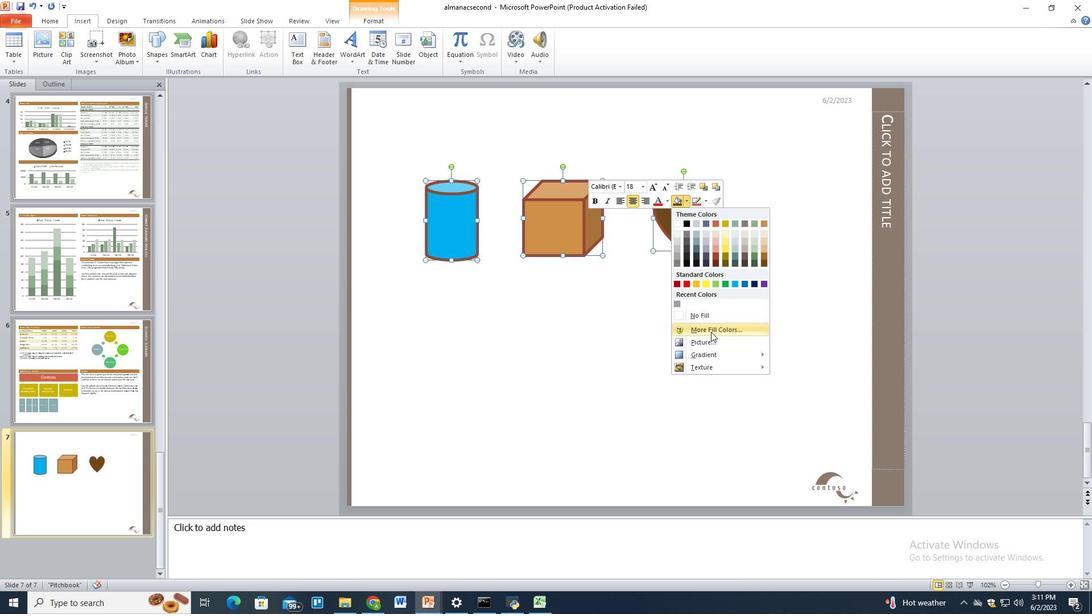 
Action: Mouse pressed left at (711, 329)
Screenshot: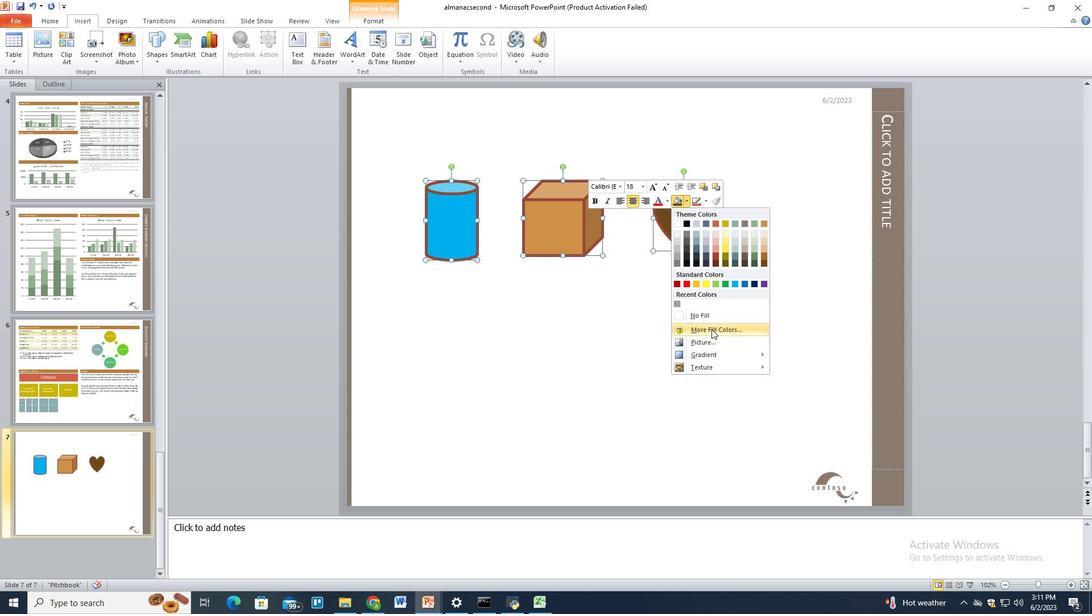 
Action: Mouse moved to (274, 248)
Screenshot: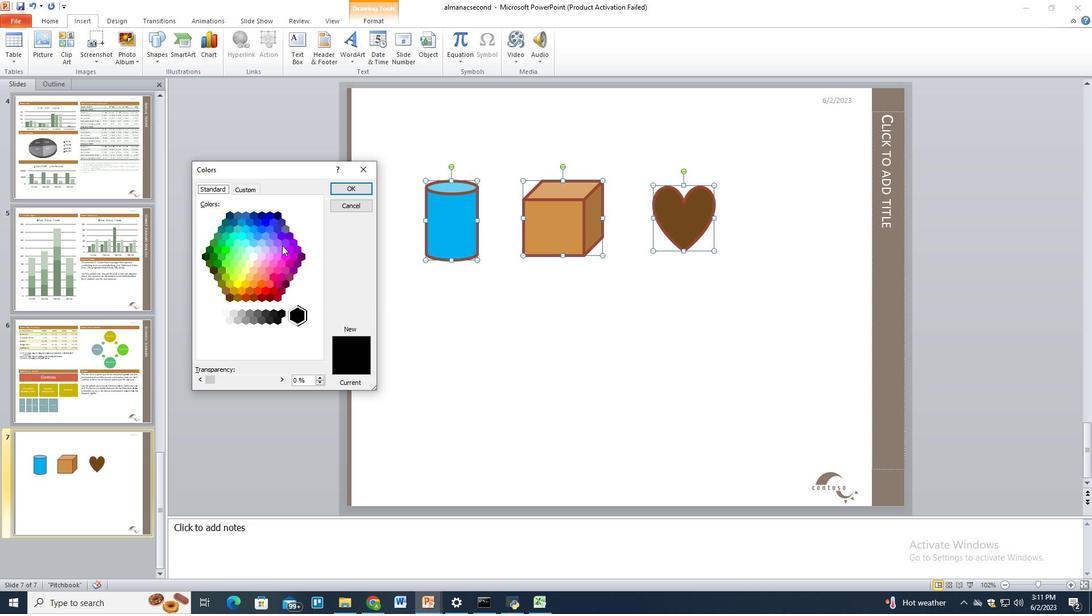 
Action: Mouse pressed left at (274, 248)
Screenshot: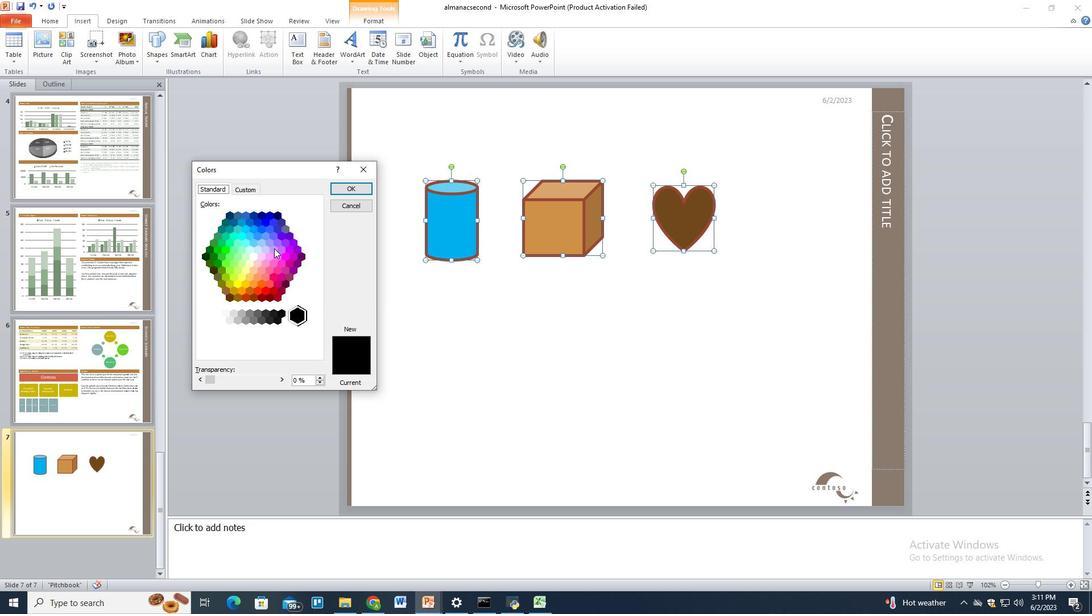 
Action: Mouse moved to (266, 258)
Screenshot: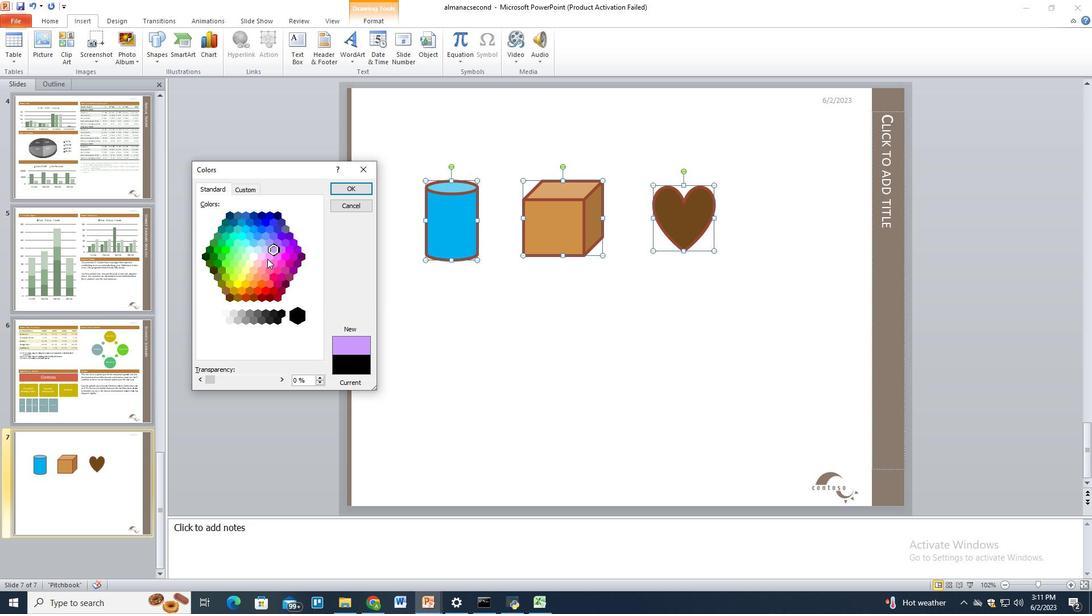 
Action: Mouse pressed left at (266, 258)
Screenshot: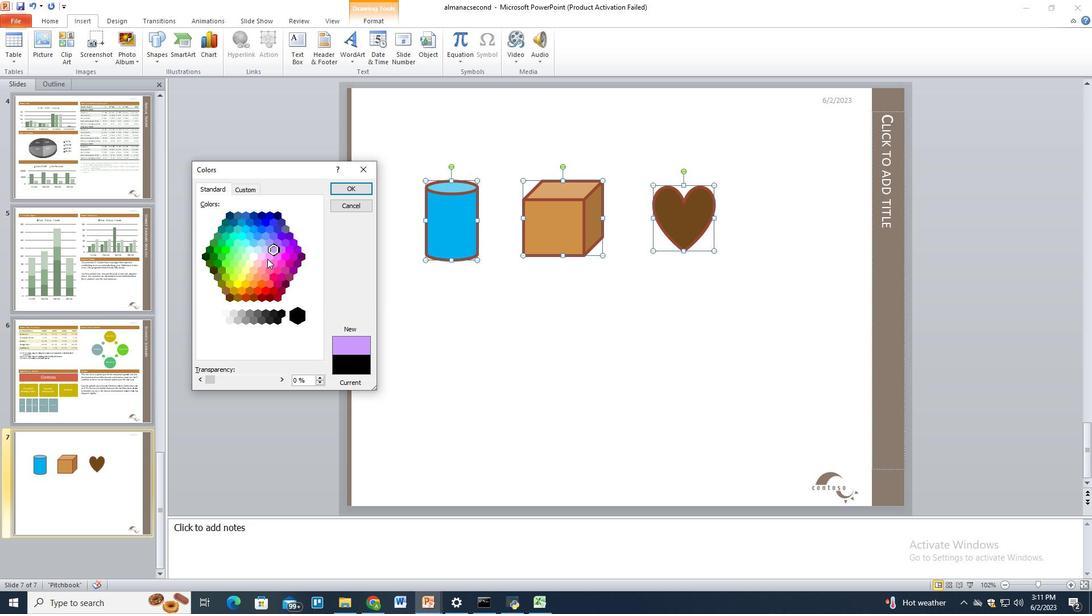 
Action: Mouse moved to (246, 267)
Screenshot: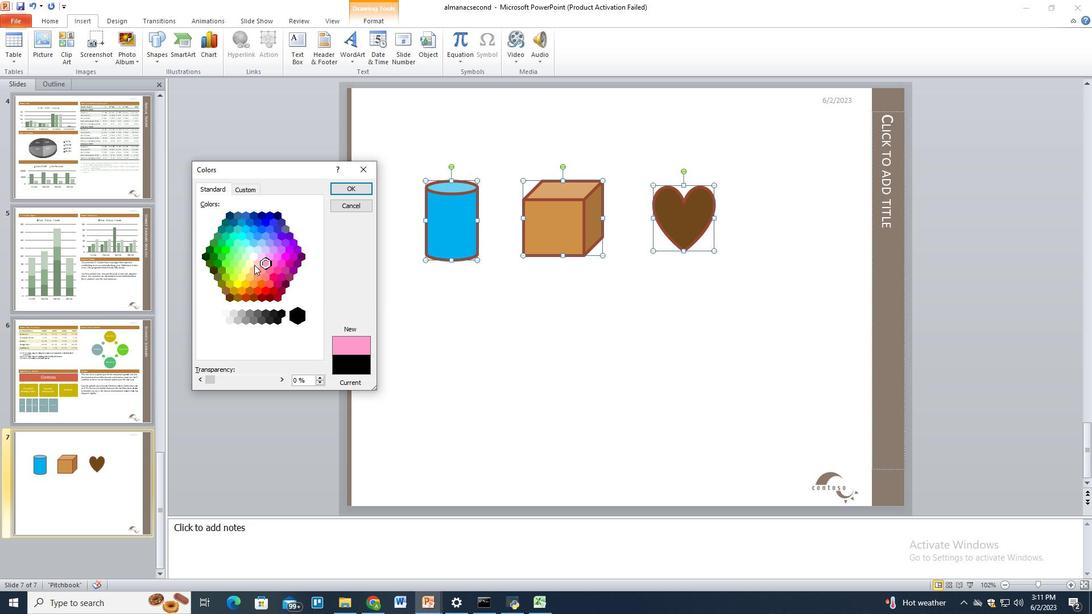 
Action: Mouse pressed left at (246, 267)
Screenshot: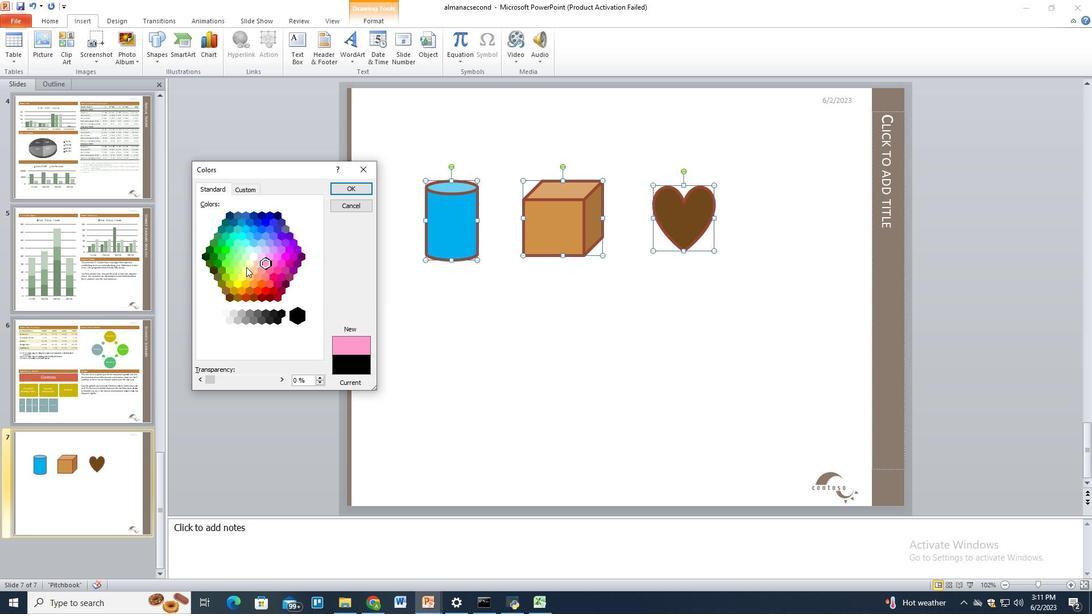 
Action: Mouse moved to (251, 259)
Screenshot: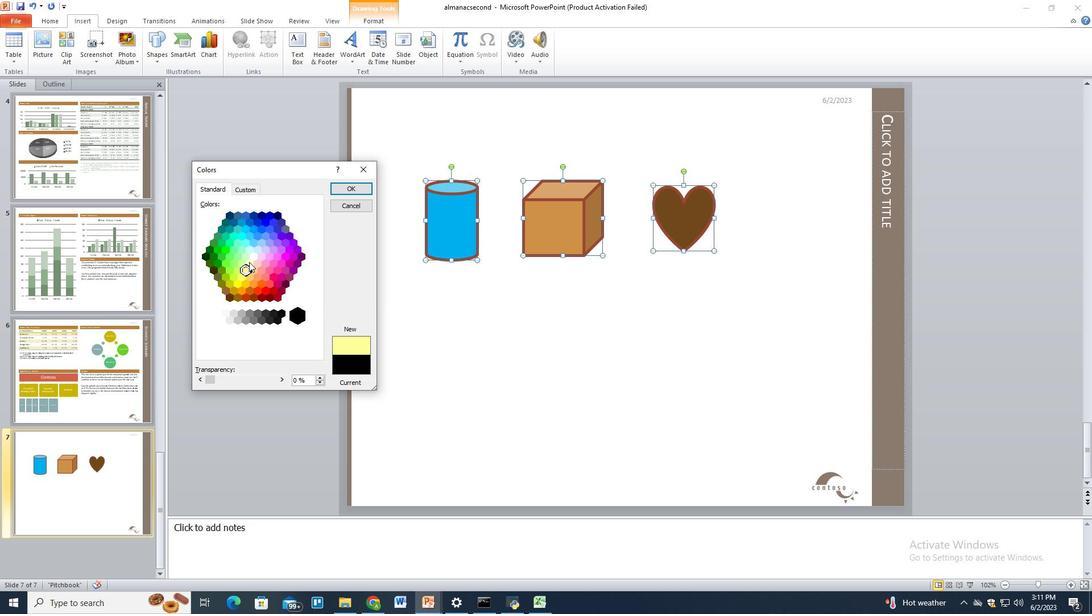 
Action: Mouse pressed left at (251, 259)
Screenshot: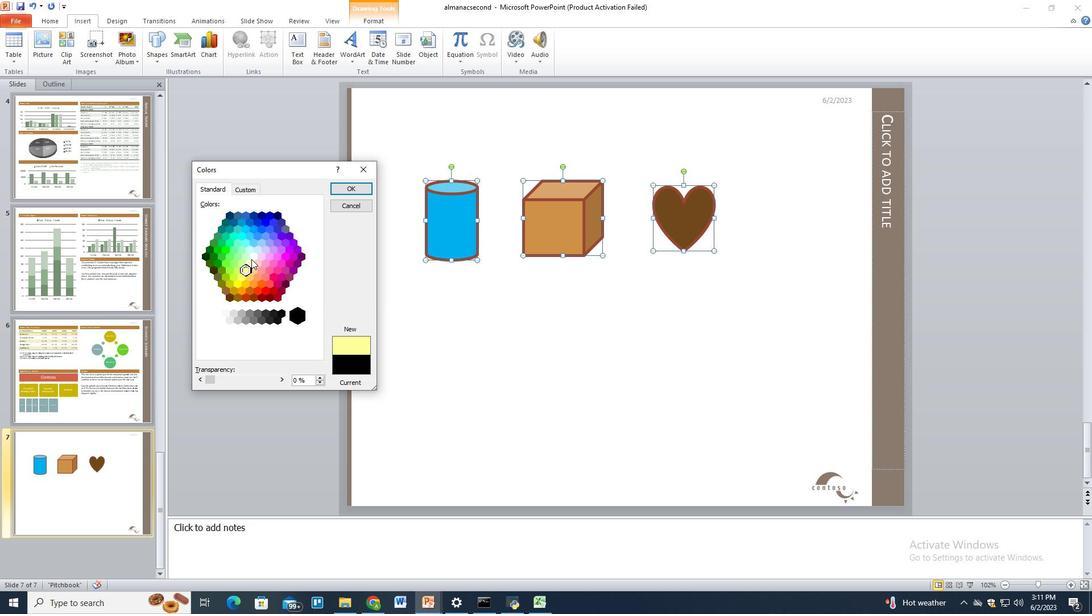 
Action: Mouse moved to (263, 268)
Screenshot: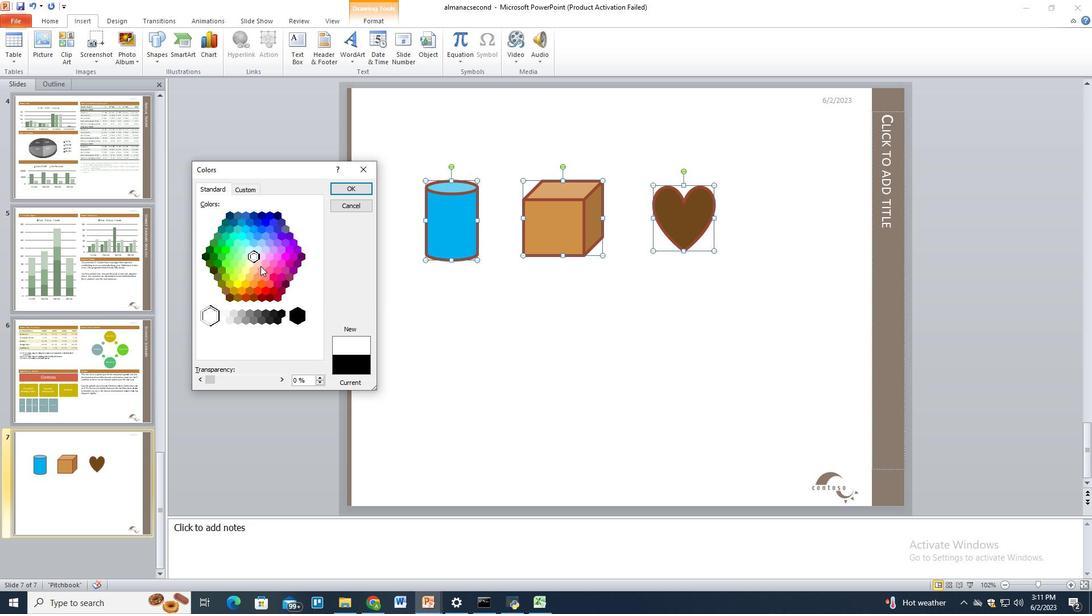 
Action: Mouse pressed left at (263, 268)
Screenshot: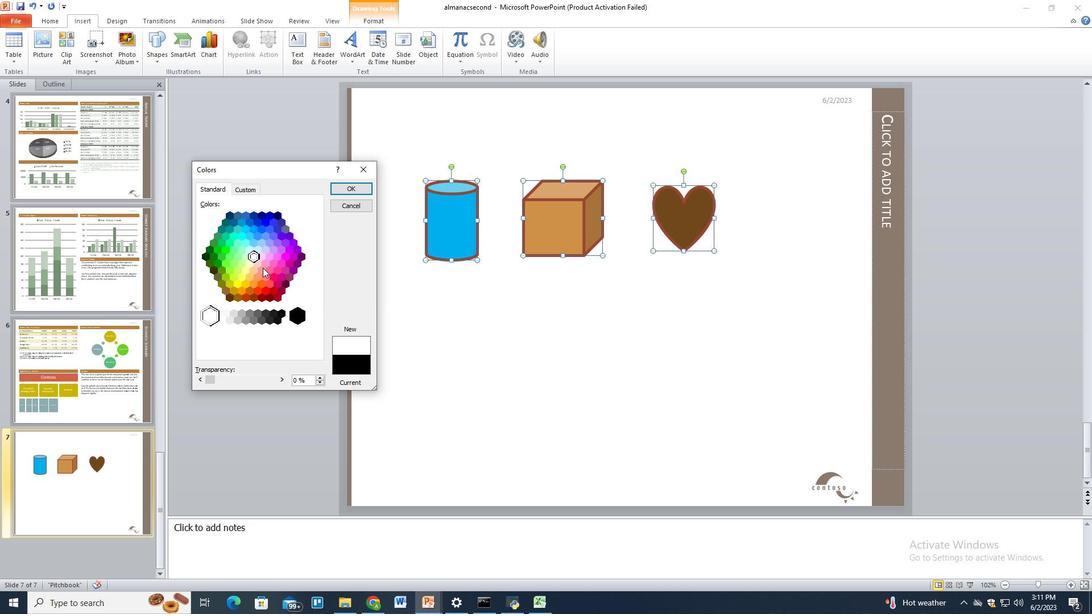 
Action: Mouse moved to (276, 272)
Screenshot: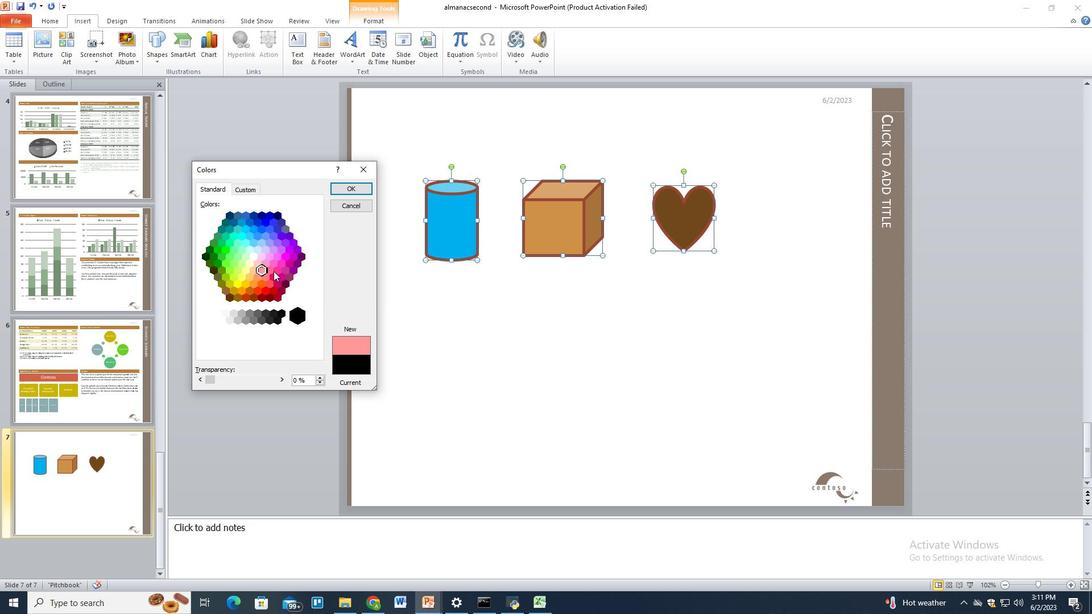 
Action: Mouse pressed left at (276, 272)
Screenshot: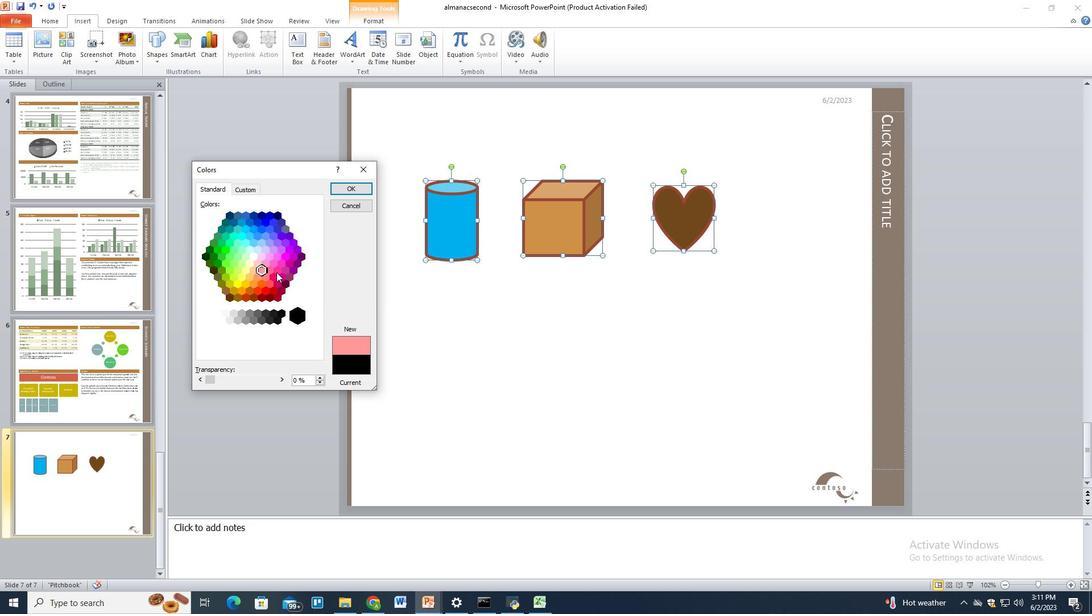 
Action: Mouse moved to (281, 254)
Screenshot: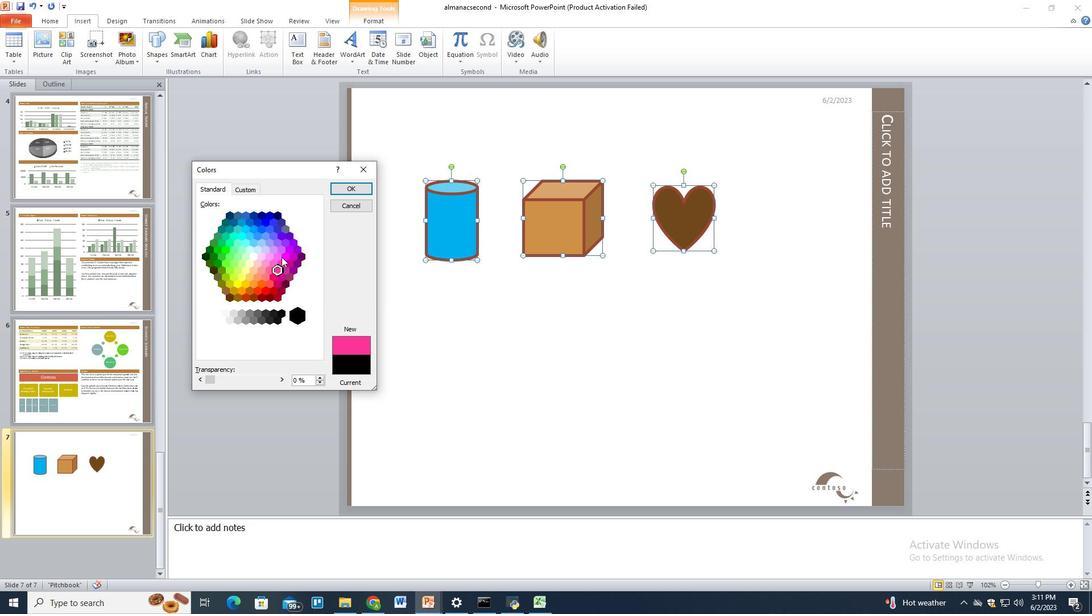 
Action: Mouse pressed left at (281, 254)
Screenshot: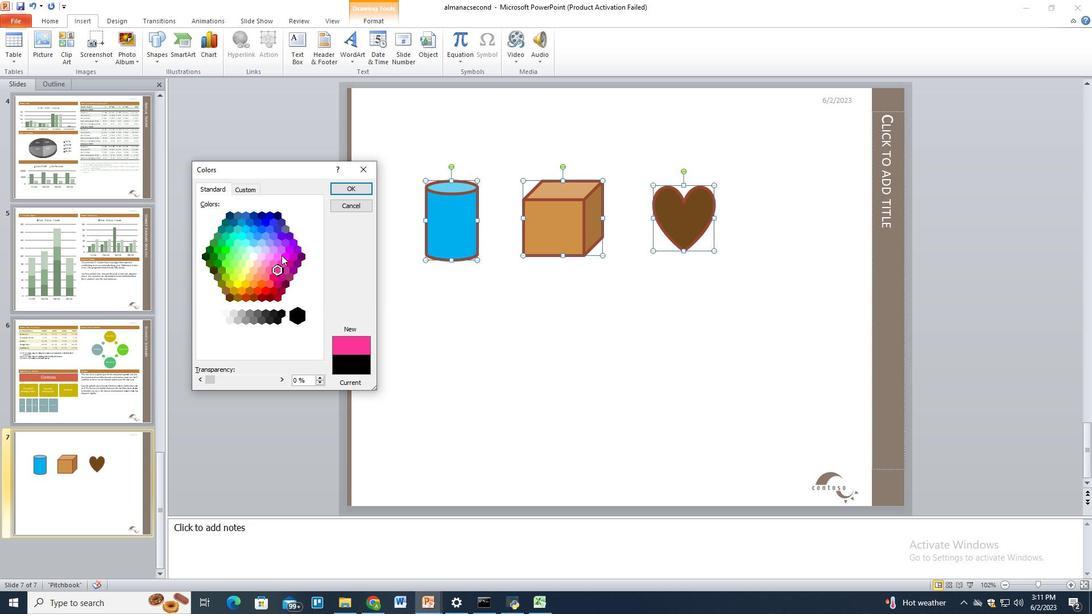 
Action: Mouse moved to (253, 283)
Screenshot: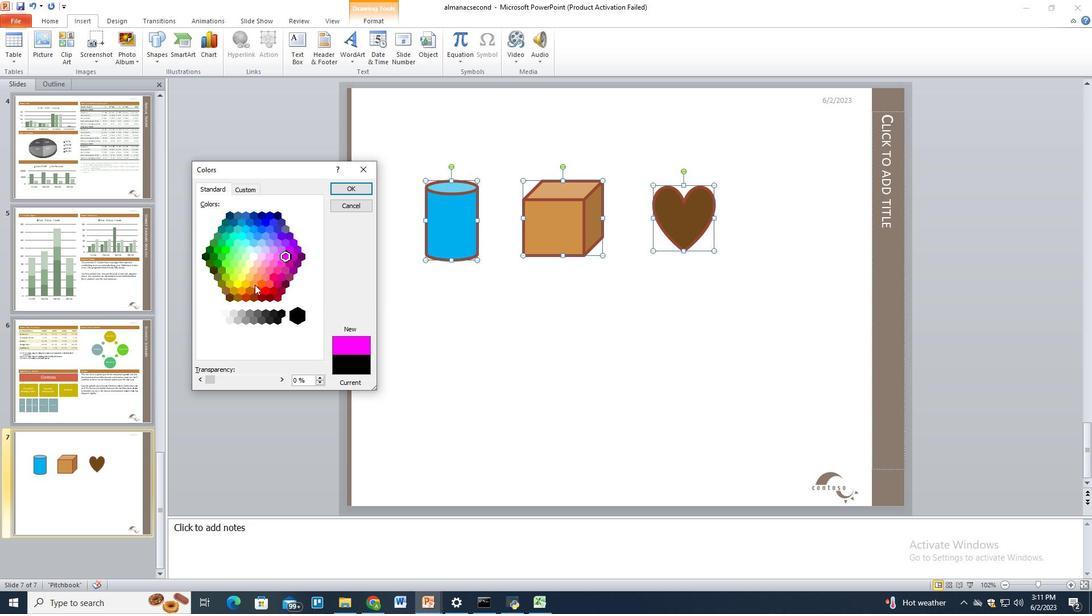 
Action: Mouse pressed left at (253, 283)
Screenshot: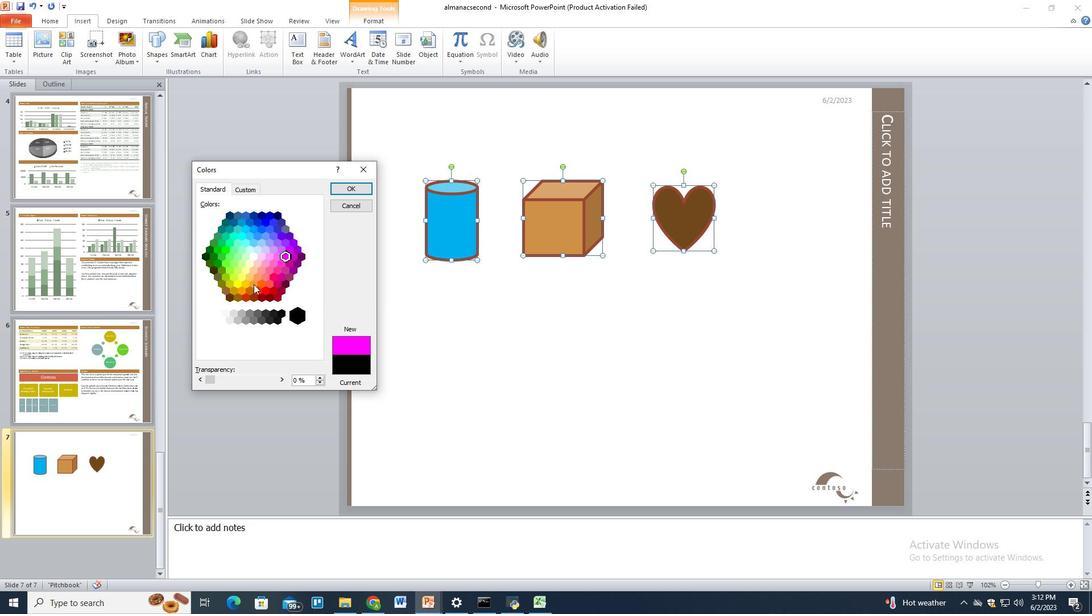 
Action: Mouse moved to (248, 289)
Screenshot: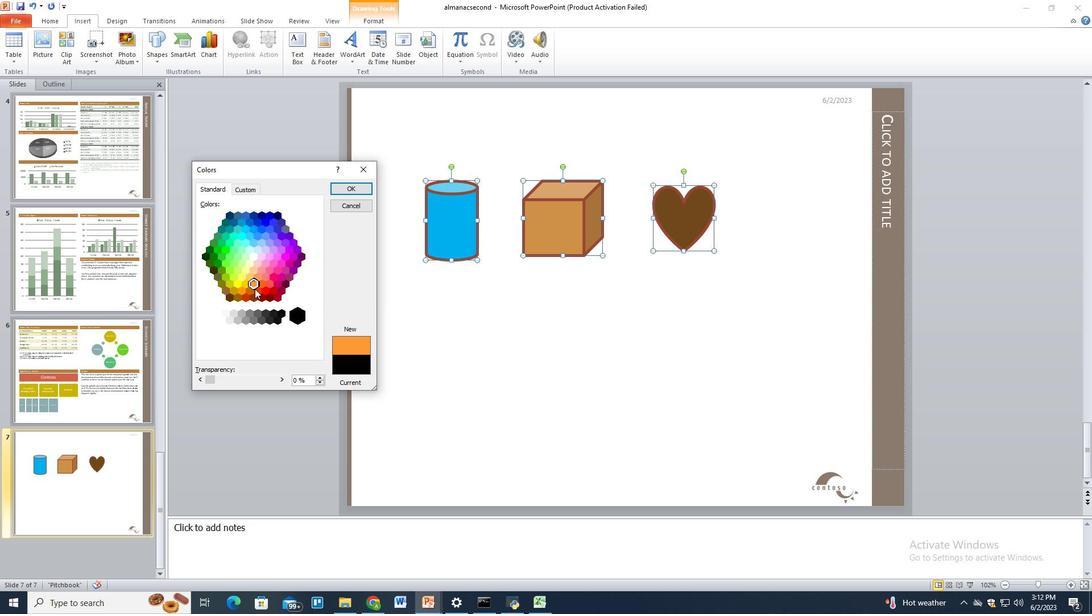 
Action: Mouse pressed left at (248, 289)
Screenshot: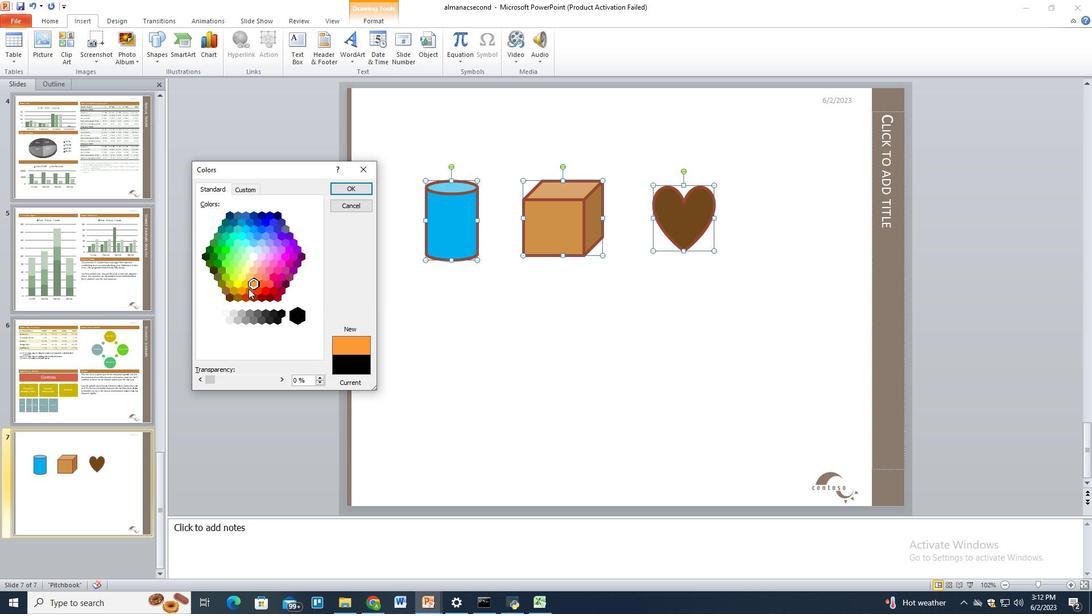 
Action: Mouse moved to (340, 190)
Screenshot: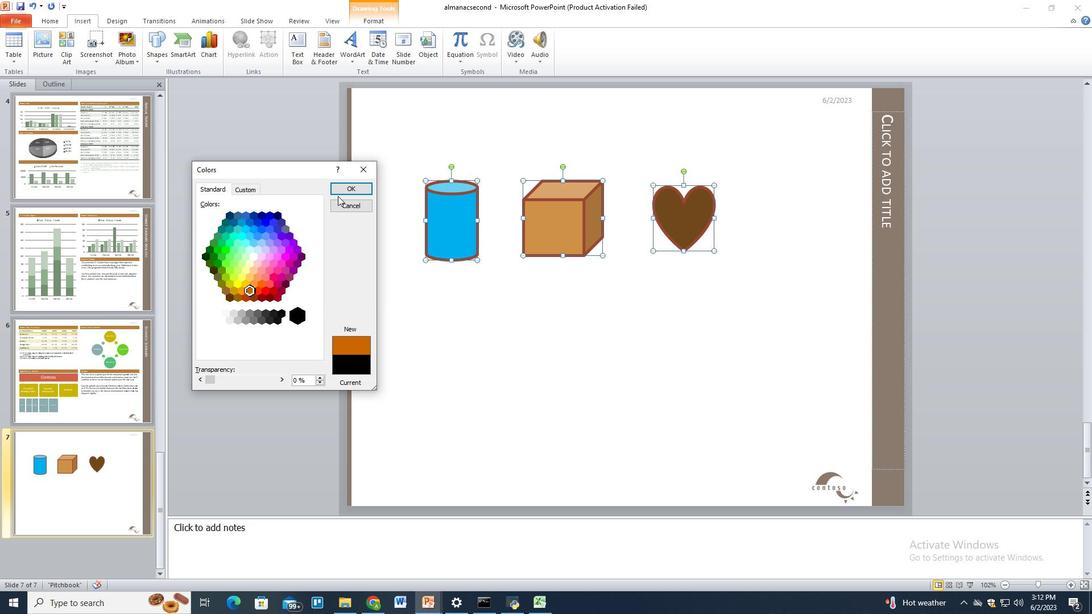 
Action: Mouse pressed left at (340, 190)
Screenshot: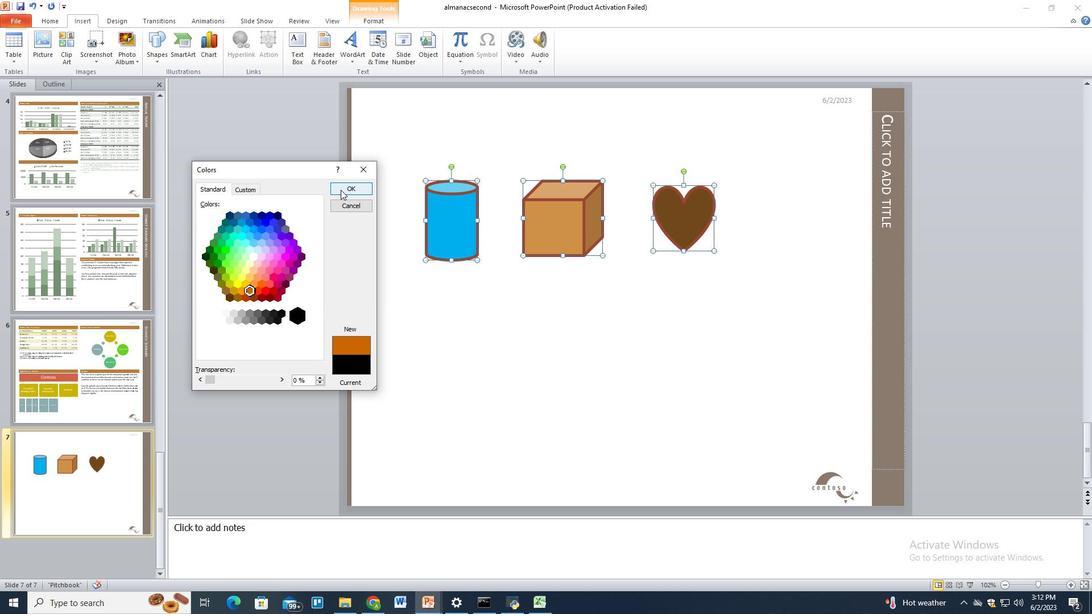 
Action: Mouse moved to (703, 295)
Screenshot: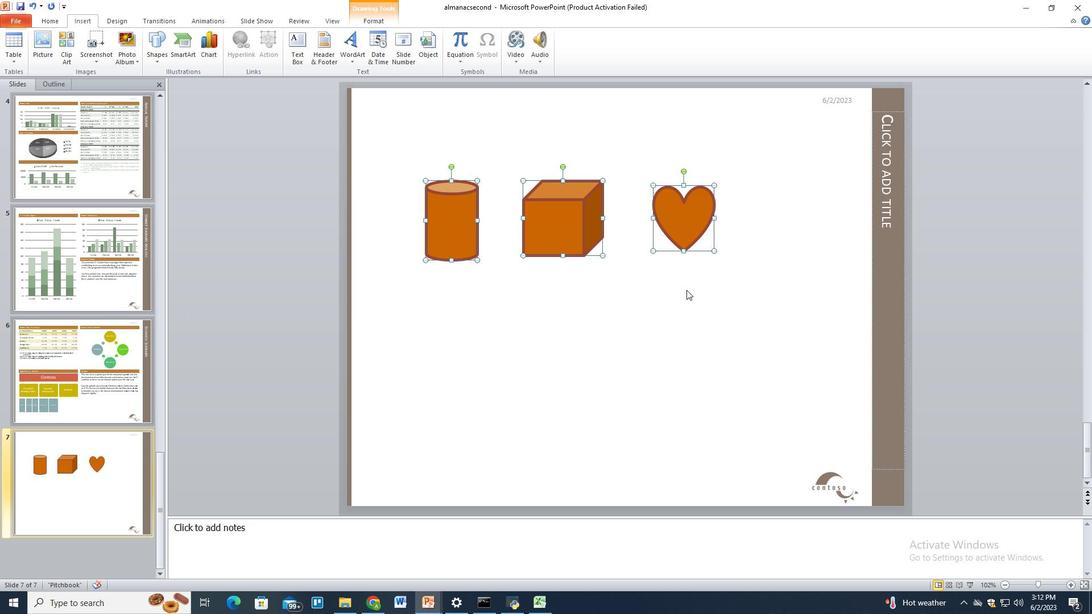 
Action: Mouse pressed left at (703, 295)
Screenshot: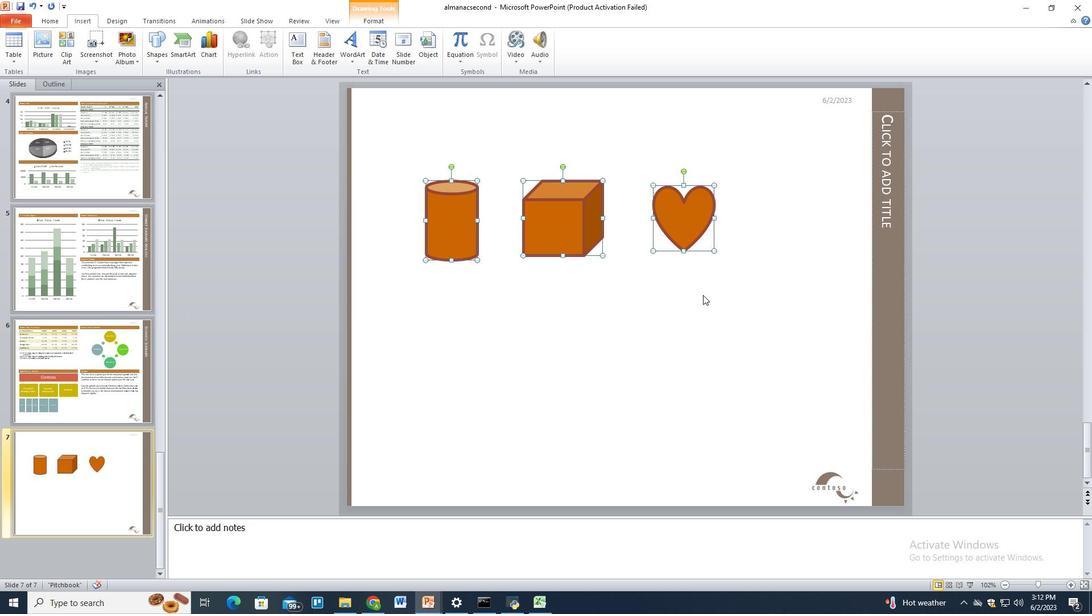 
Action: Mouse moved to (768, 327)
Screenshot: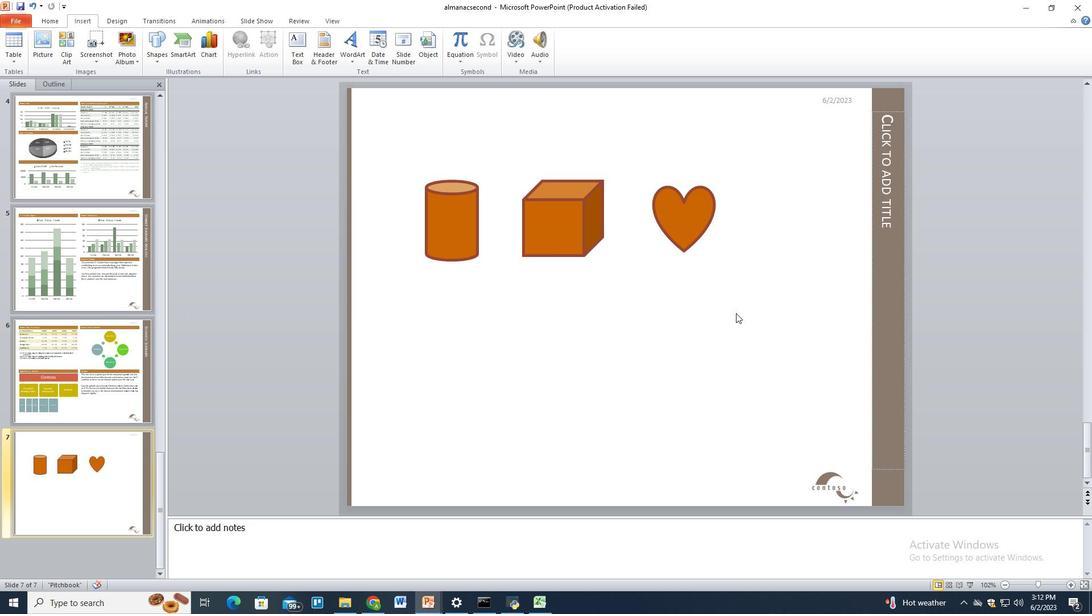 
Action: Mouse scrolled (768, 327) with delta (0, 0)
Screenshot: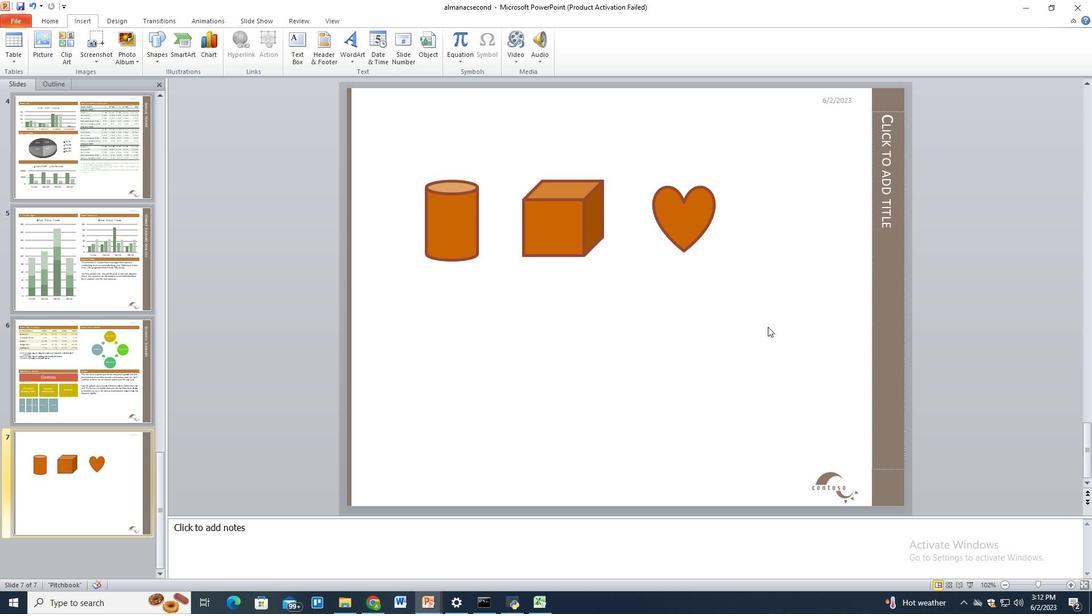 
Action: Mouse scrolled (768, 327) with delta (0, 0)
Screenshot: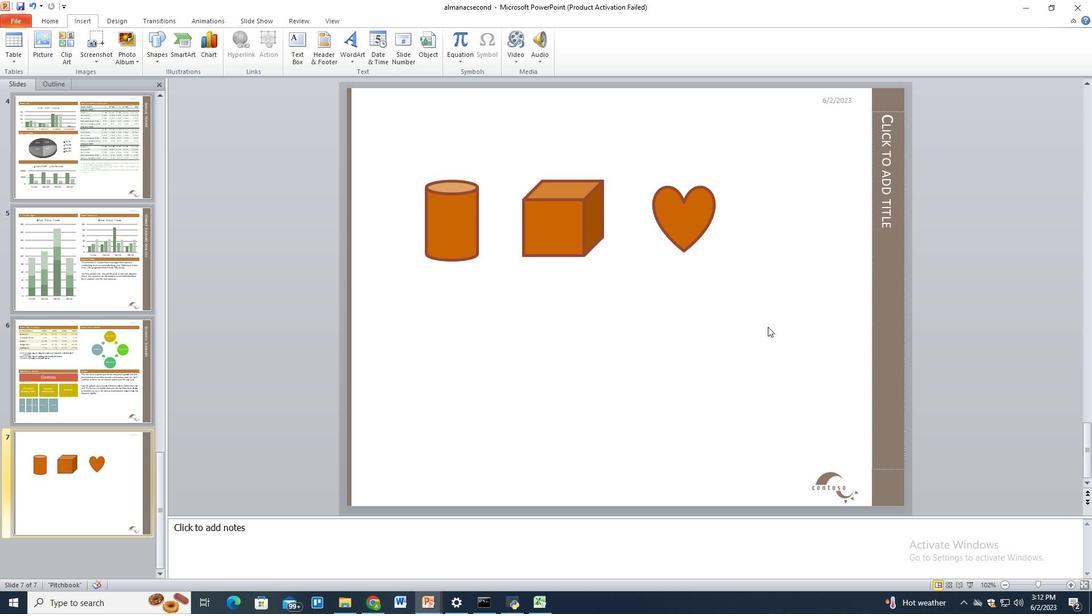 
Action: Mouse scrolled (768, 327) with delta (0, 0)
Screenshot: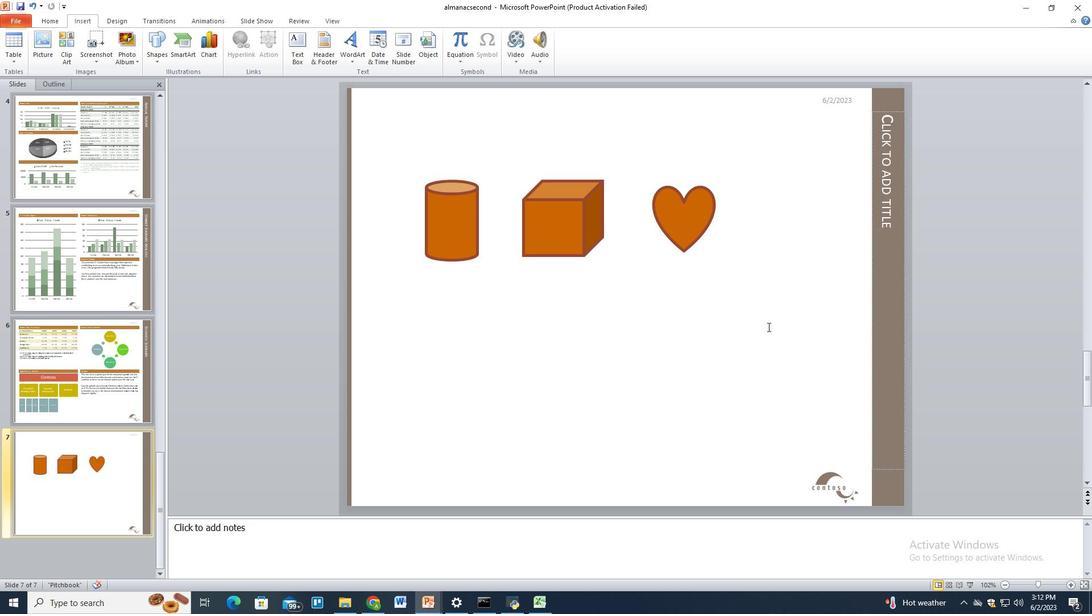 
Action: Mouse scrolled (768, 327) with delta (0, 0)
Screenshot: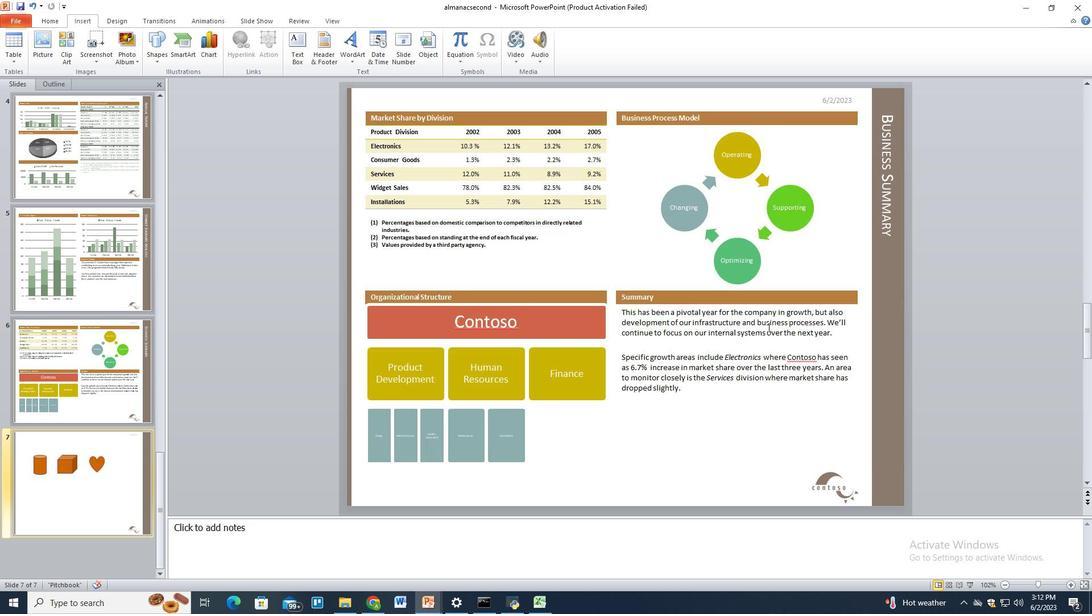 
Action: Mouse scrolled (768, 326) with delta (0, 0)
Screenshot: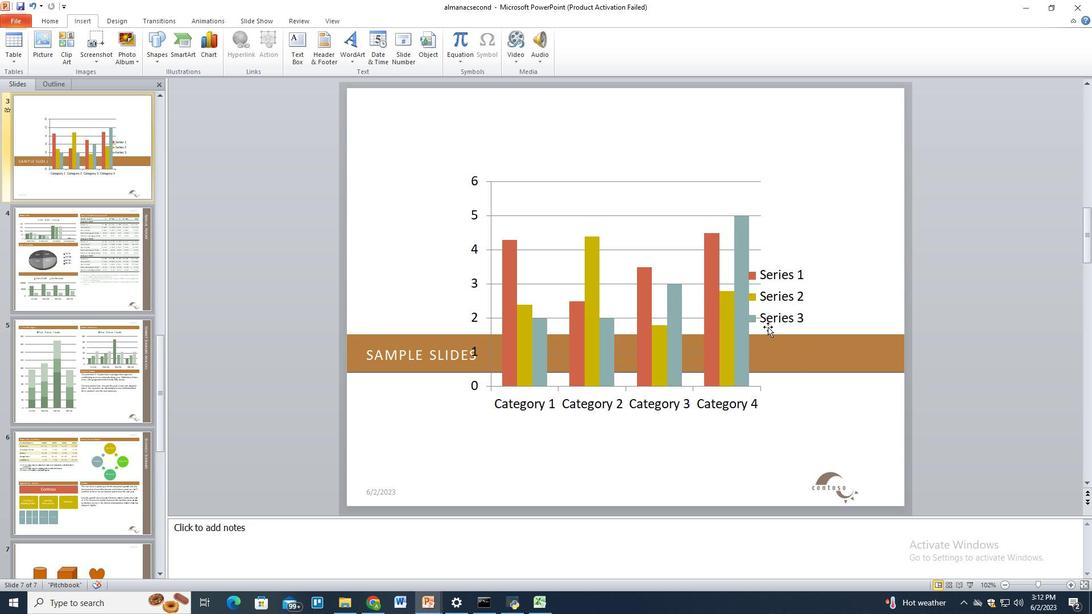 
Action: Mouse scrolled (768, 326) with delta (0, 0)
Screenshot: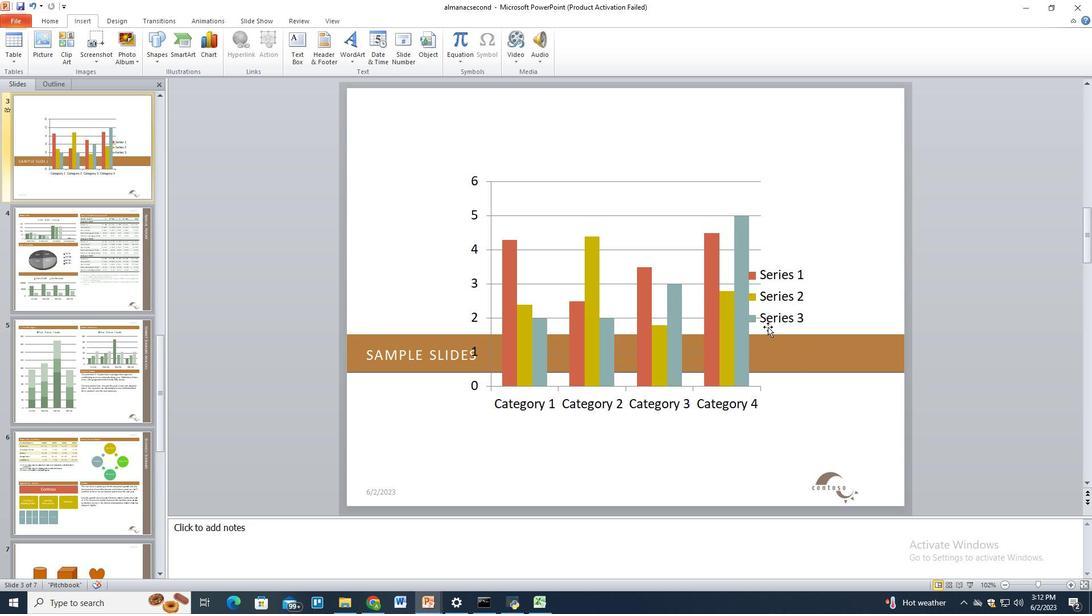 
Action: Mouse scrolled (768, 326) with delta (0, 0)
Screenshot: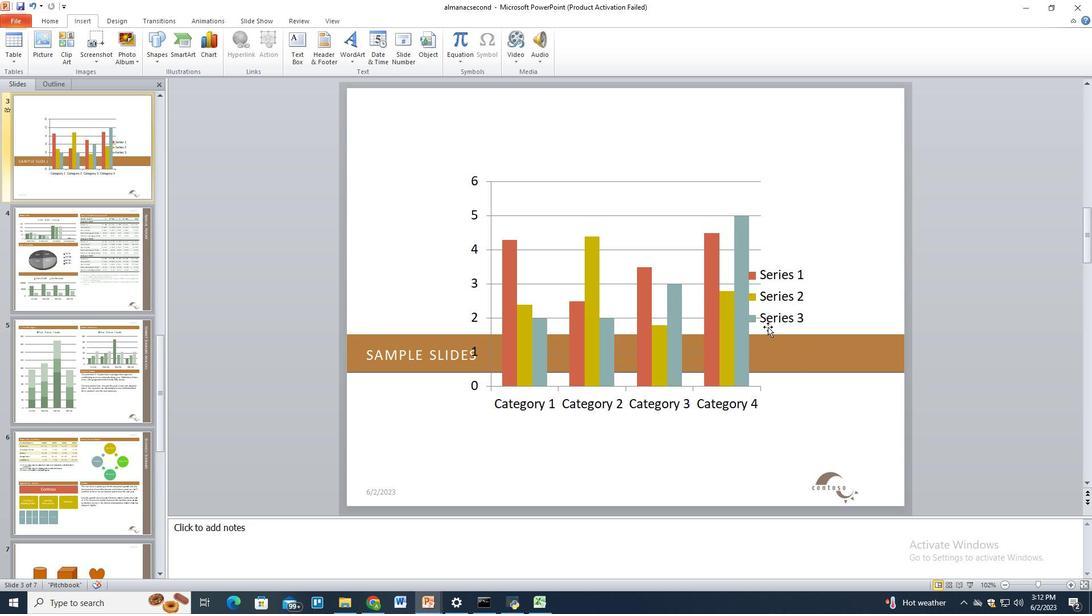 
Action: Mouse scrolled (768, 326) with delta (0, 0)
Screenshot: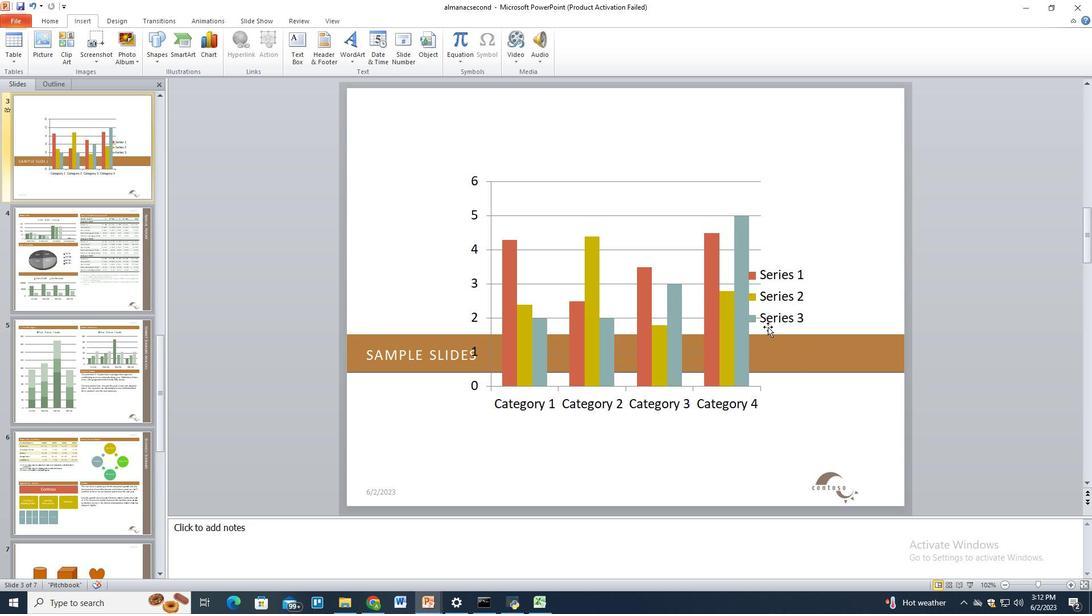 
Action: Mouse scrolled (768, 326) with delta (0, 0)
Screenshot: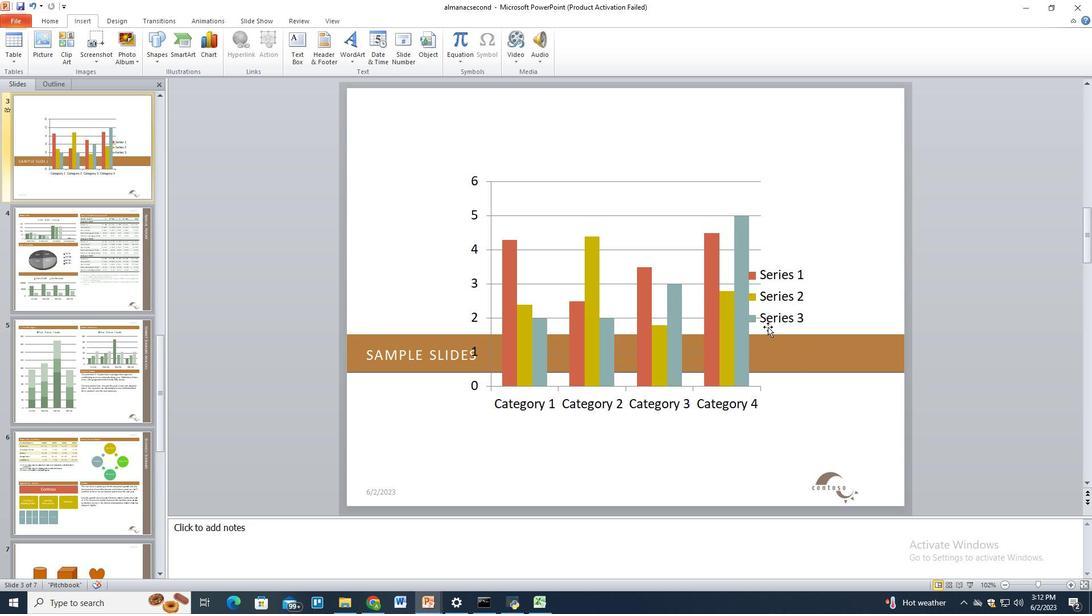 
Action: Mouse scrolled (768, 326) with delta (0, 0)
Screenshot: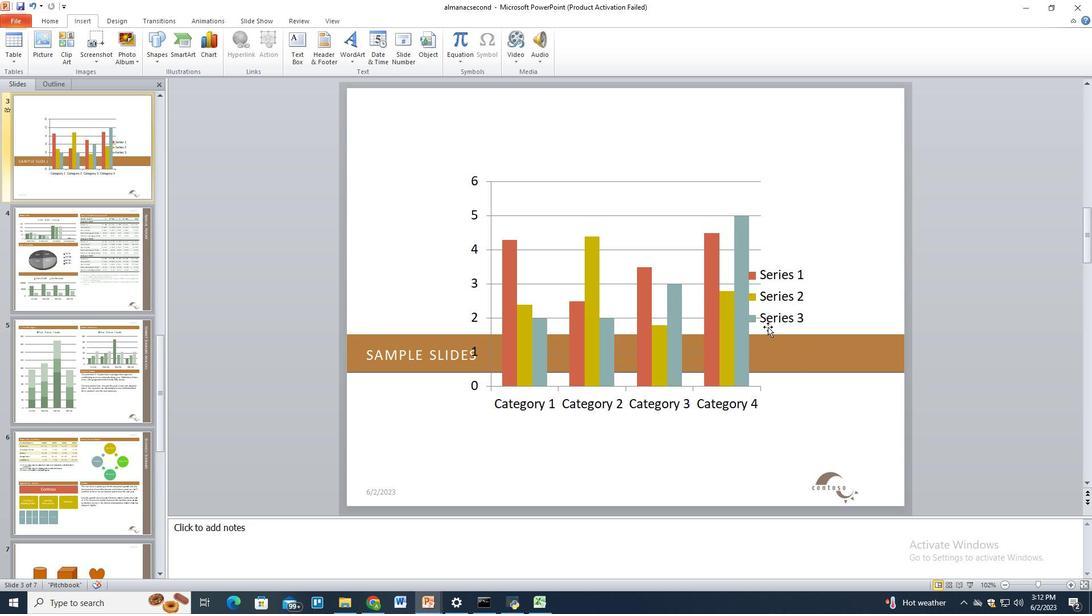 
Action: Mouse scrolled (768, 326) with delta (0, 0)
Screenshot: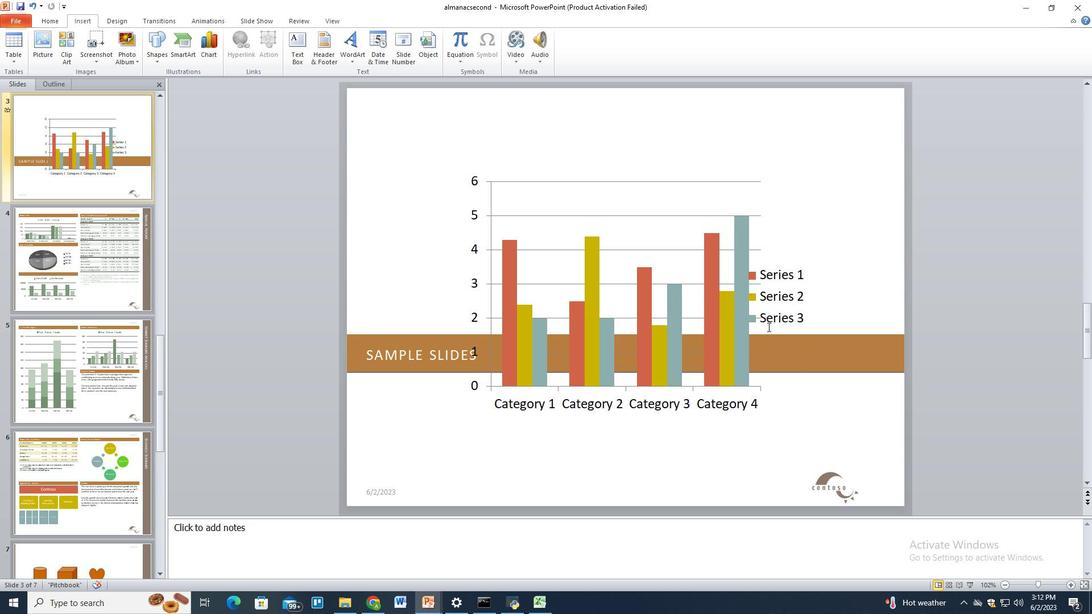 
Action: Mouse scrolled (768, 327) with delta (0, 0)
Screenshot: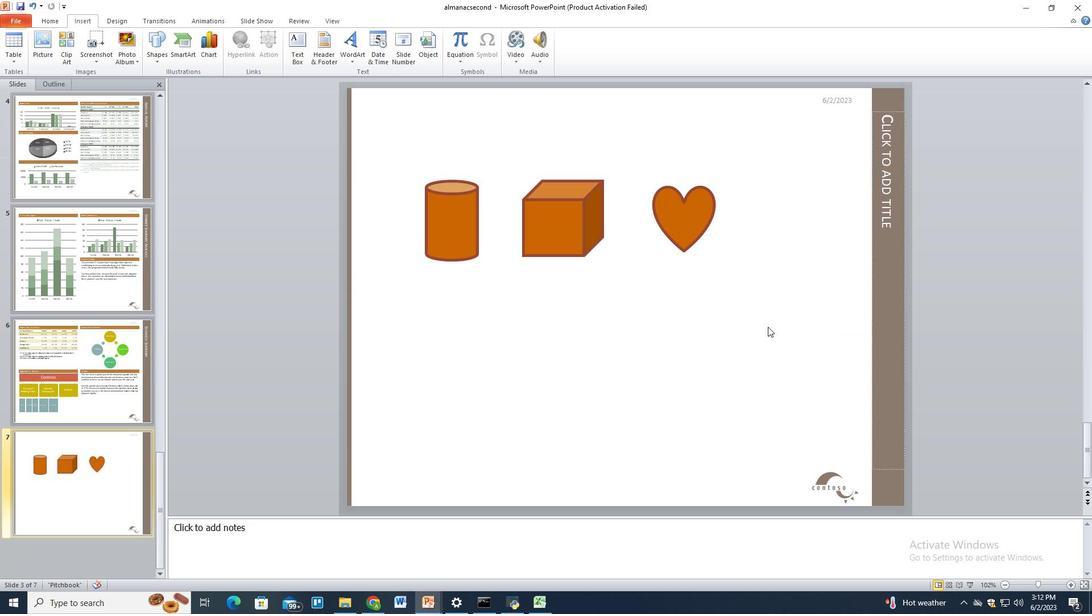 
Action: Mouse scrolled (768, 326) with delta (0, 0)
Screenshot: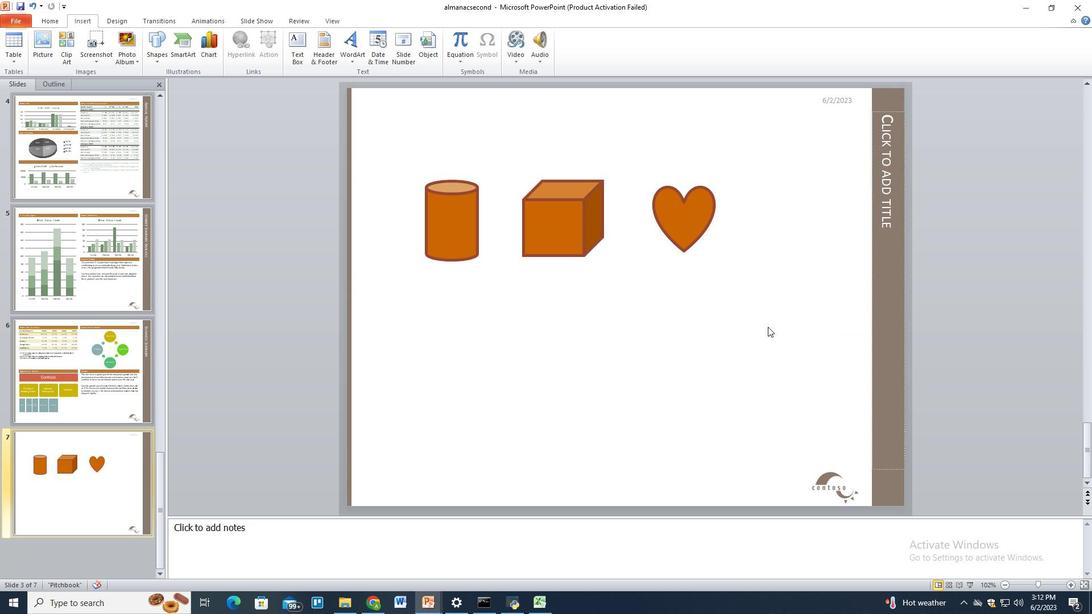 
Action: Mouse scrolled (768, 327) with delta (0, 0)
Screenshot: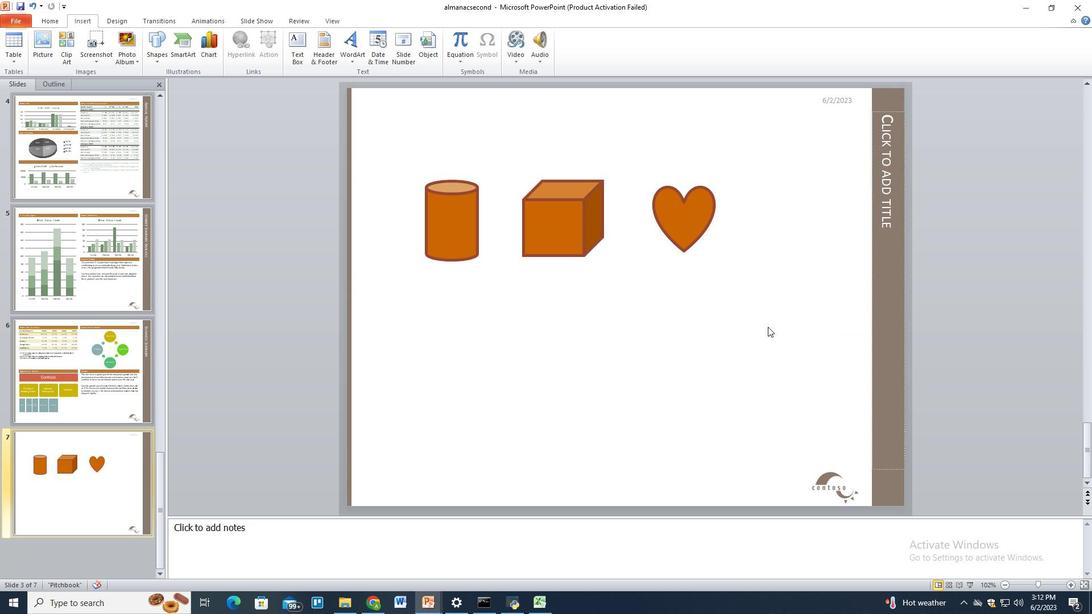 
Action: Mouse scrolled (768, 326) with delta (0, 0)
Screenshot: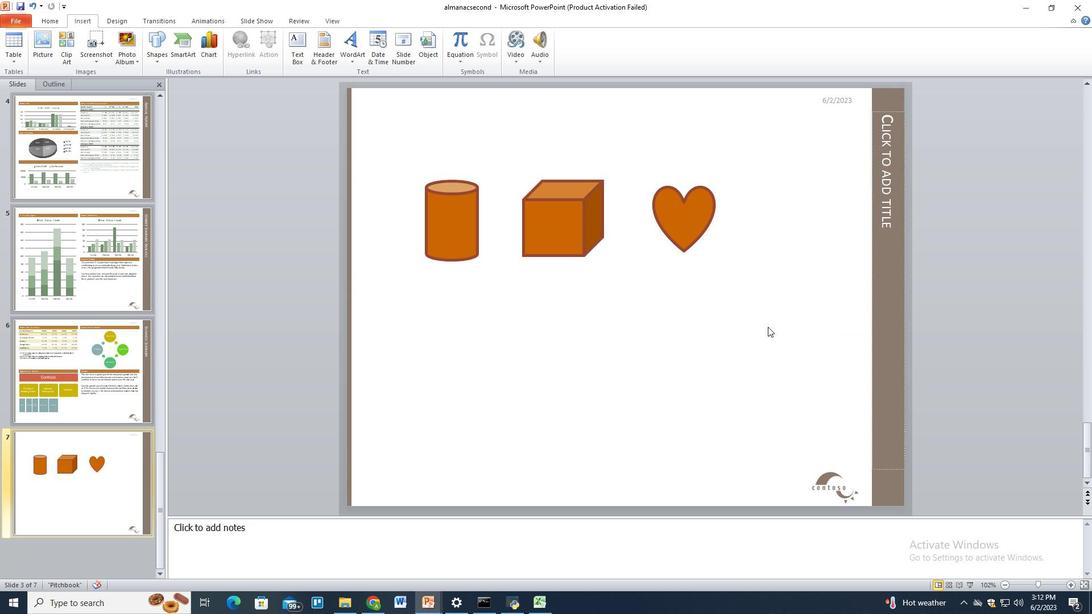 
Action: Mouse scrolled (768, 326) with delta (0, 0)
Screenshot: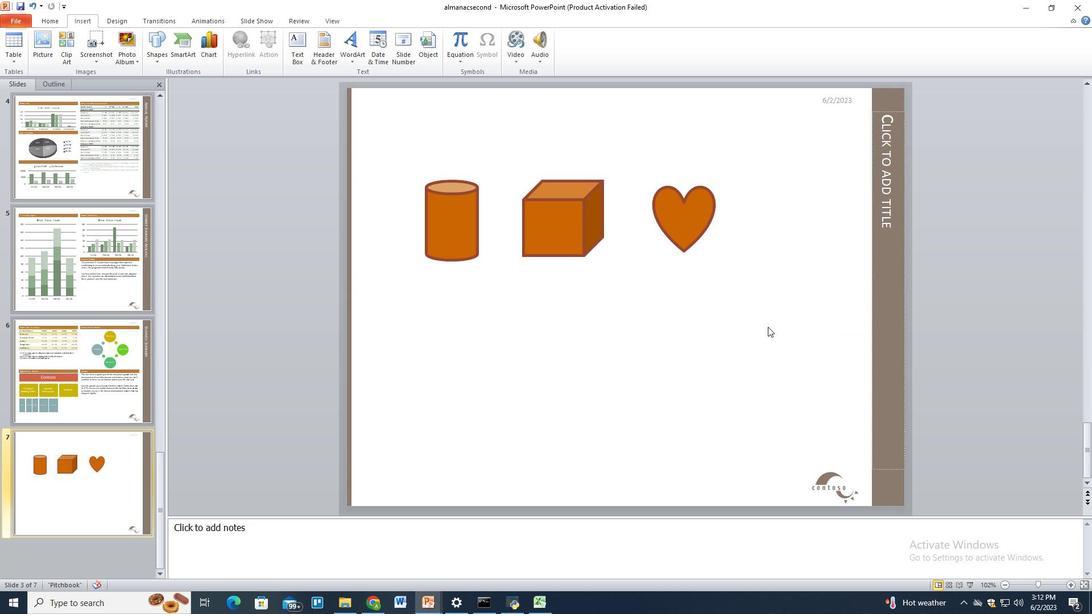 
Action: Mouse scrolled (768, 326) with delta (0, 0)
Screenshot: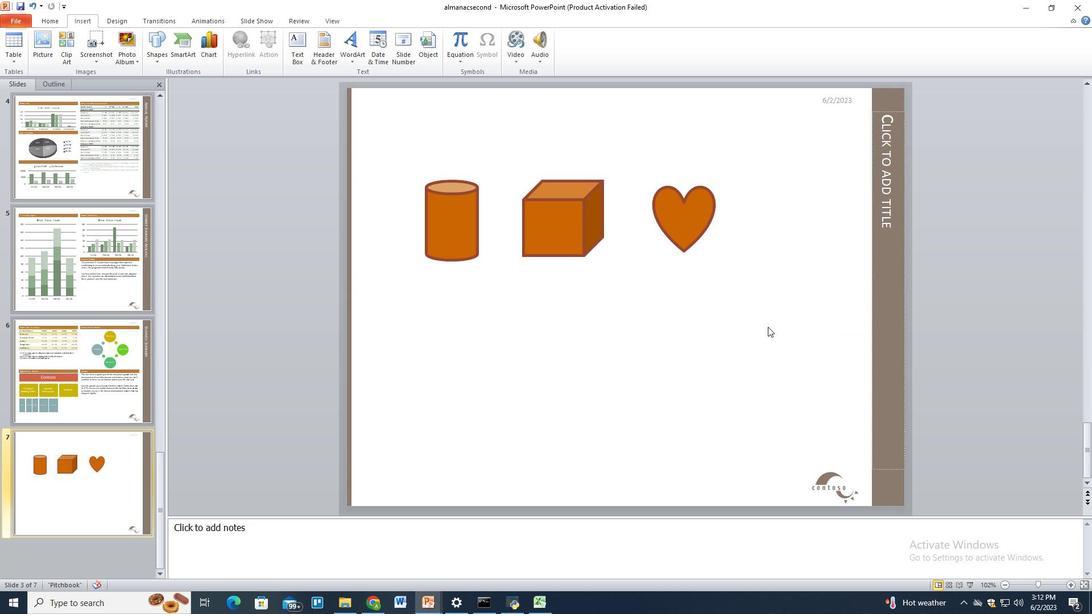 
Action: Mouse moved to (791, 285)
Screenshot: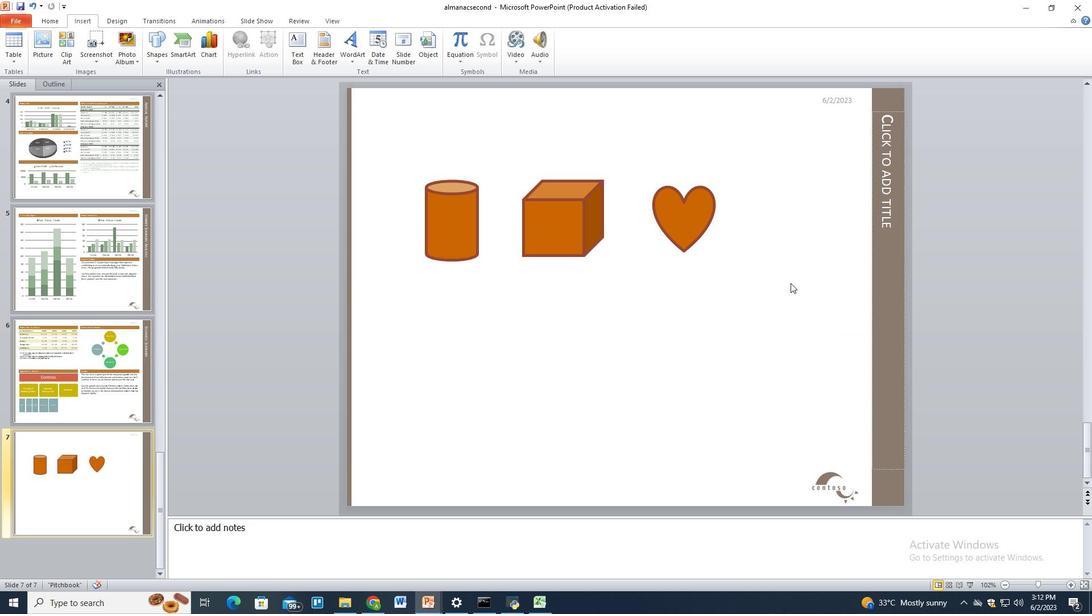 
